 Task: Find connections with filter location Évry with filter topic #Lifechangewith filter profile language Spanish with filter current company ICICI Prudential Life Insurance Company Limited with filter school THANTHAI PERIYAR GOVERNMENT INSTITUTE OF TECHNOLOGY with filter industry Nursing Homes and Residential Care Facilities with filter service category WordPress Design with filter keywords title Hotel Front Door Greeter
Action: Mouse moved to (700, 119)
Screenshot: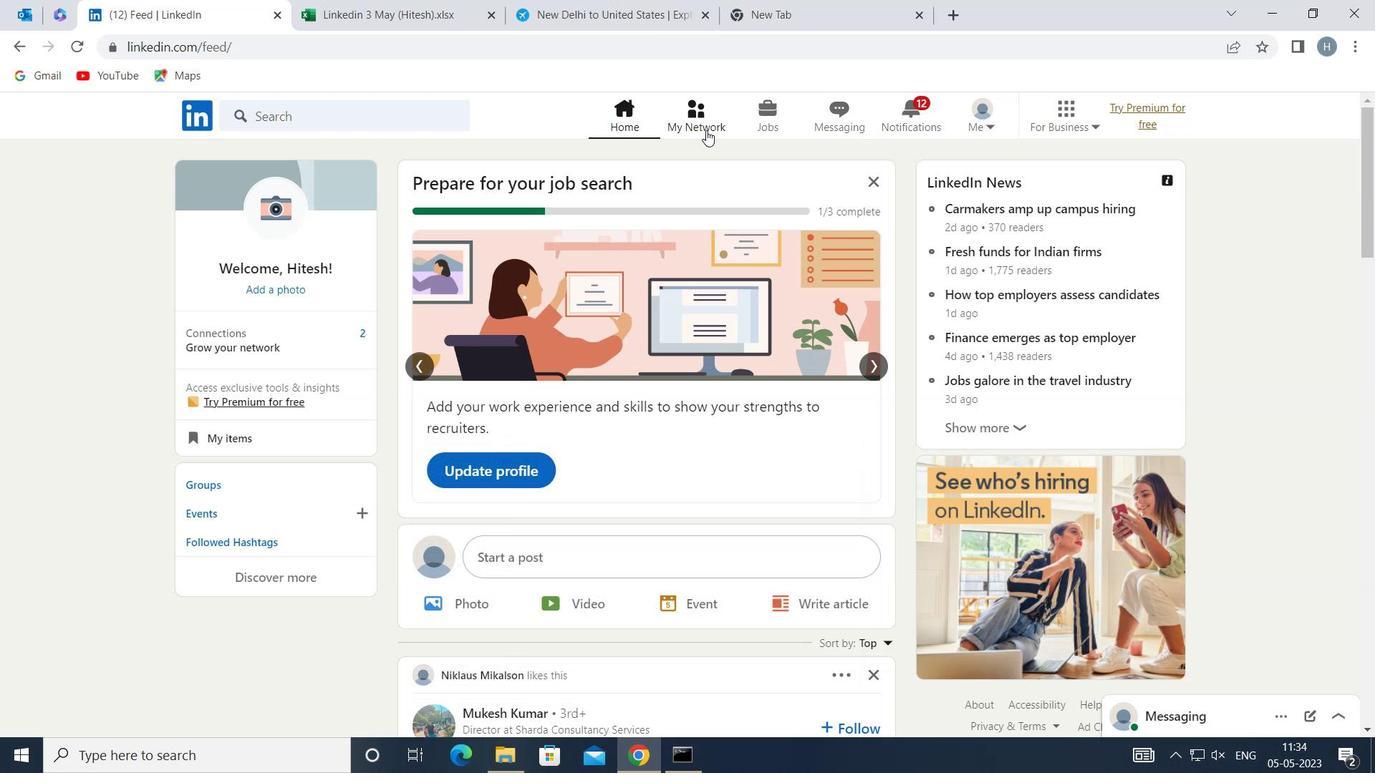 
Action: Mouse pressed left at (700, 119)
Screenshot: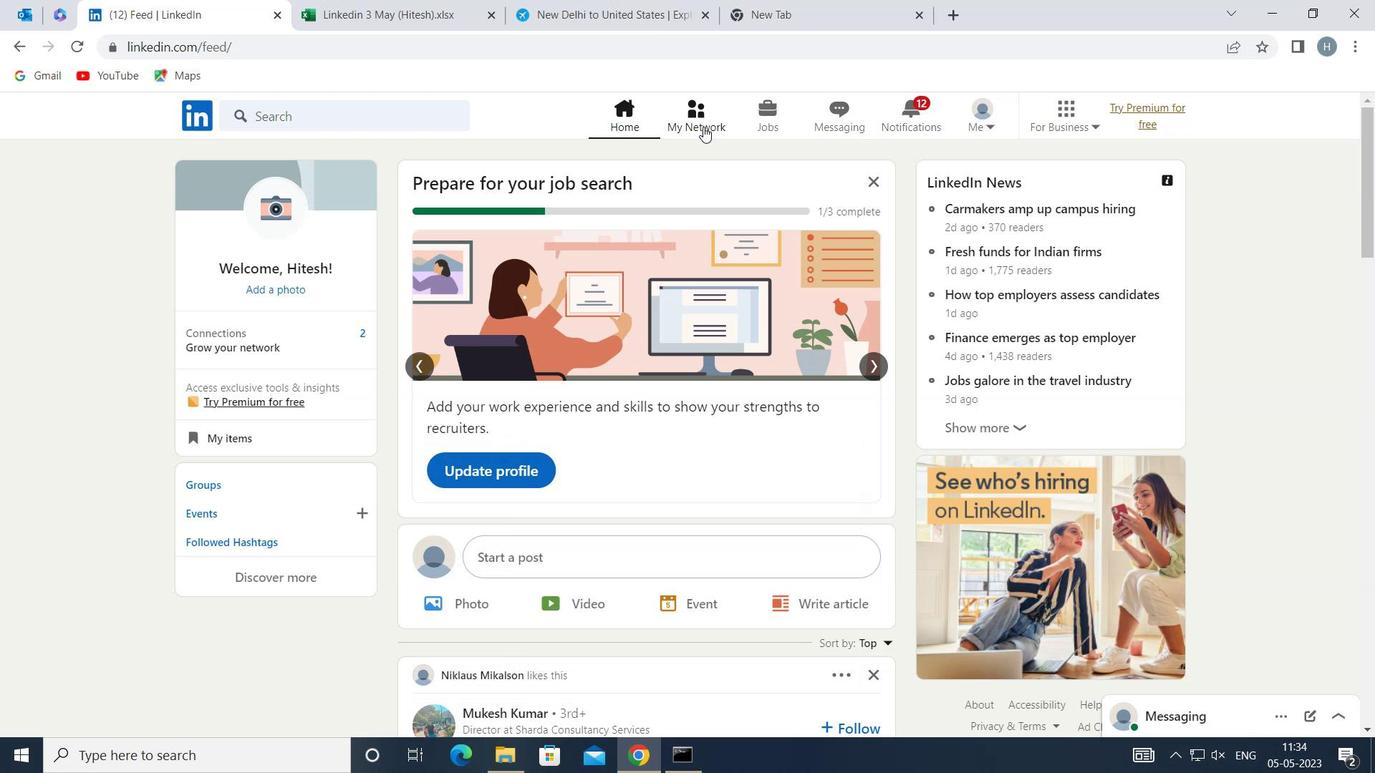
Action: Mouse moved to (378, 213)
Screenshot: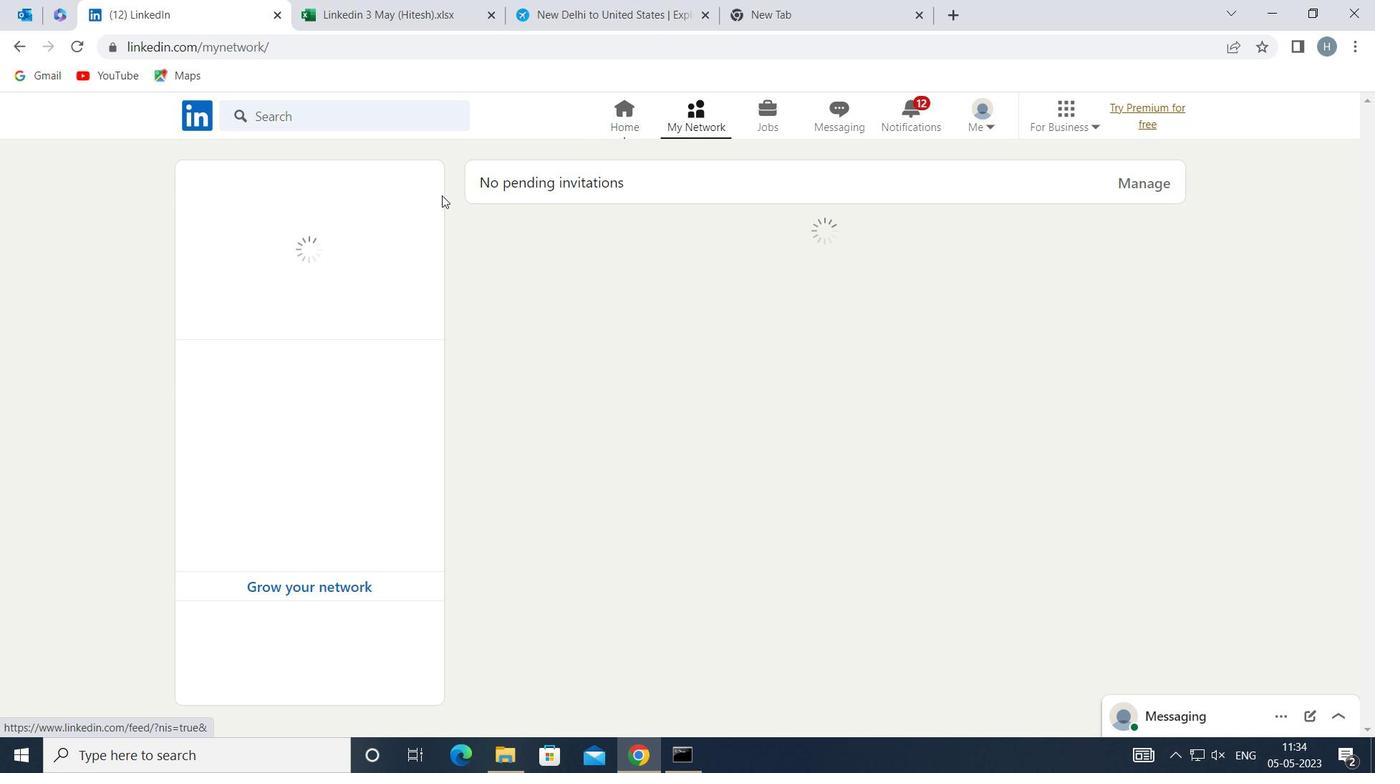 
Action: Mouse pressed left at (378, 213)
Screenshot: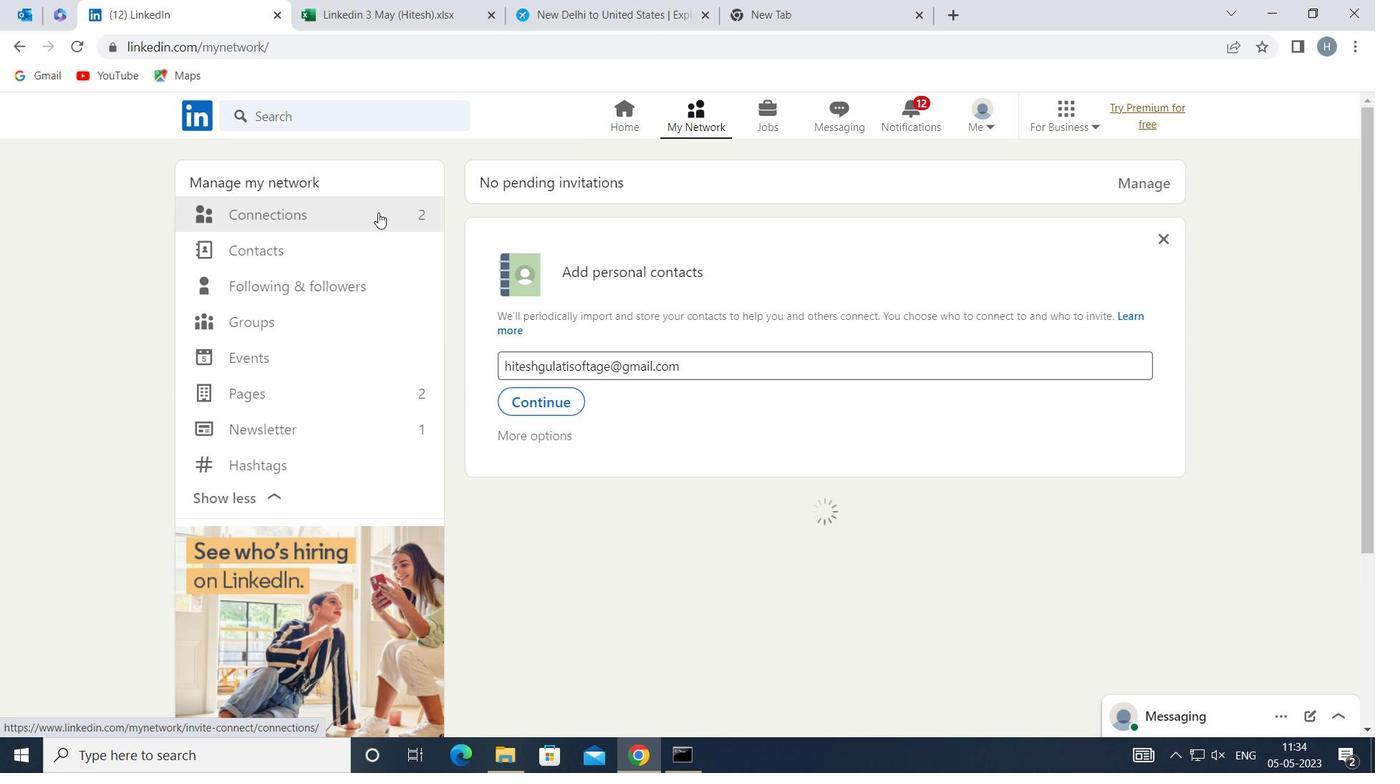 
Action: Mouse moved to (807, 216)
Screenshot: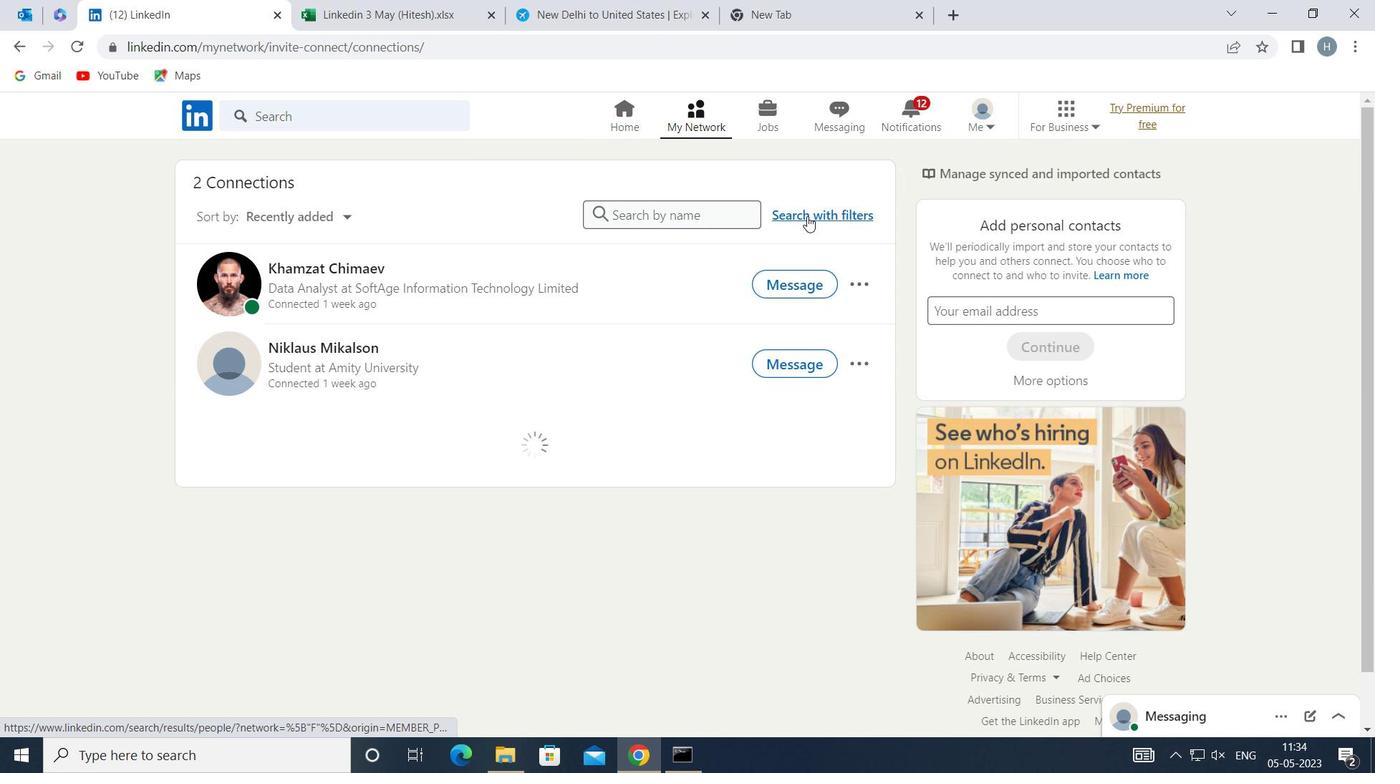 
Action: Mouse pressed left at (807, 216)
Screenshot: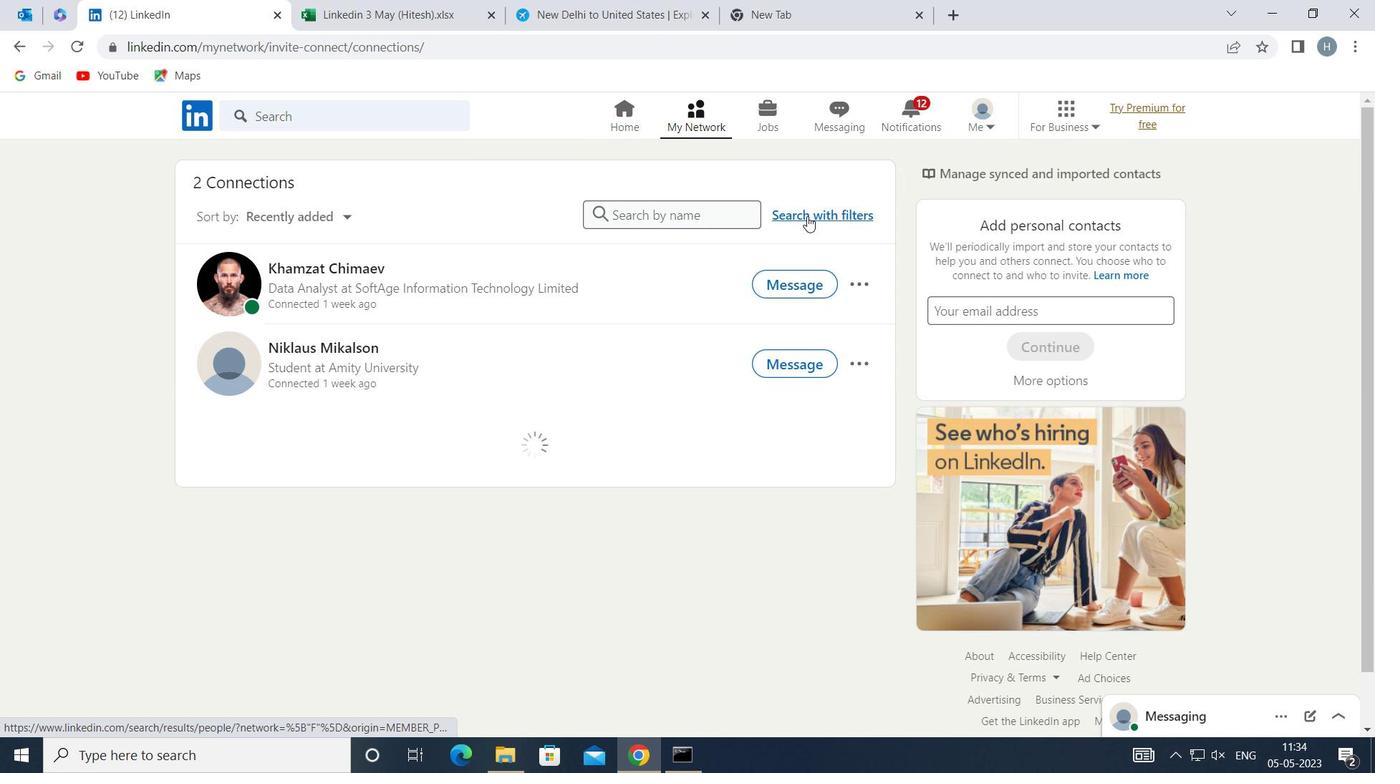 
Action: Mouse moved to (746, 166)
Screenshot: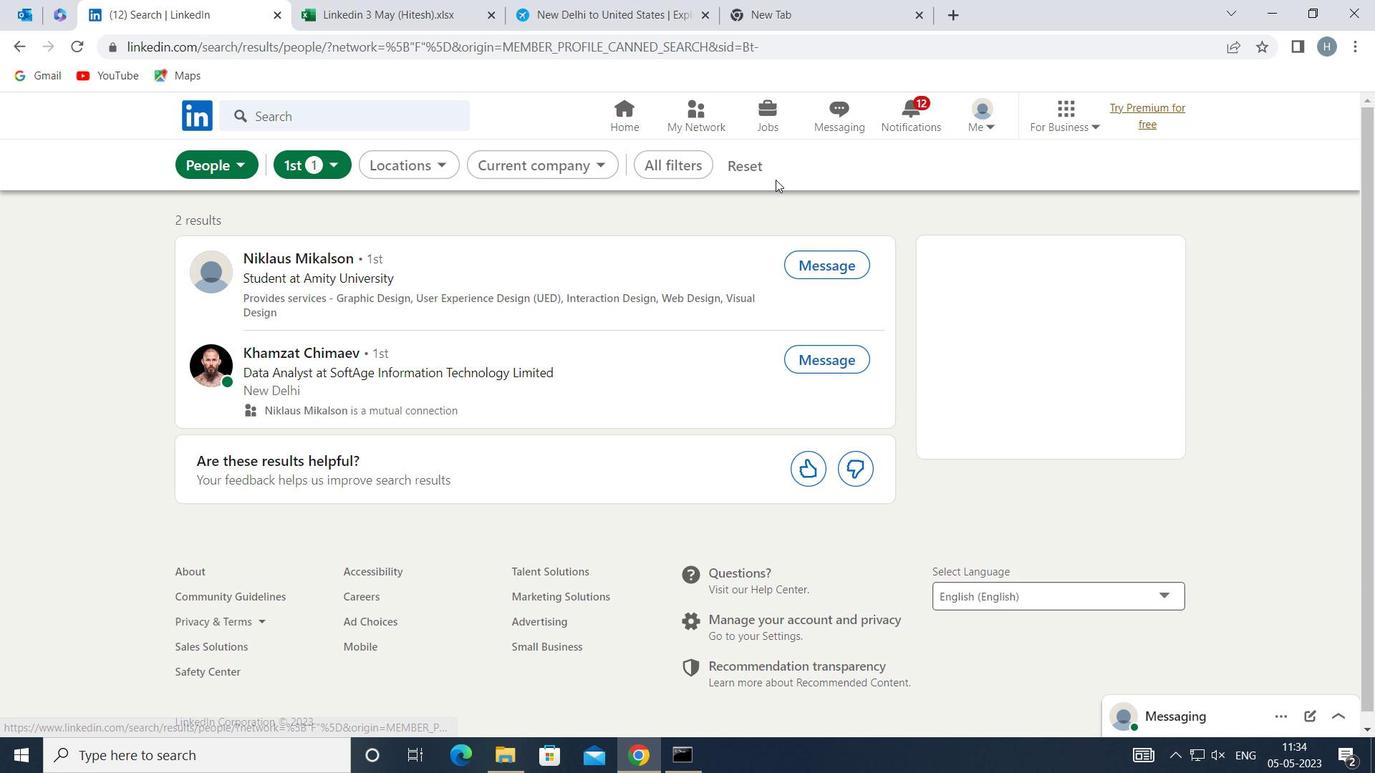 
Action: Mouse pressed left at (746, 166)
Screenshot: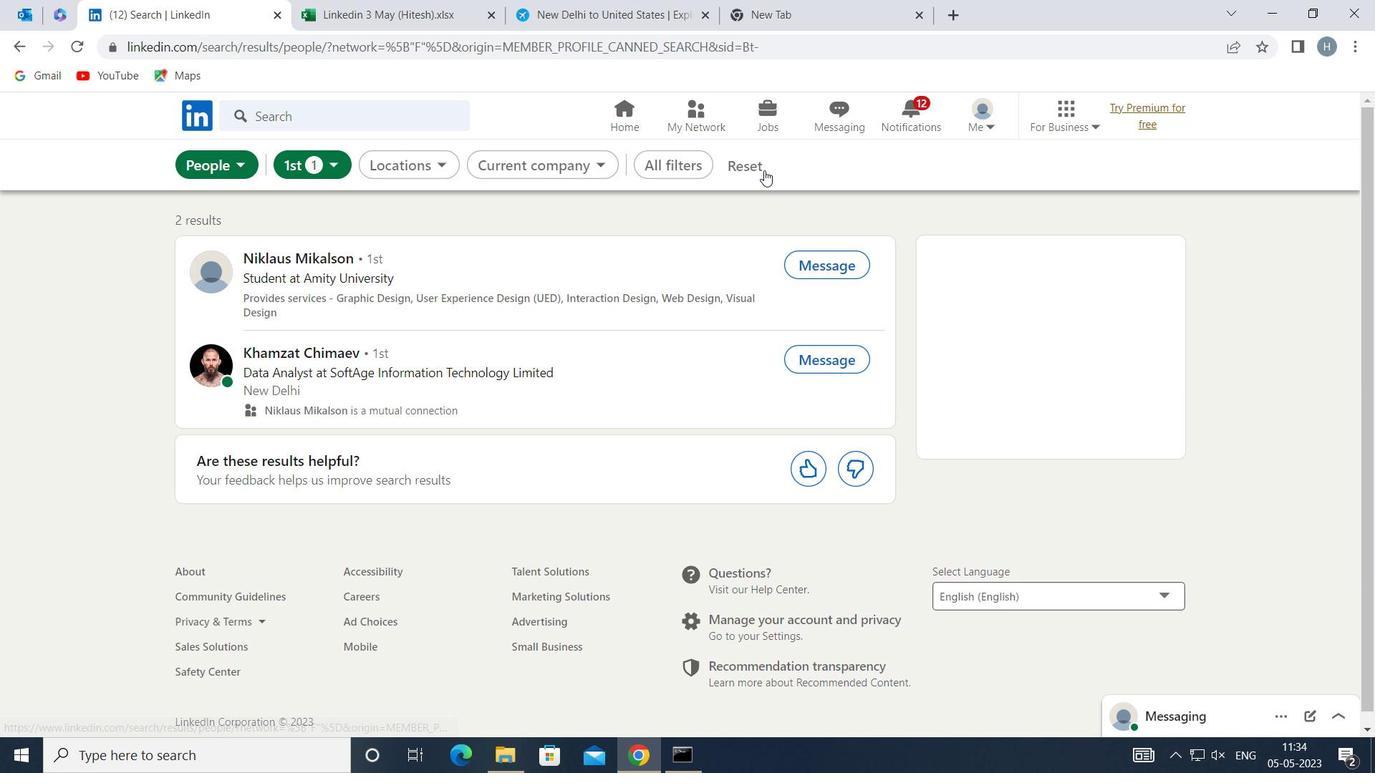 
Action: Mouse moved to (725, 167)
Screenshot: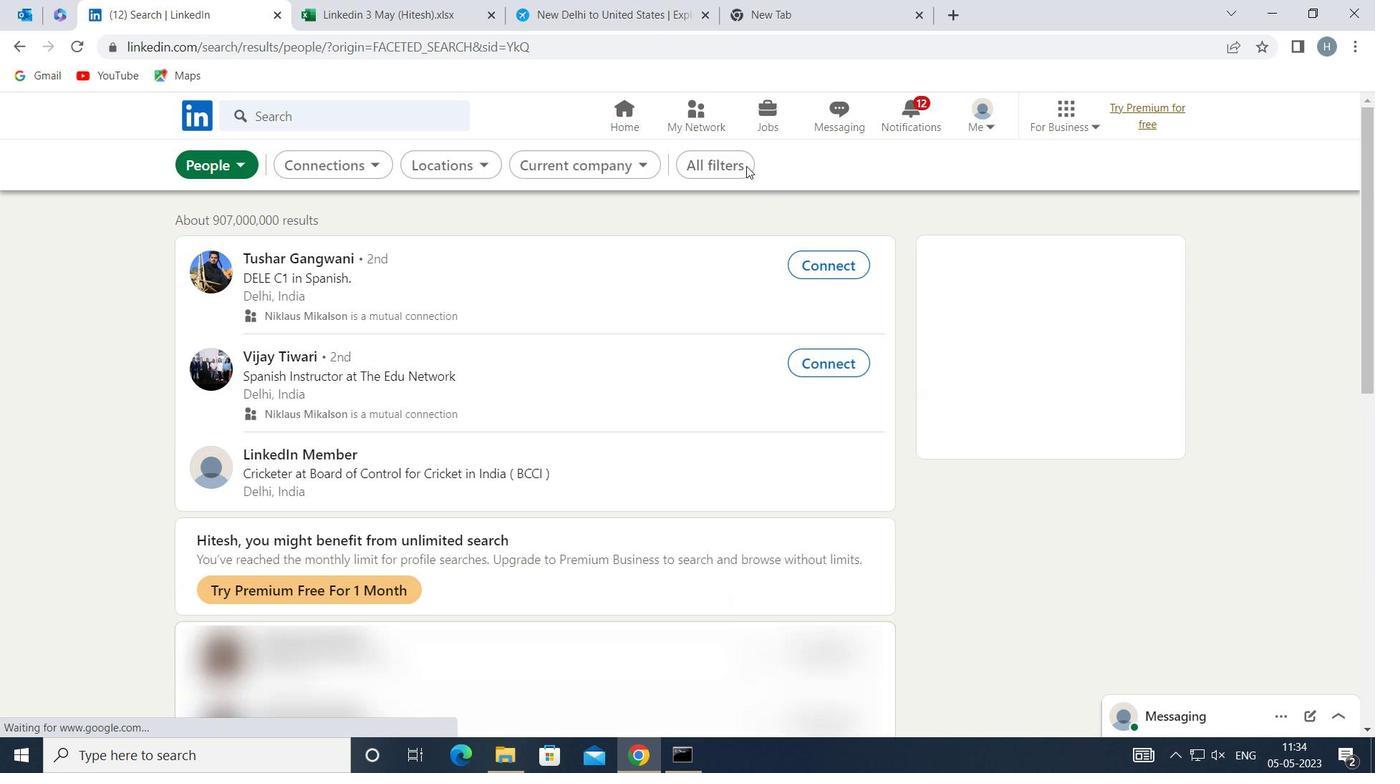 
Action: Mouse pressed left at (725, 167)
Screenshot: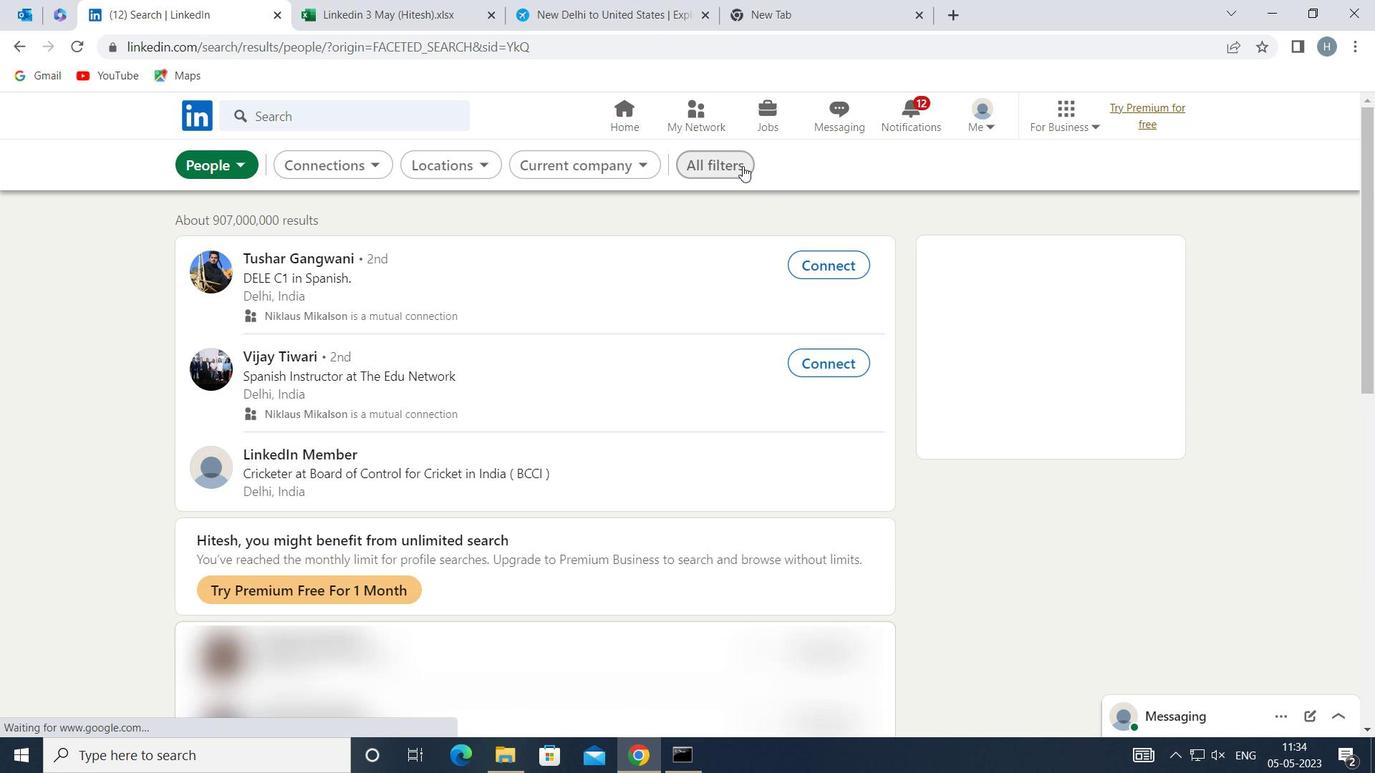 
Action: Mouse moved to (1052, 393)
Screenshot: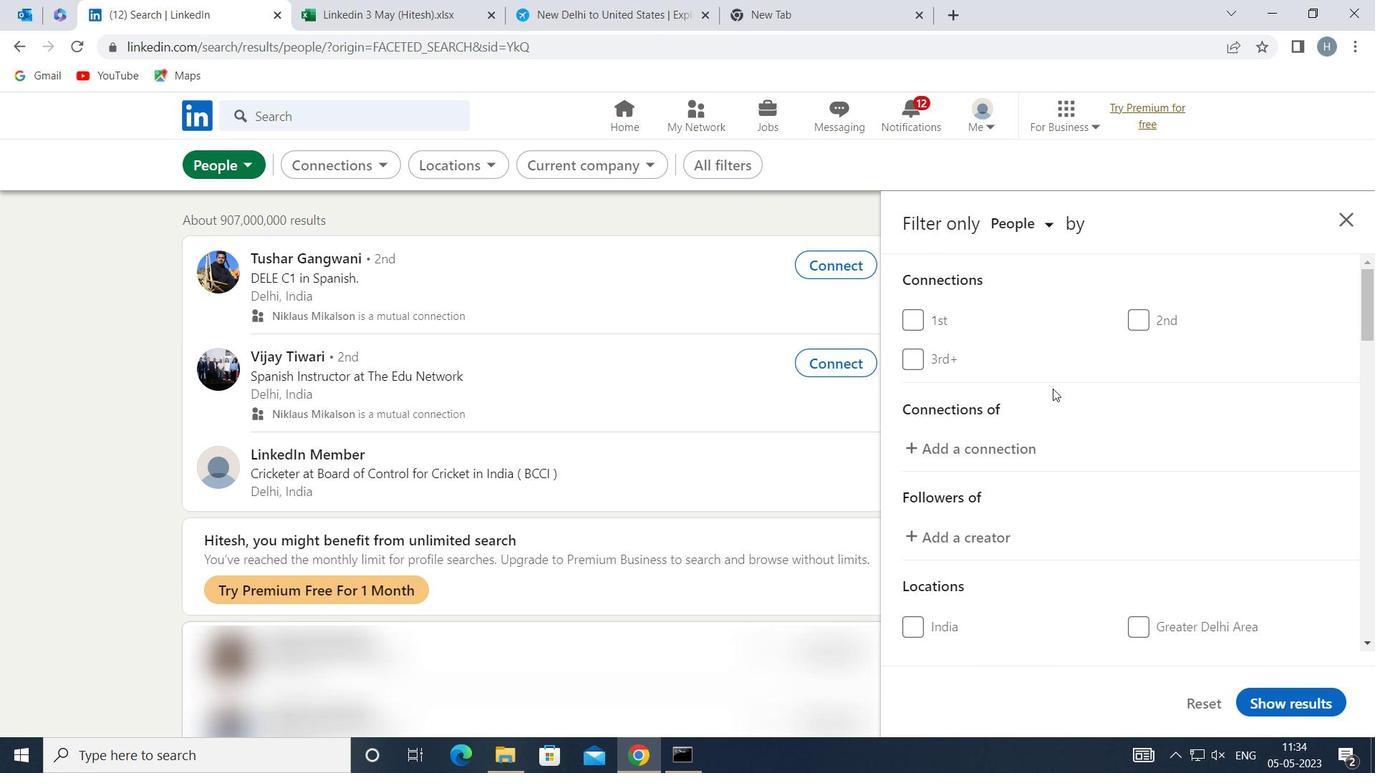 
Action: Mouse scrolled (1052, 393) with delta (0, 0)
Screenshot: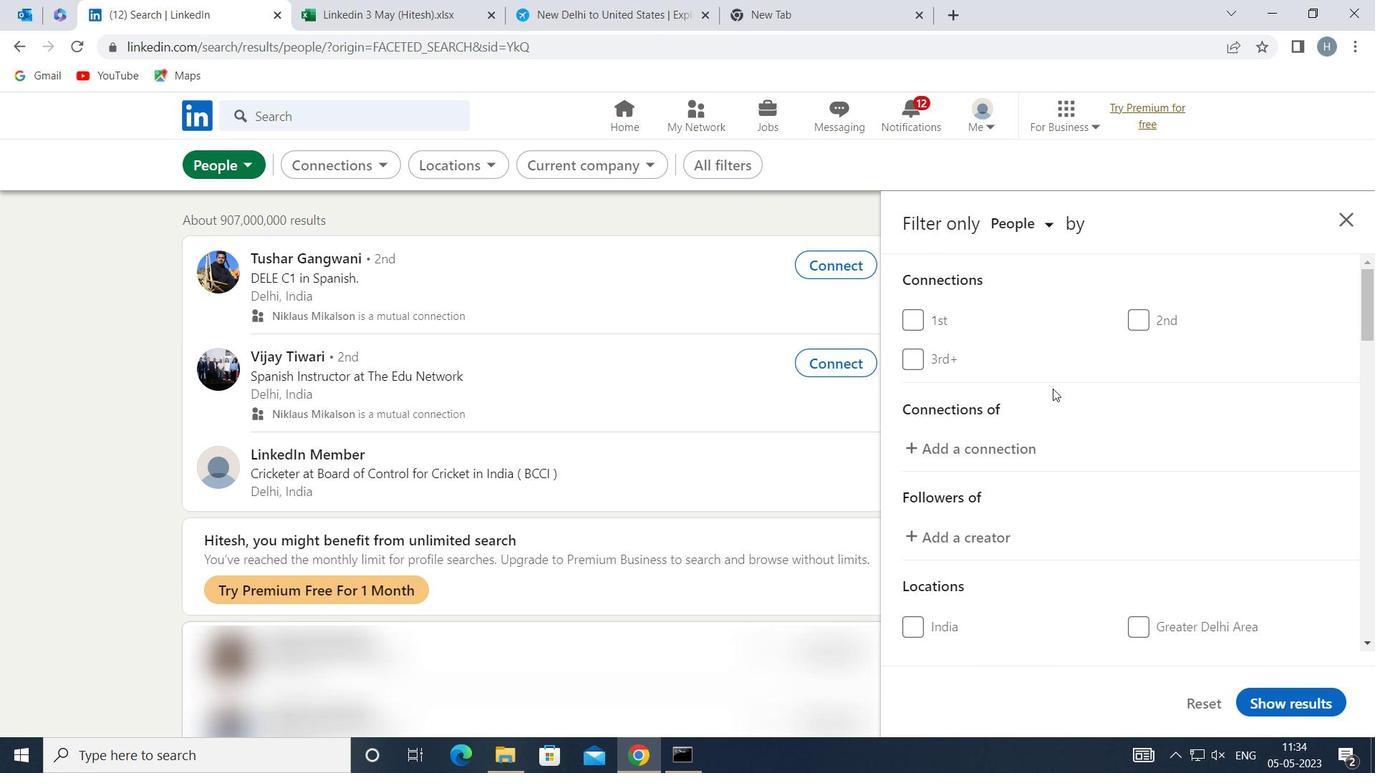 
Action: Mouse scrolled (1052, 393) with delta (0, 0)
Screenshot: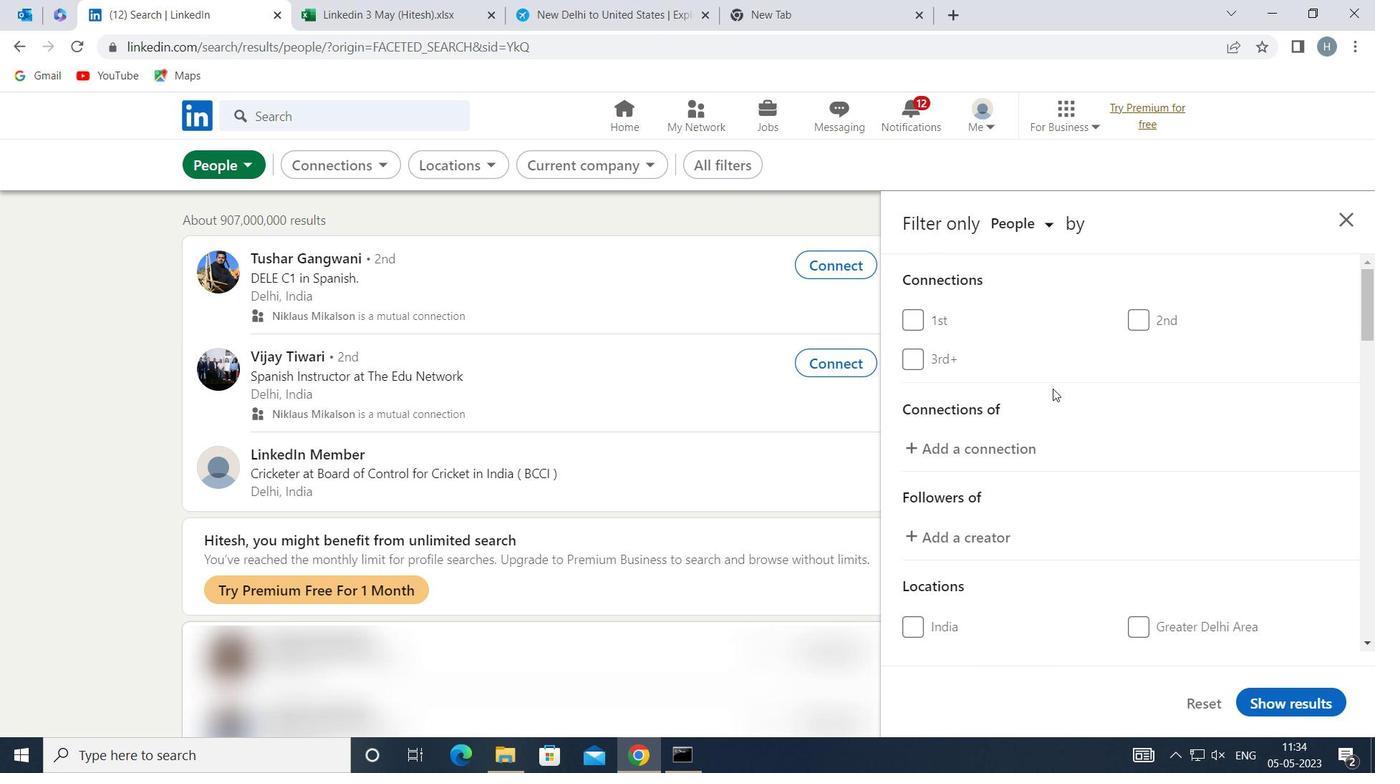 
Action: Mouse scrolled (1052, 393) with delta (0, 0)
Screenshot: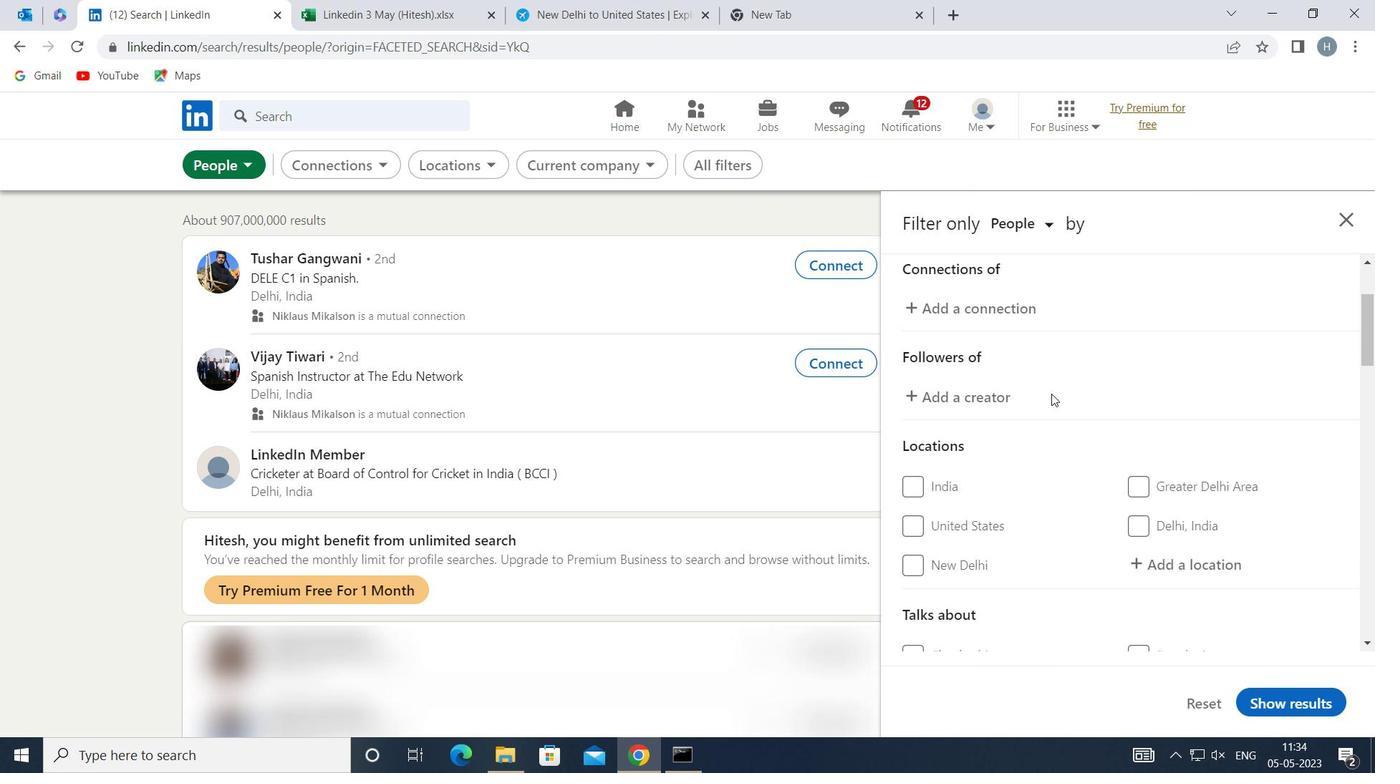 
Action: Mouse moved to (1163, 435)
Screenshot: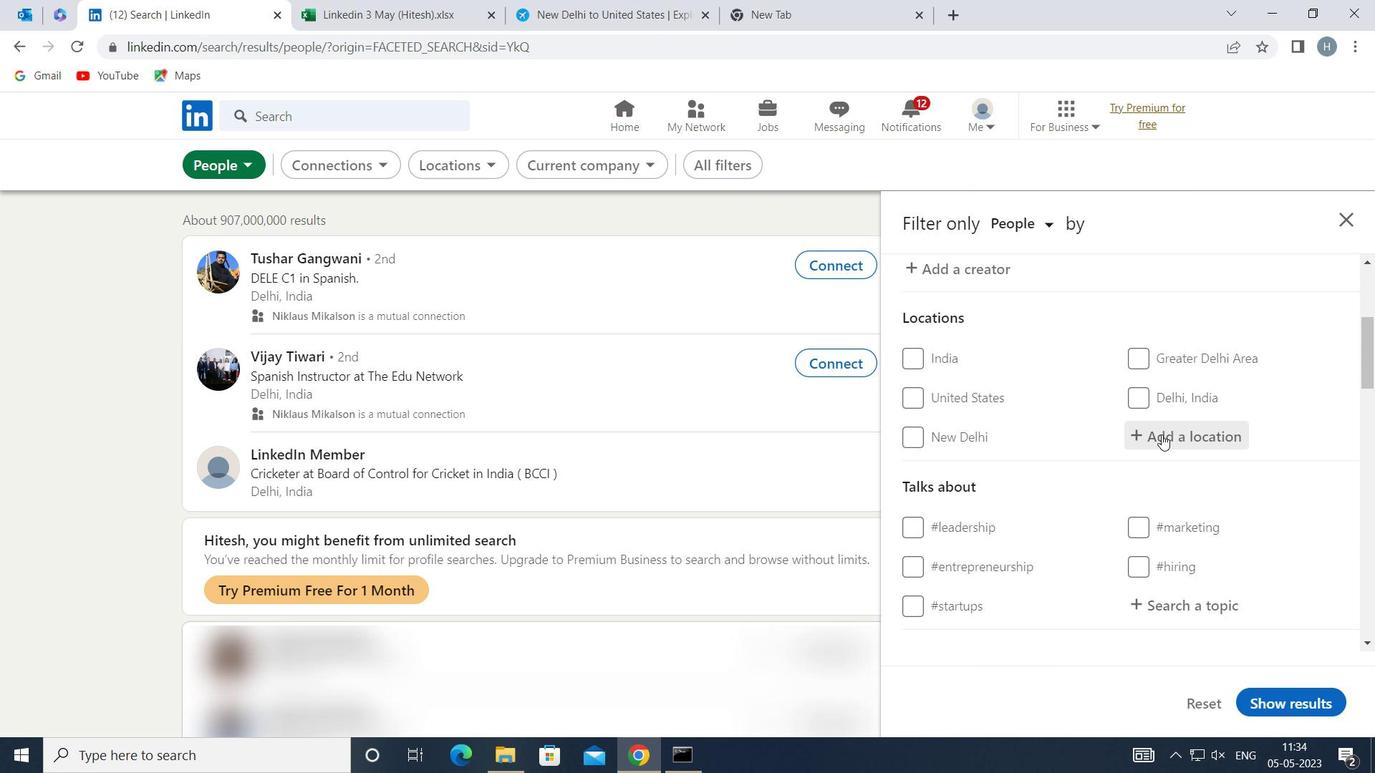 
Action: Mouse pressed left at (1163, 435)
Screenshot: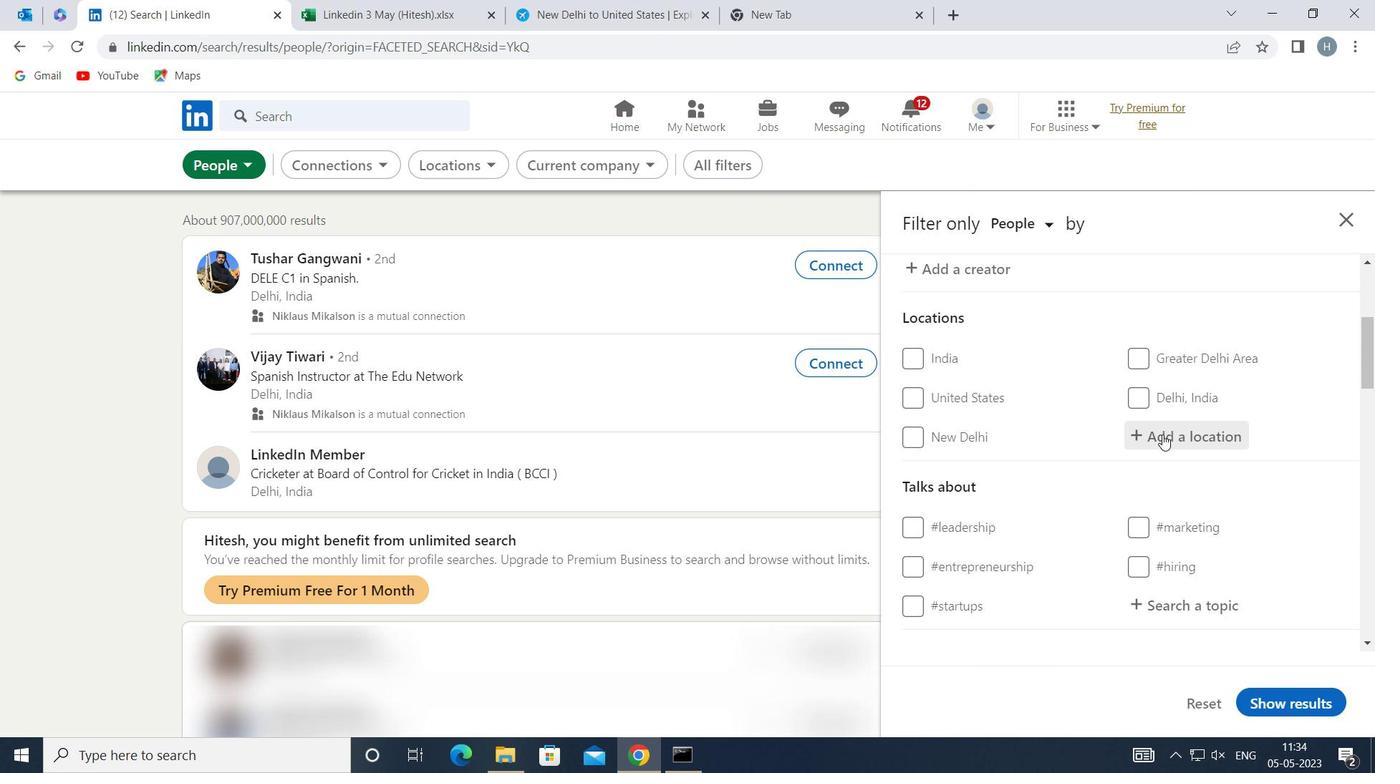 
Action: Key pressed <Key.shift>EVRY
Screenshot: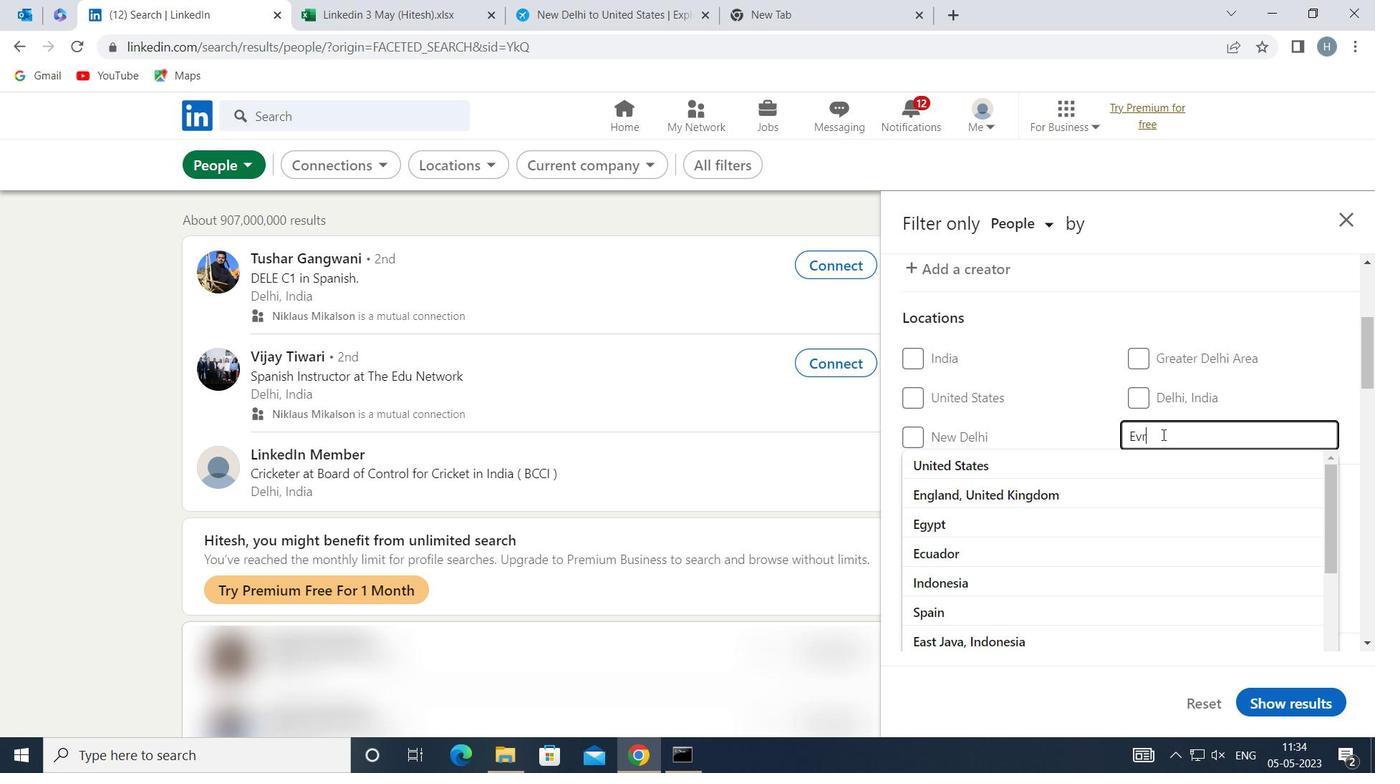 
Action: Mouse moved to (1128, 463)
Screenshot: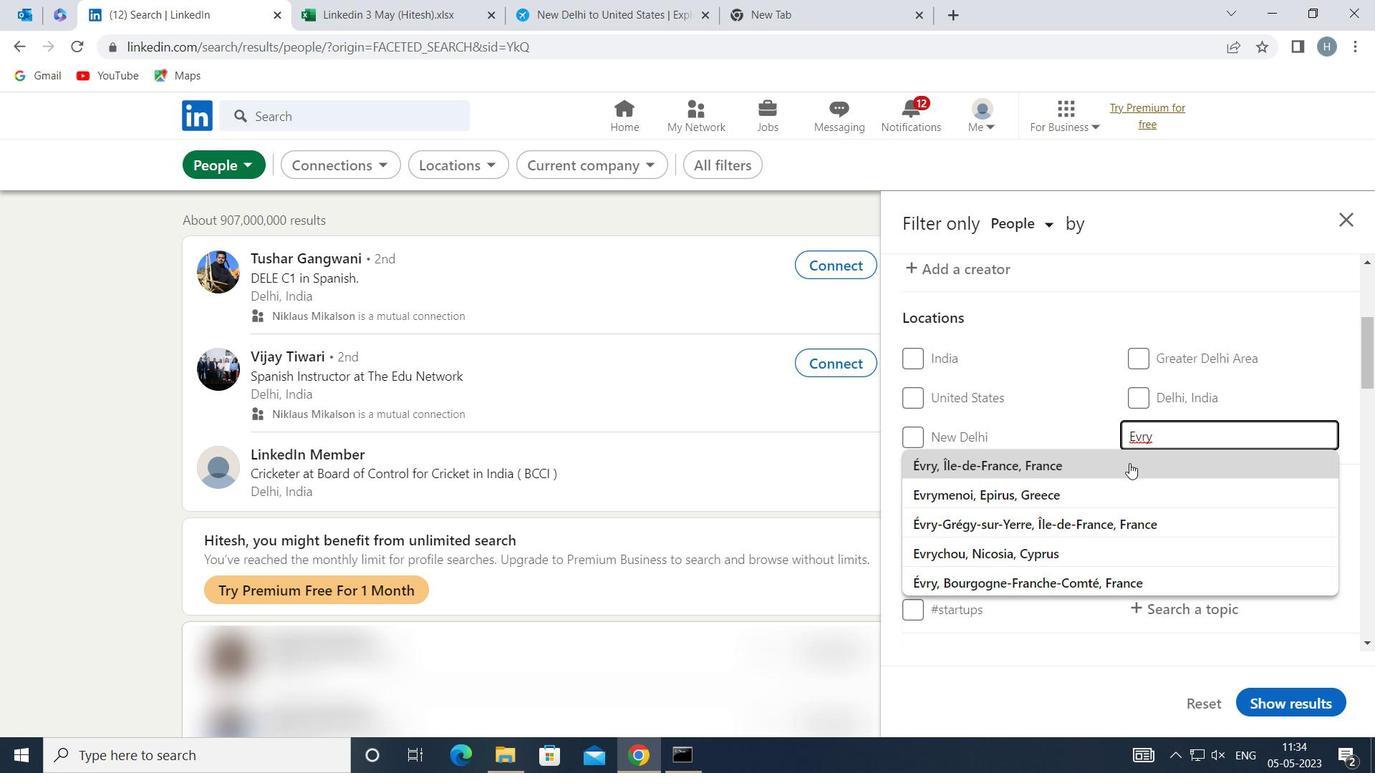 
Action: Mouse pressed left at (1128, 463)
Screenshot: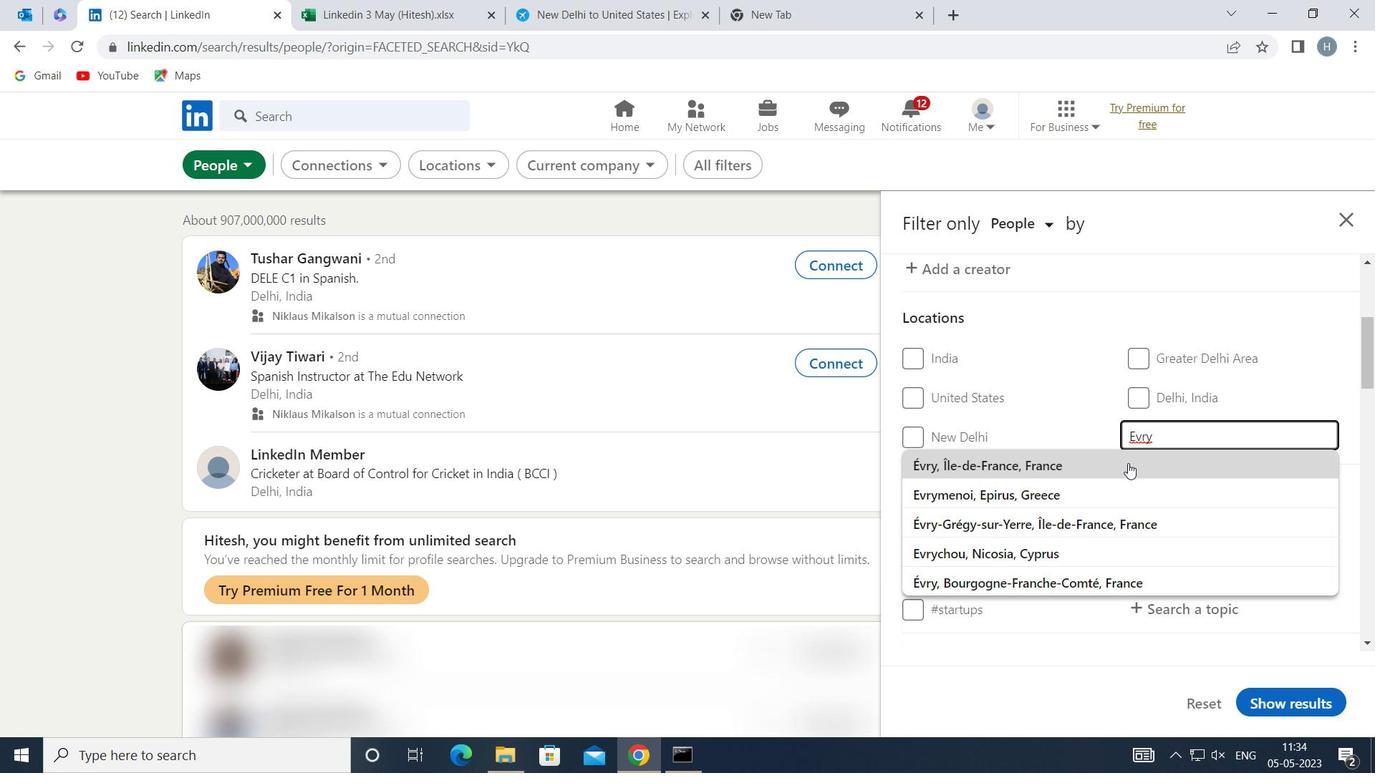 
Action: Mouse moved to (1128, 463)
Screenshot: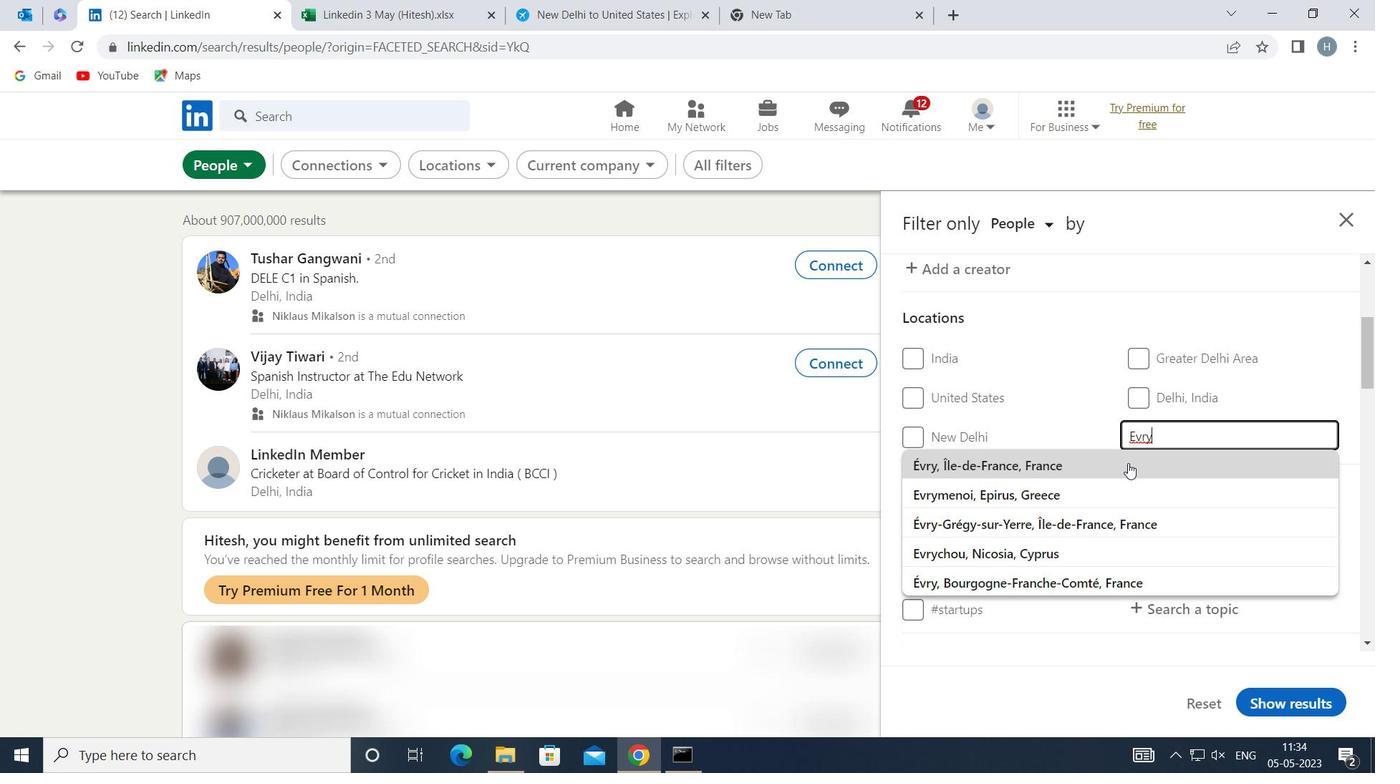 
Action: Mouse scrolled (1128, 462) with delta (0, 0)
Screenshot: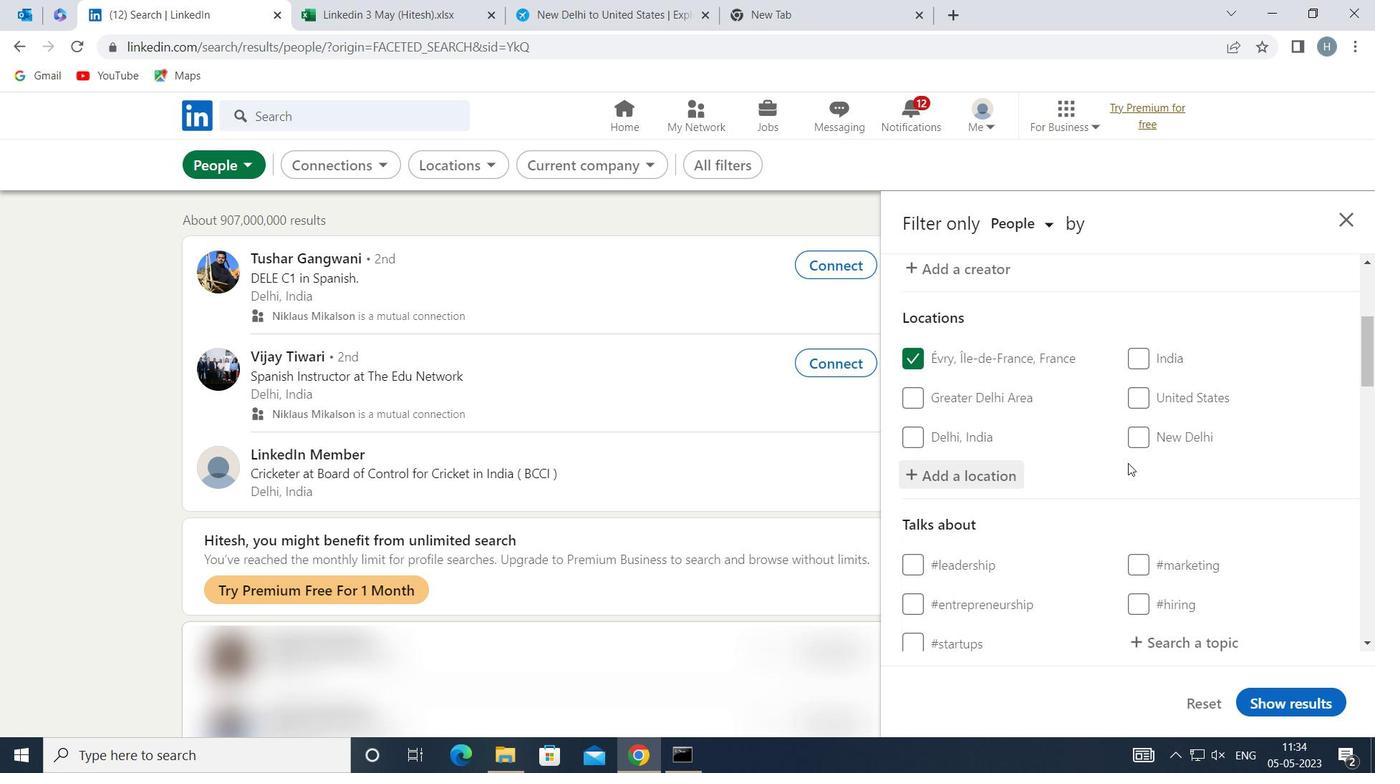 
Action: Mouse scrolled (1128, 462) with delta (0, 0)
Screenshot: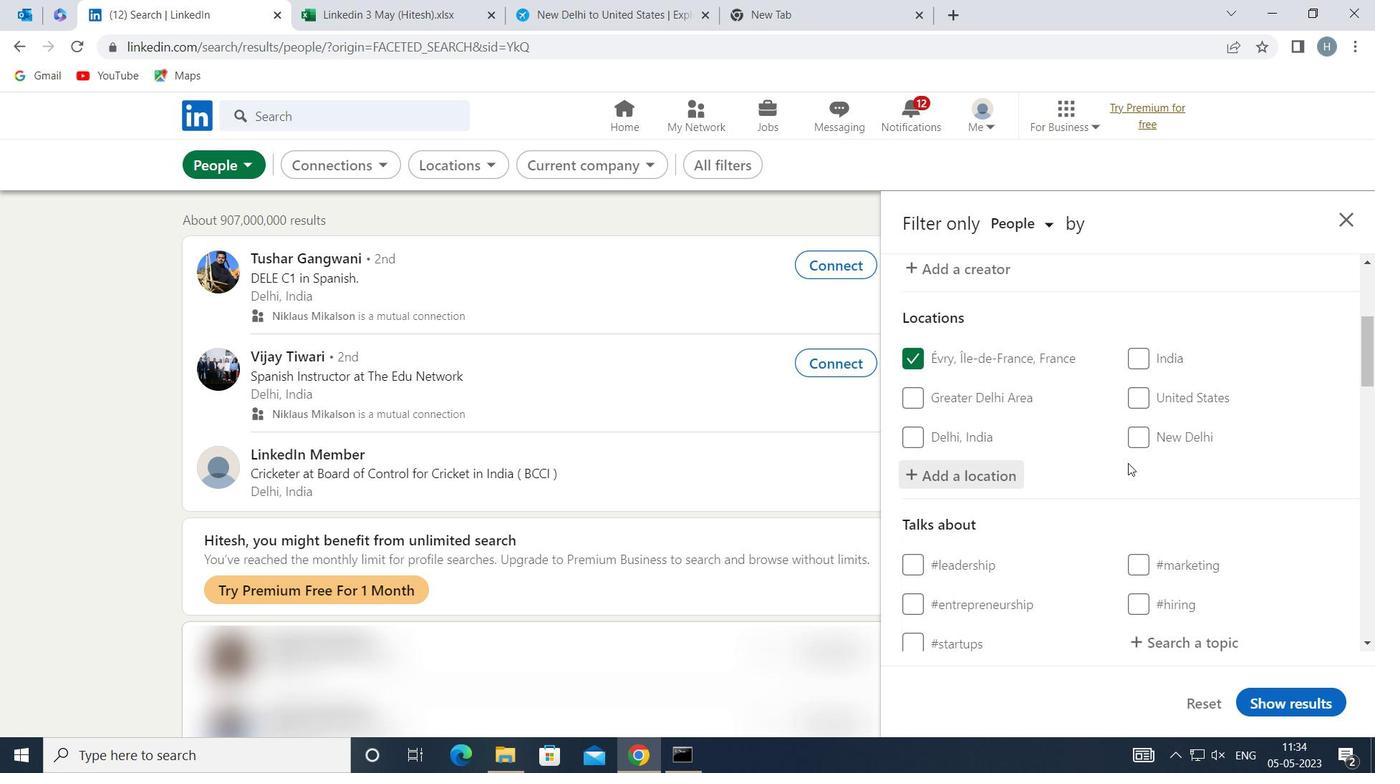 
Action: Mouse moved to (1199, 469)
Screenshot: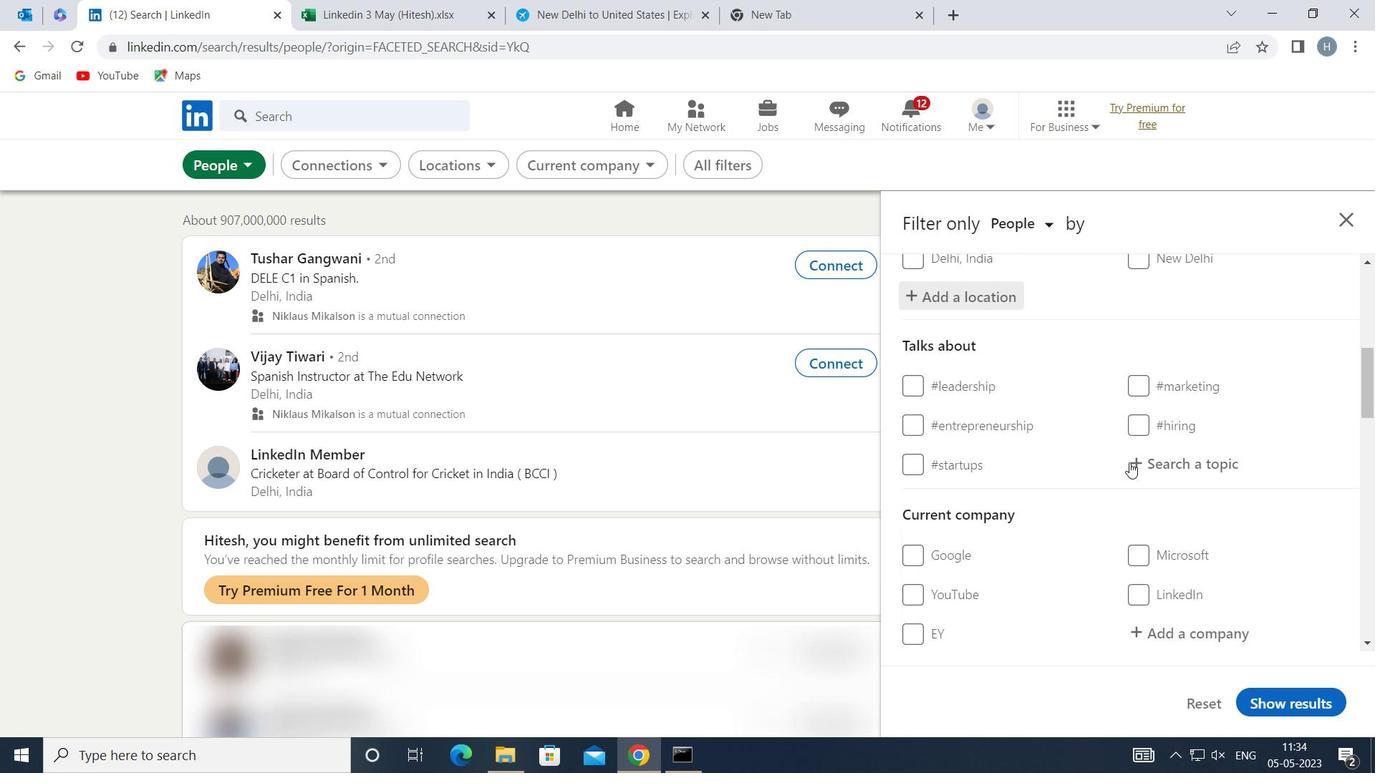 
Action: Mouse pressed left at (1199, 469)
Screenshot: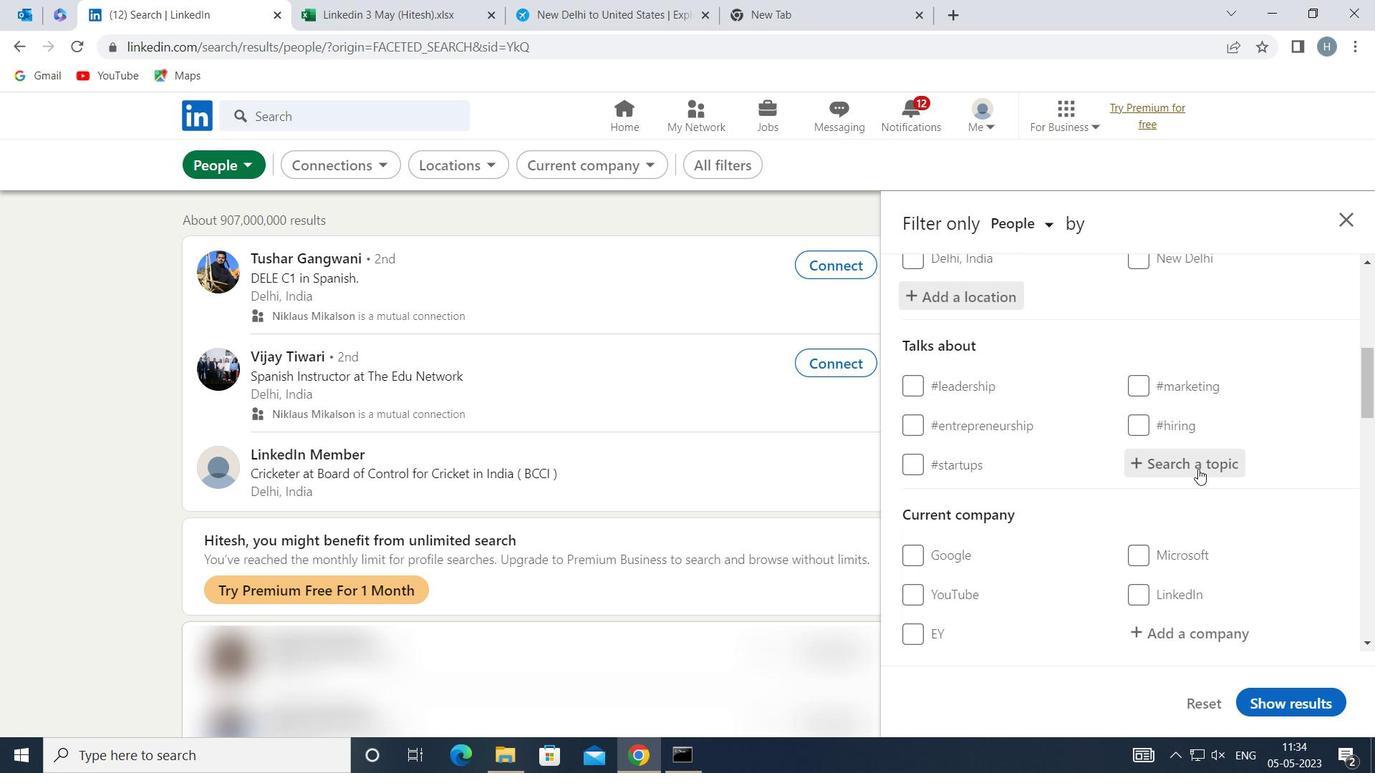 
Action: Mouse moved to (1199, 462)
Screenshot: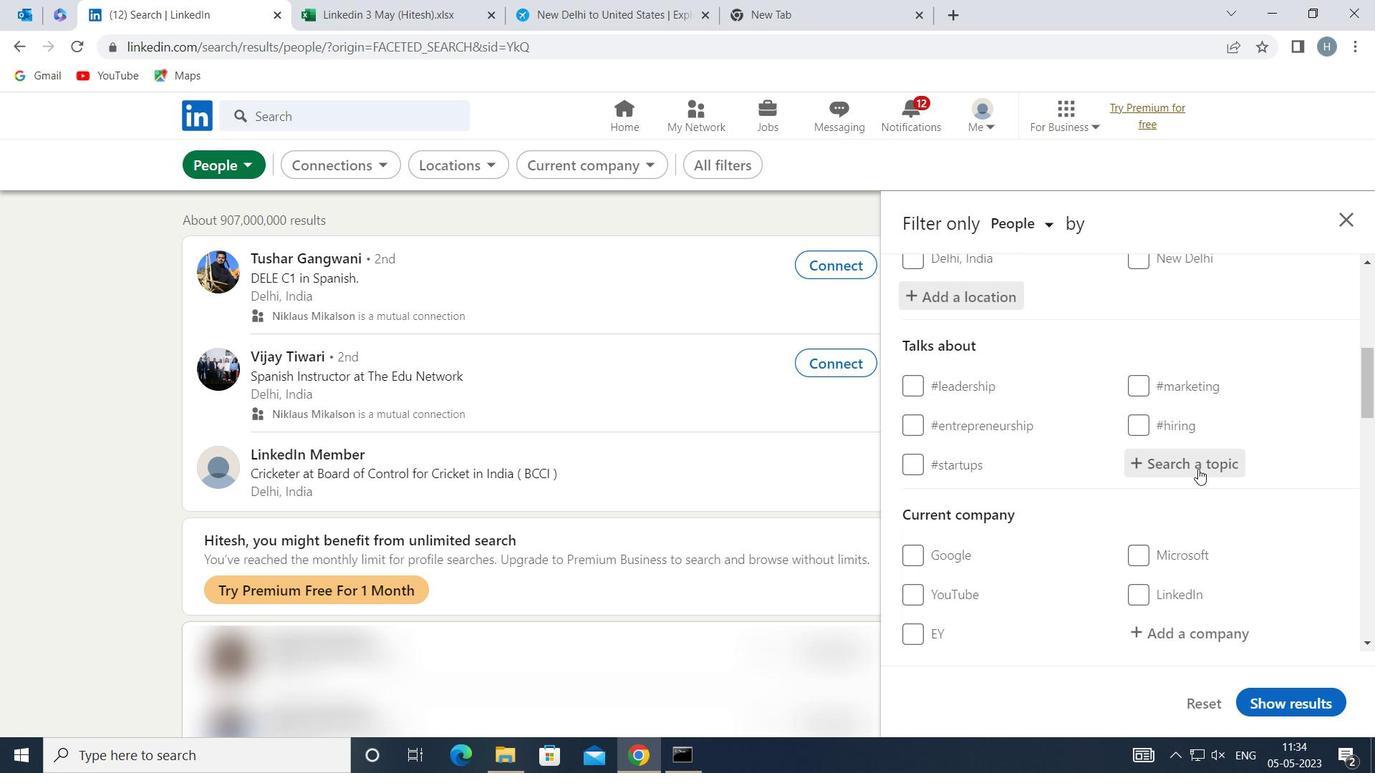 
Action: Key pressed <Key.shift>LIFECHANGE
Screenshot: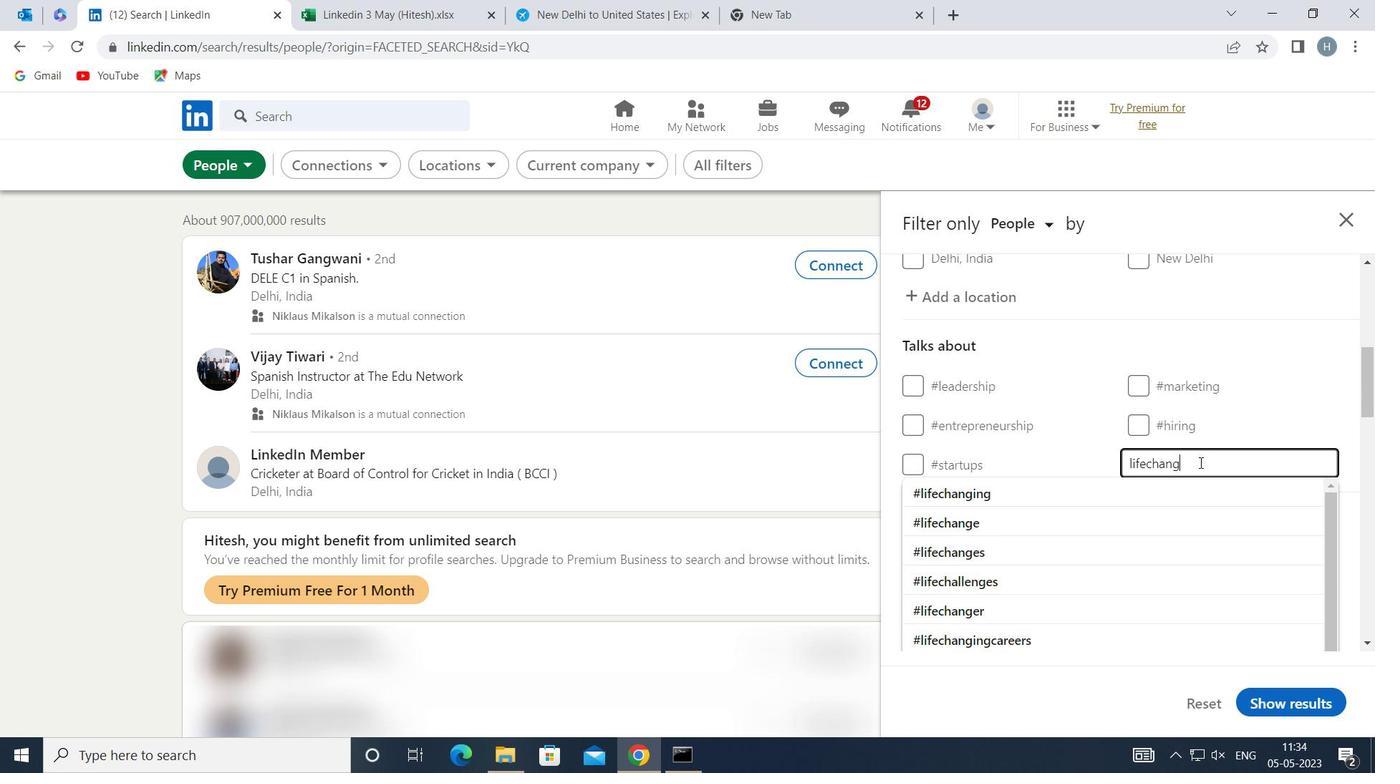 
Action: Mouse moved to (1163, 488)
Screenshot: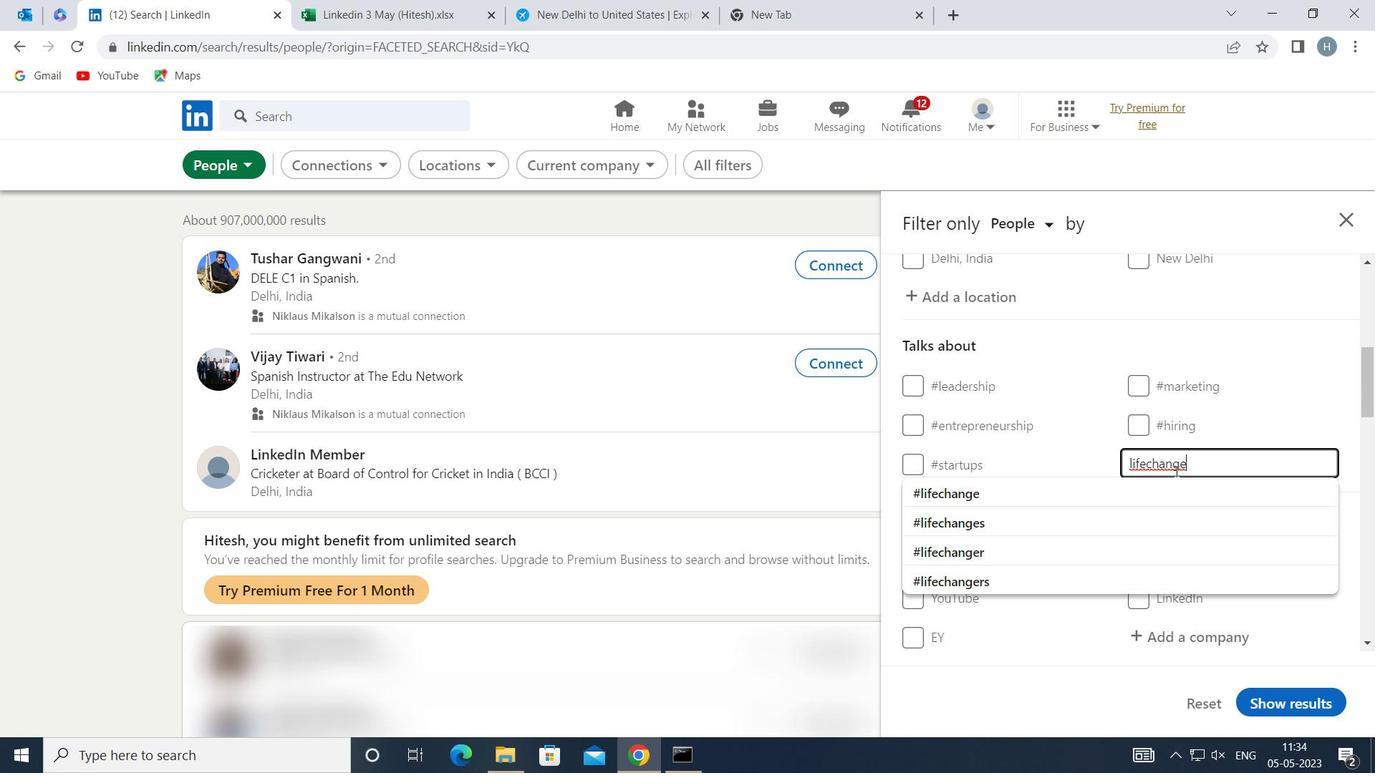 
Action: Mouse pressed left at (1163, 488)
Screenshot: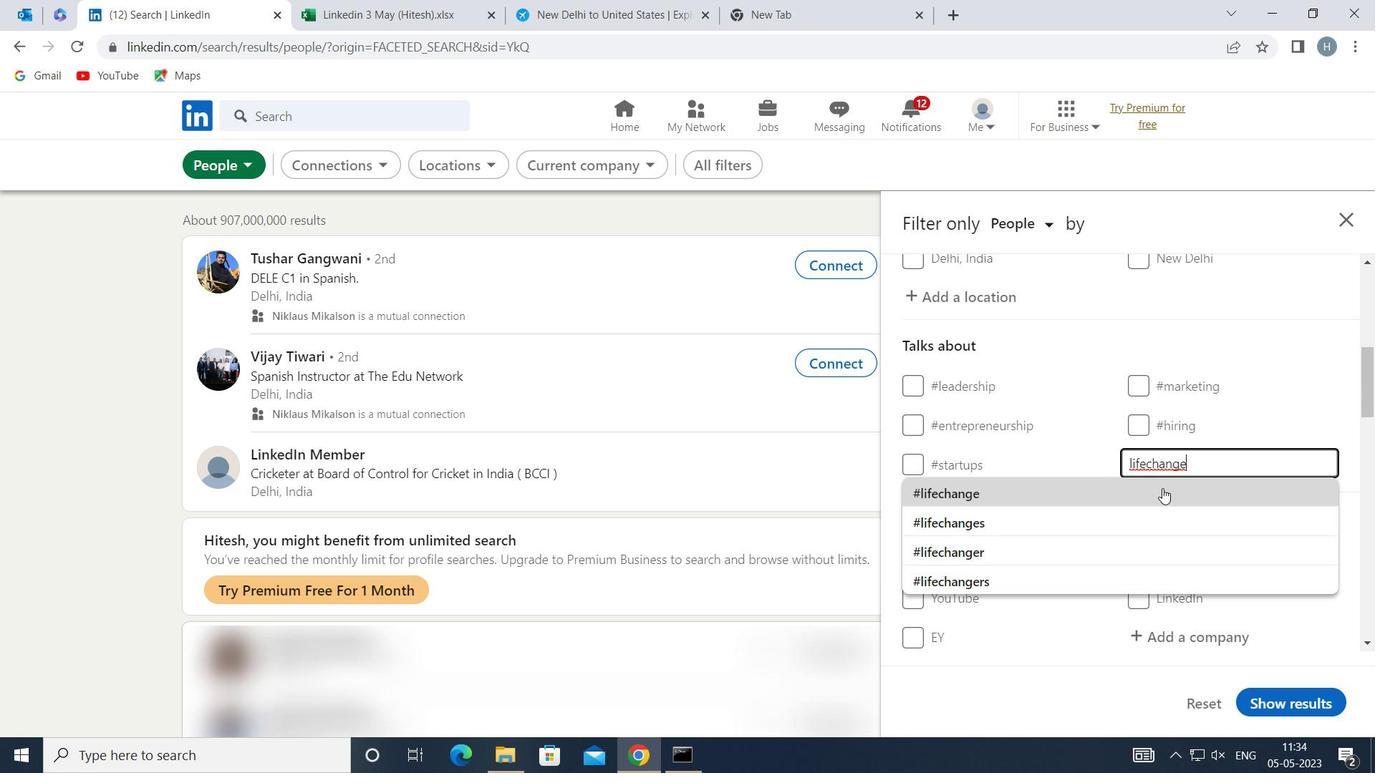 
Action: Mouse moved to (1128, 499)
Screenshot: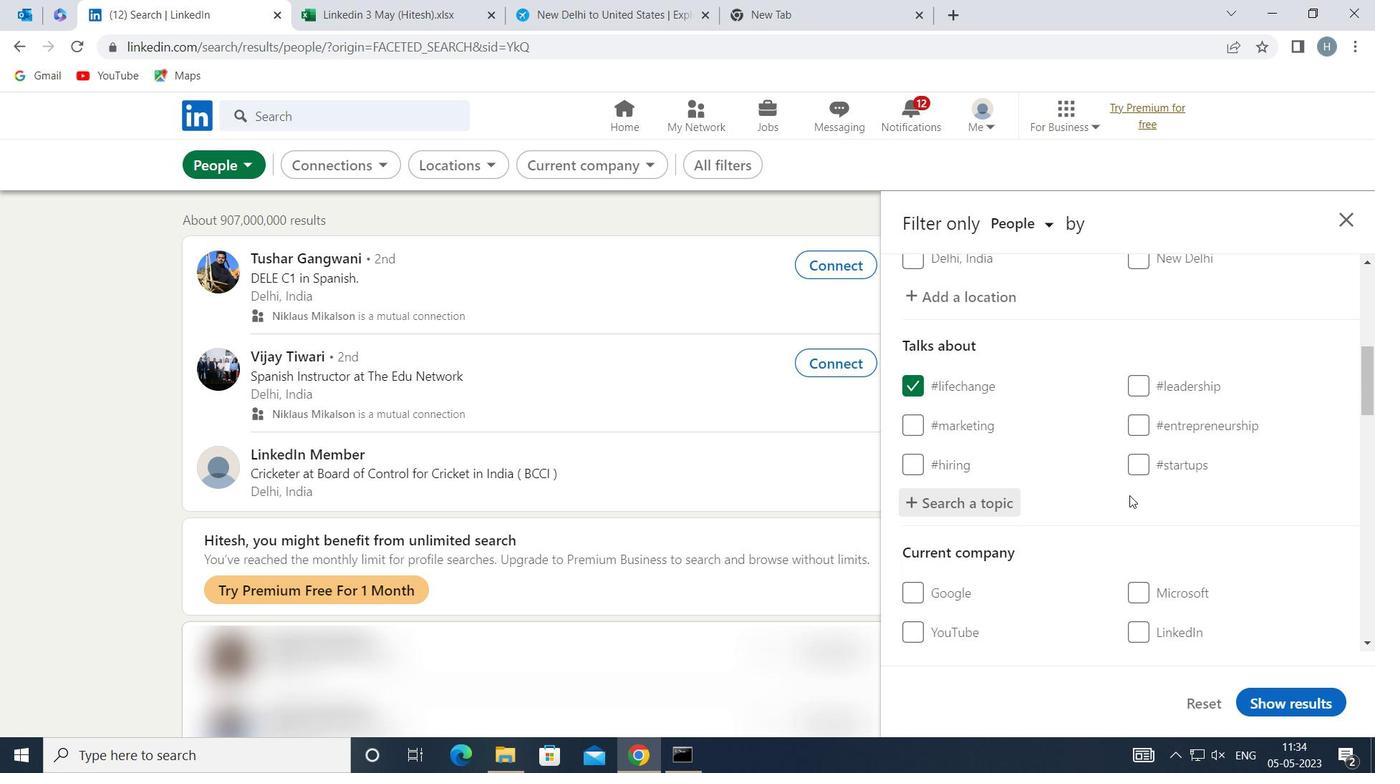 
Action: Mouse scrolled (1128, 498) with delta (0, 0)
Screenshot: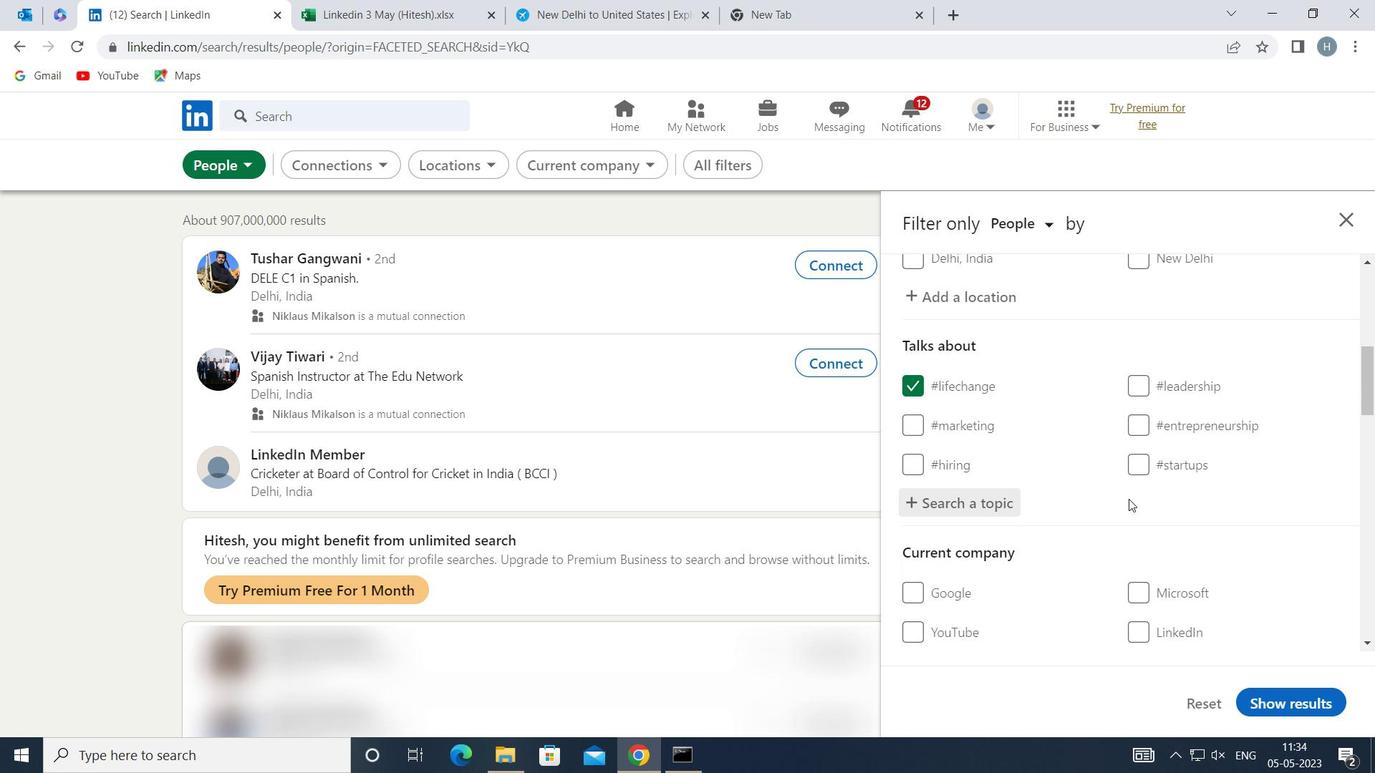 
Action: Mouse moved to (1126, 499)
Screenshot: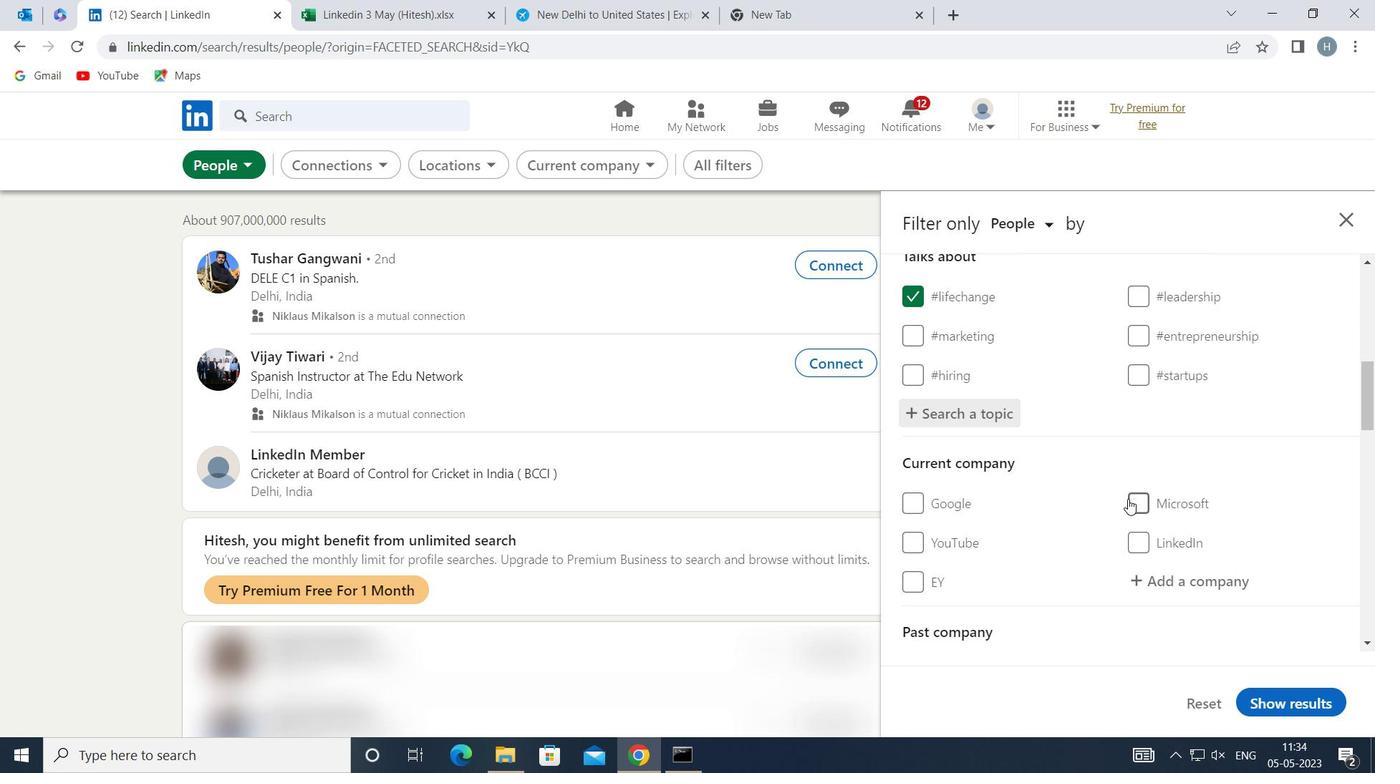 
Action: Mouse scrolled (1126, 498) with delta (0, 0)
Screenshot: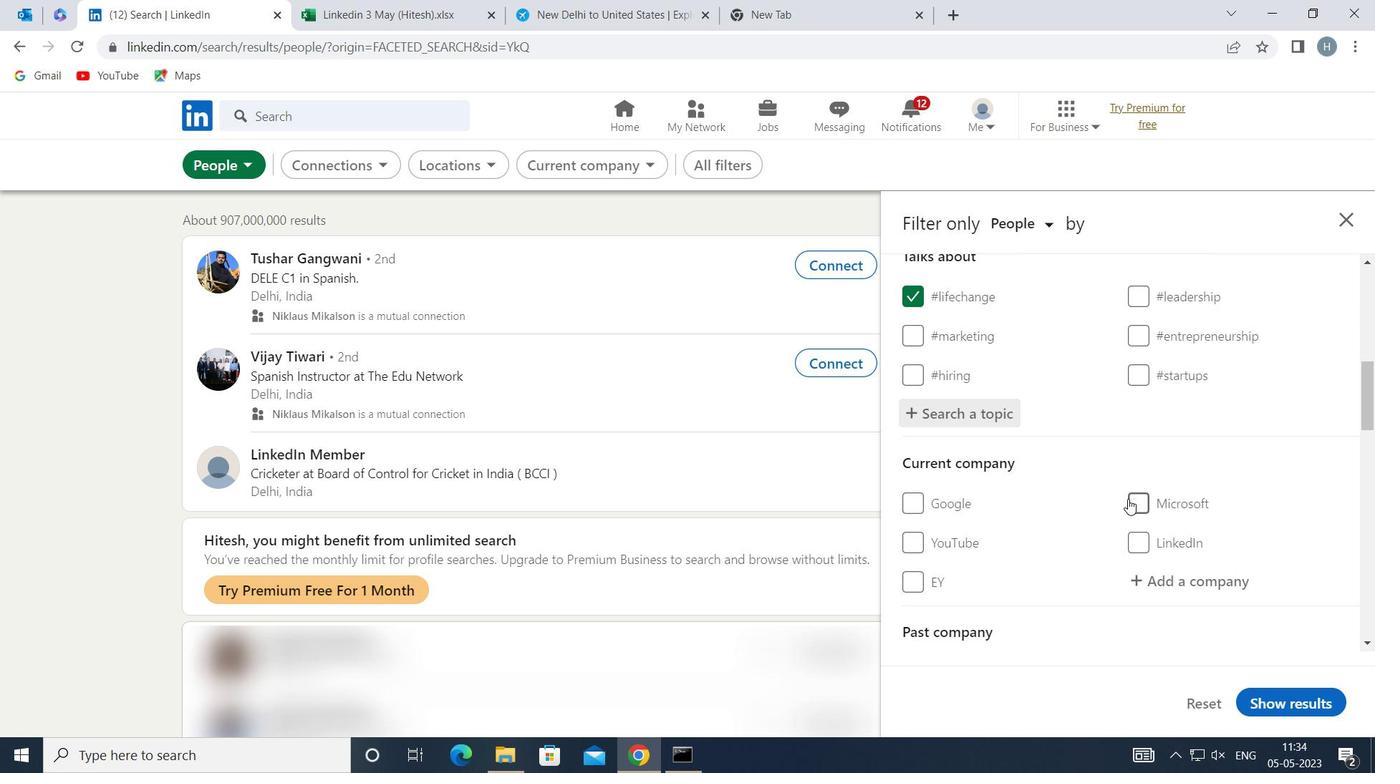 
Action: Mouse moved to (1108, 494)
Screenshot: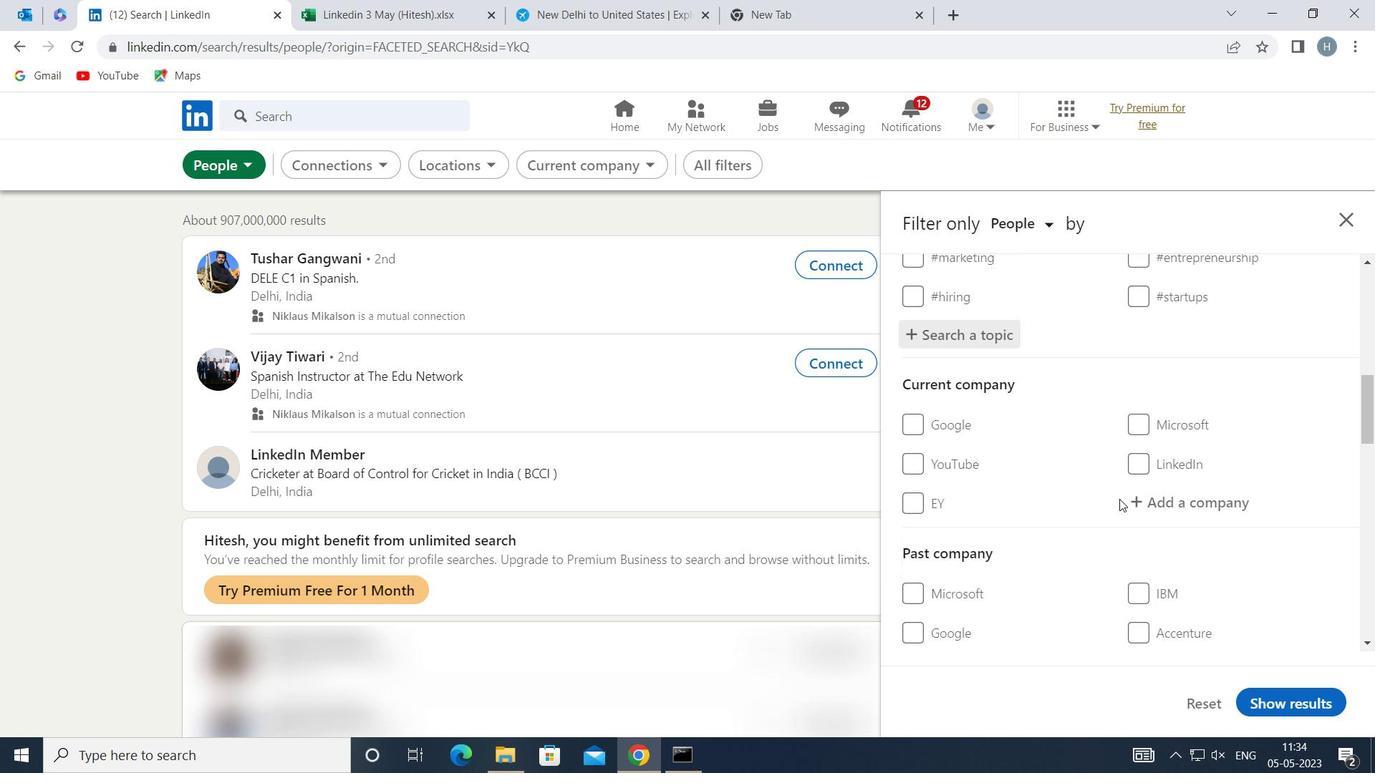 
Action: Mouse scrolled (1108, 493) with delta (0, 0)
Screenshot: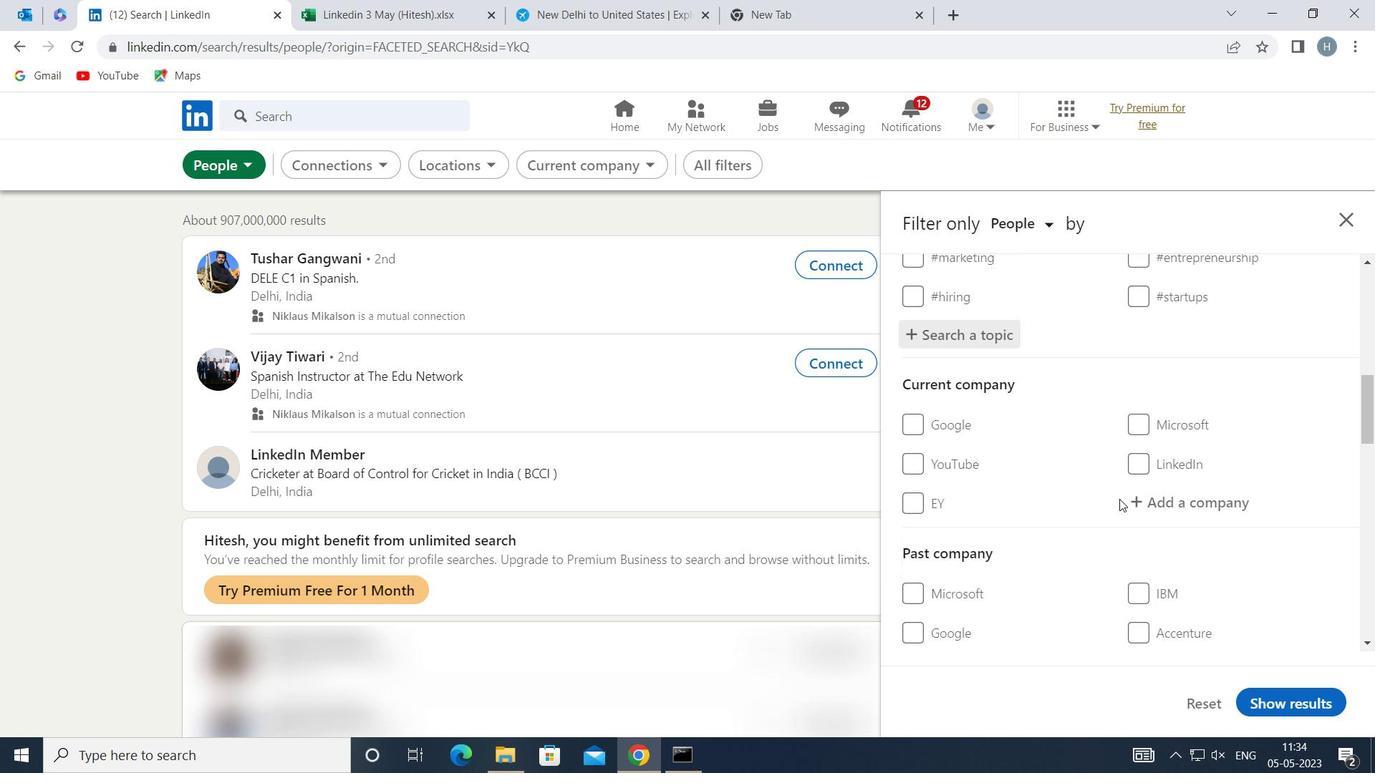 
Action: Mouse moved to (1108, 493)
Screenshot: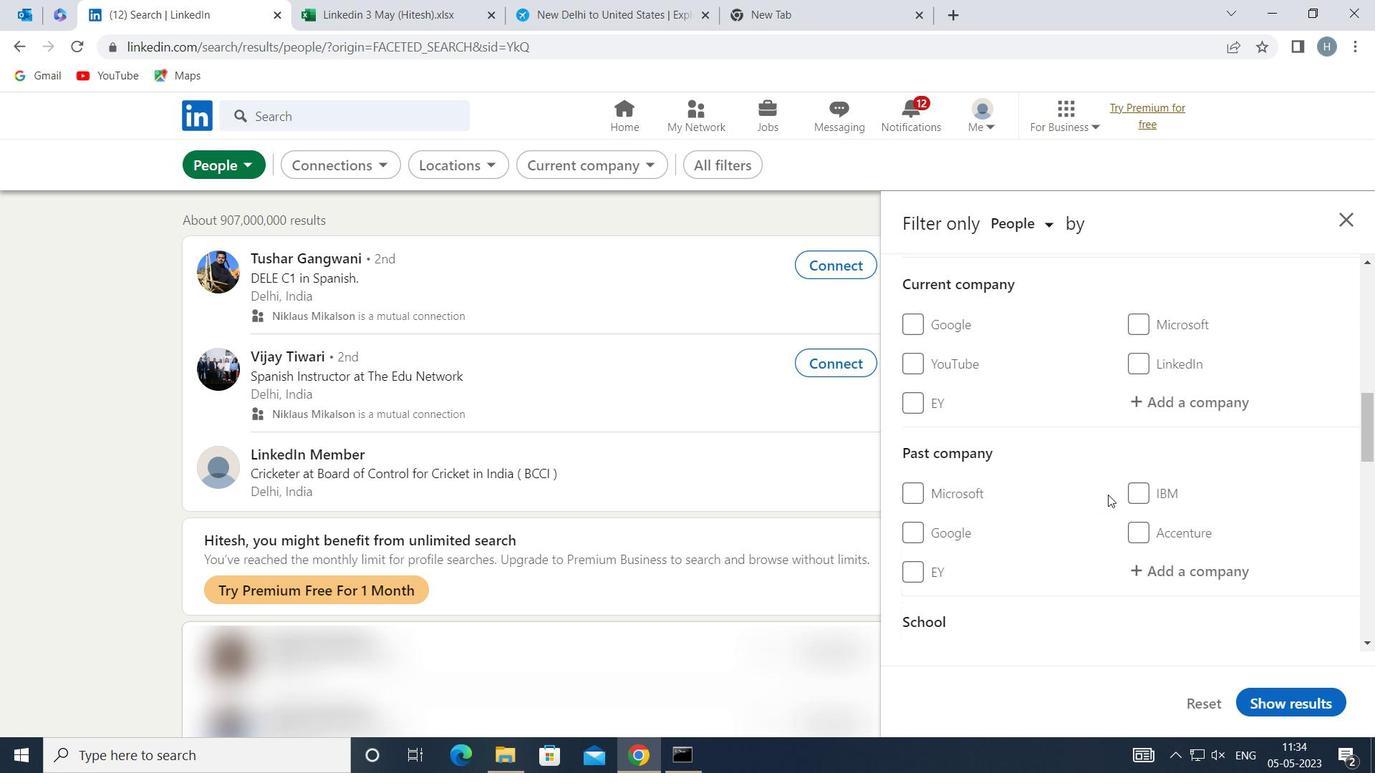 
Action: Mouse scrolled (1108, 492) with delta (0, 0)
Screenshot: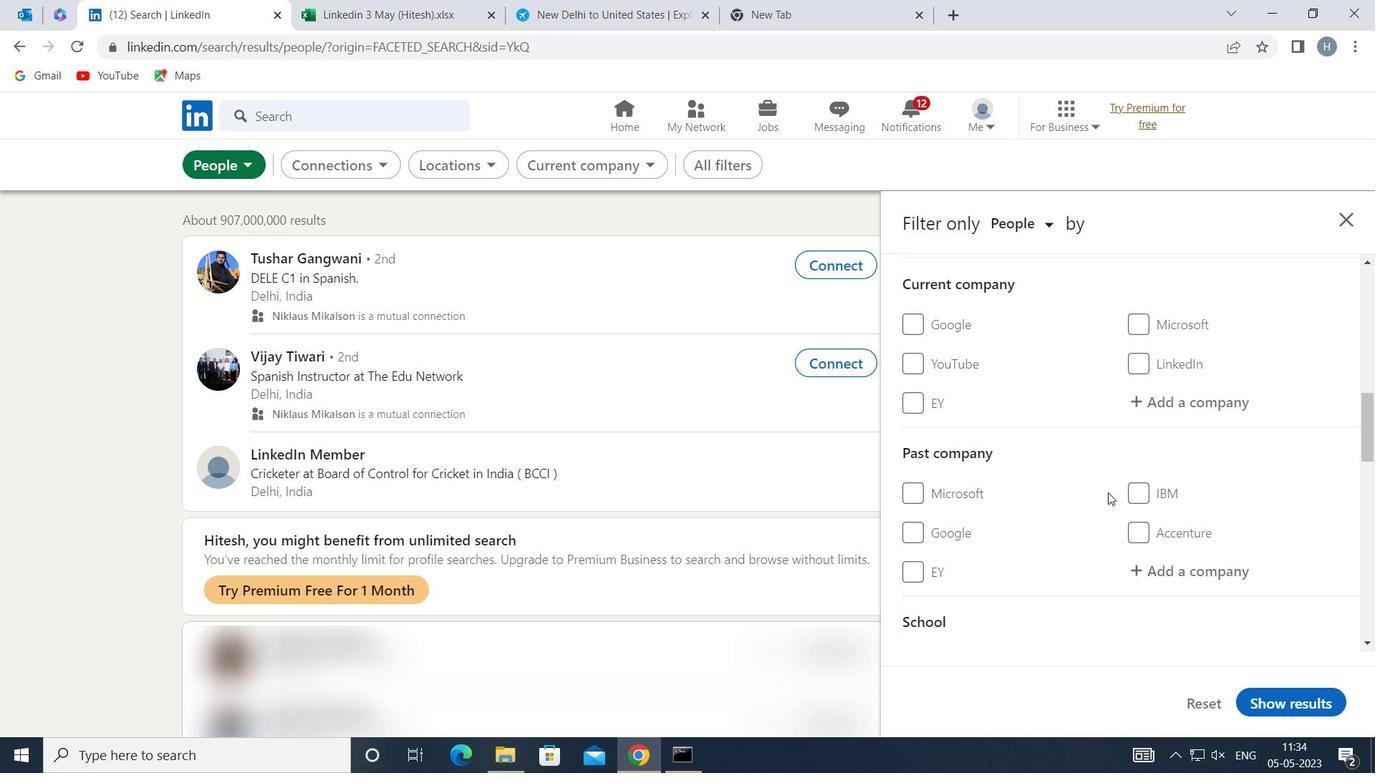 
Action: Mouse scrolled (1108, 492) with delta (0, 0)
Screenshot: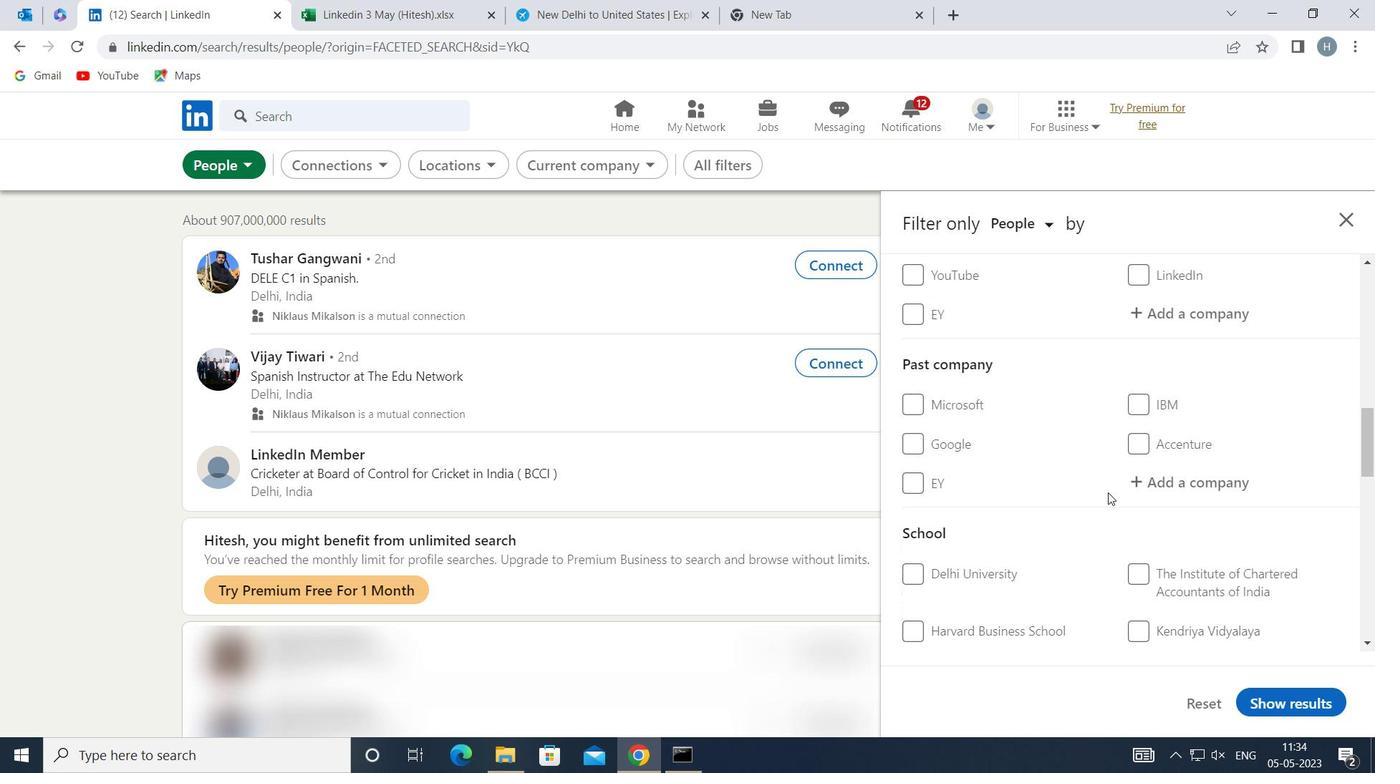 
Action: Mouse scrolled (1108, 492) with delta (0, 0)
Screenshot: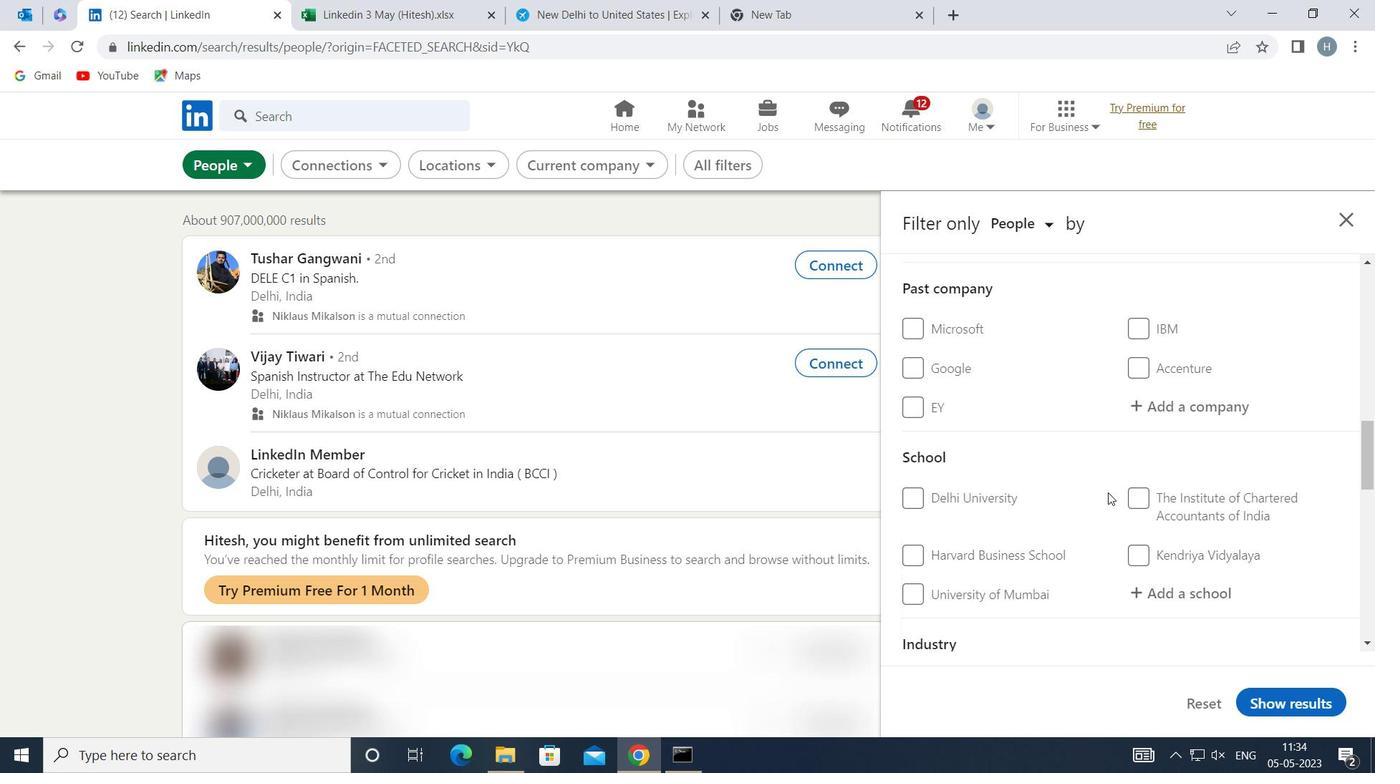 
Action: Mouse moved to (1108, 492)
Screenshot: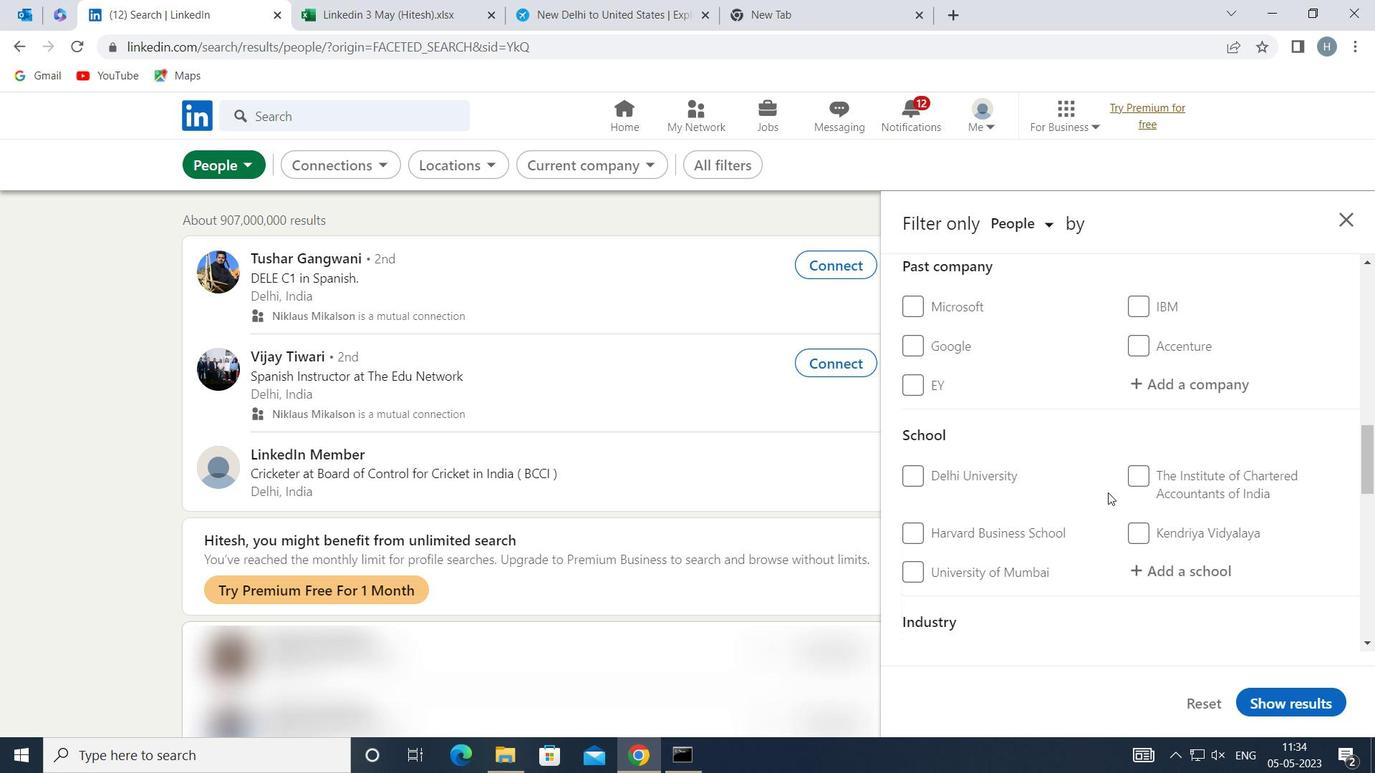 
Action: Mouse scrolled (1108, 491) with delta (0, 0)
Screenshot: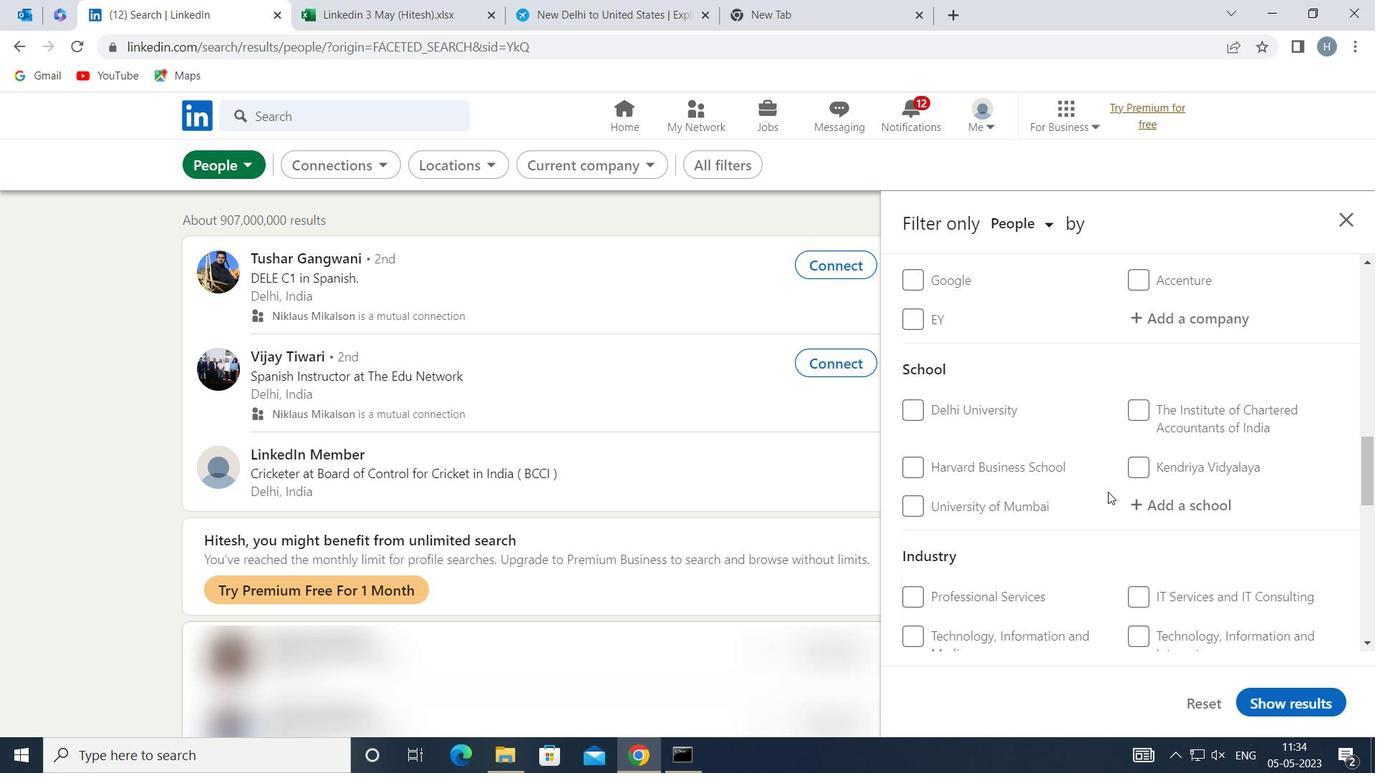 
Action: Mouse moved to (1108, 491)
Screenshot: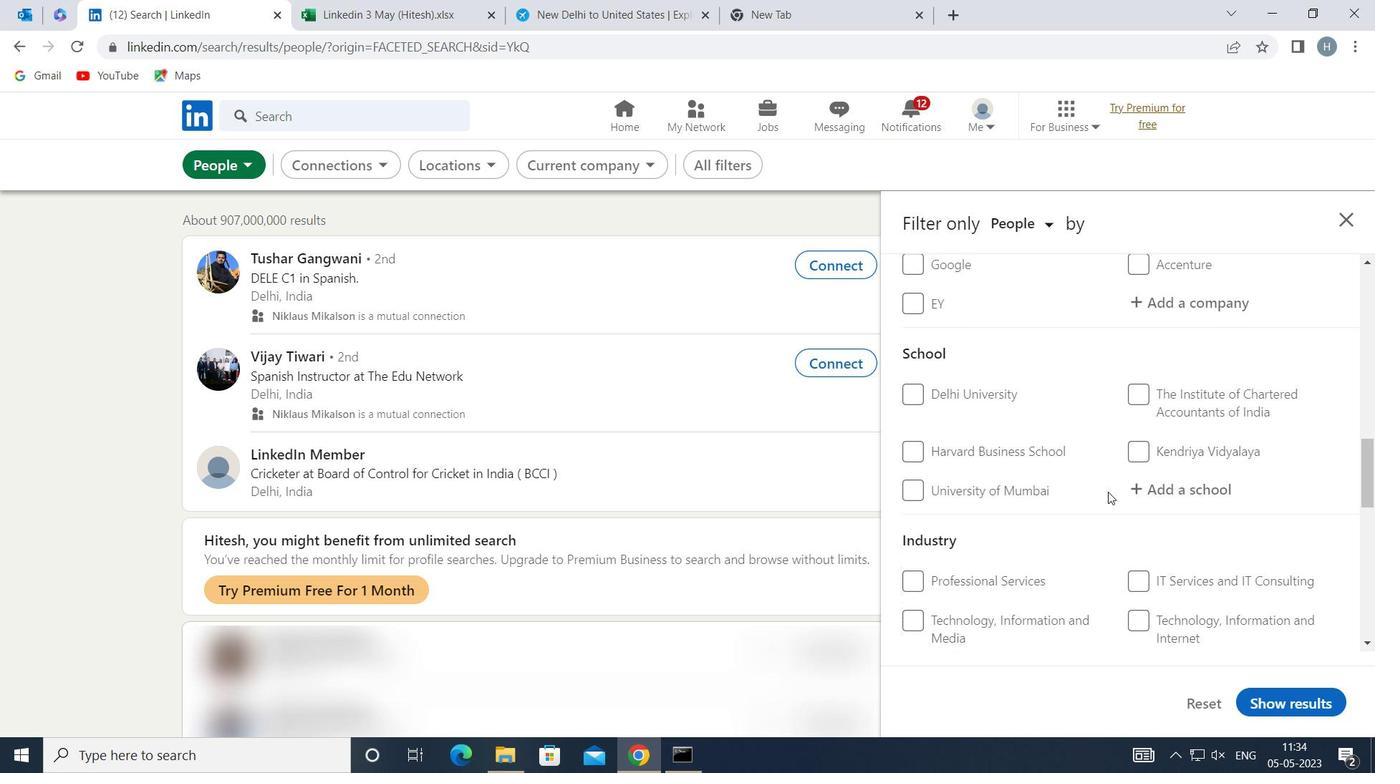 
Action: Mouse scrolled (1108, 490) with delta (0, 0)
Screenshot: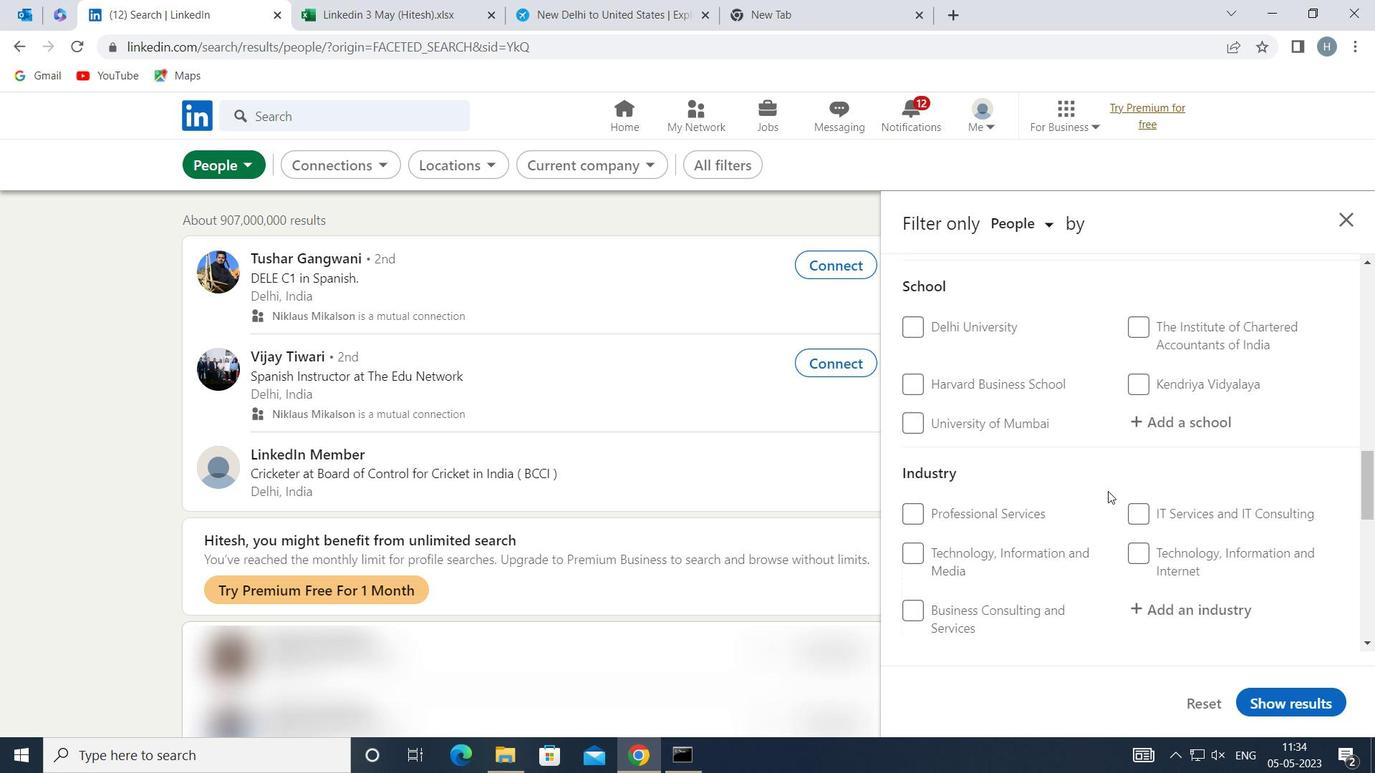 
Action: Mouse scrolled (1108, 490) with delta (0, 0)
Screenshot: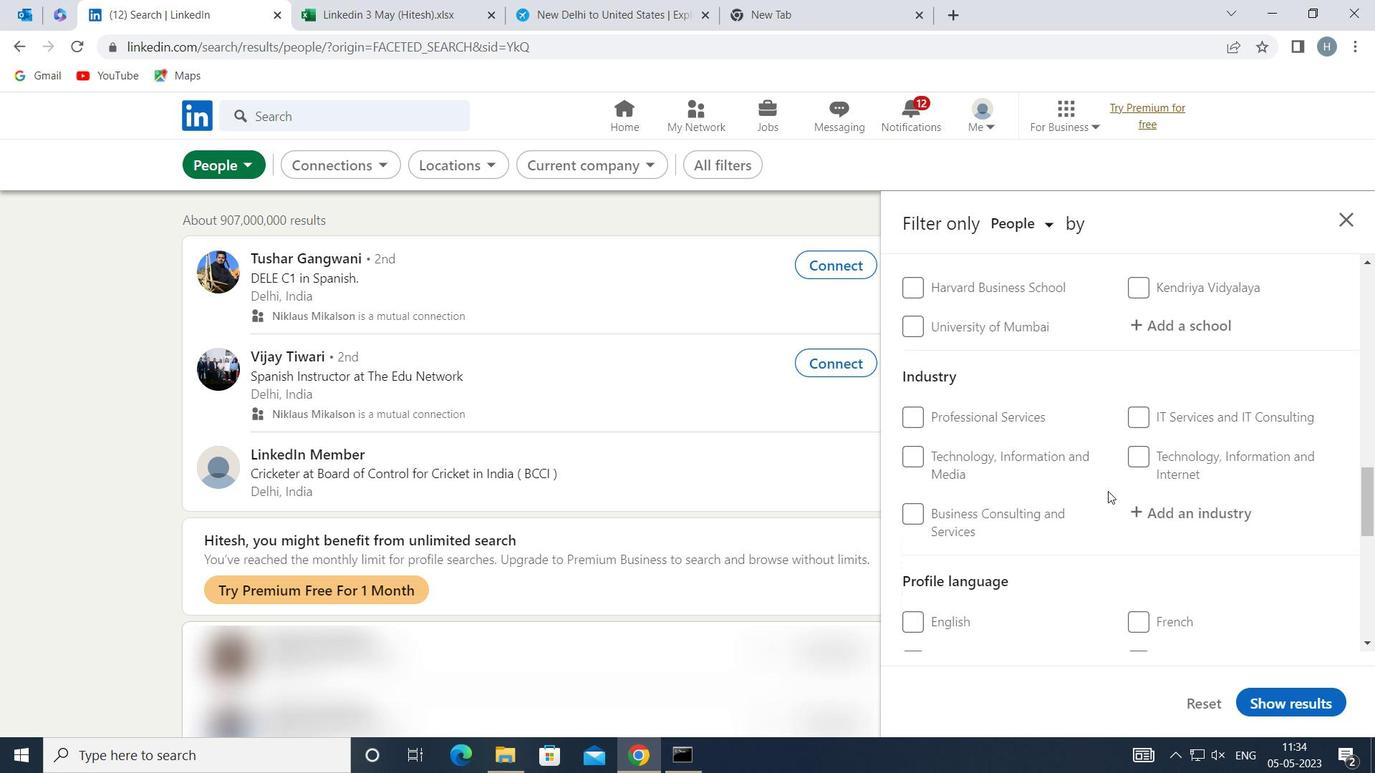 
Action: Mouse moved to (925, 558)
Screenshot: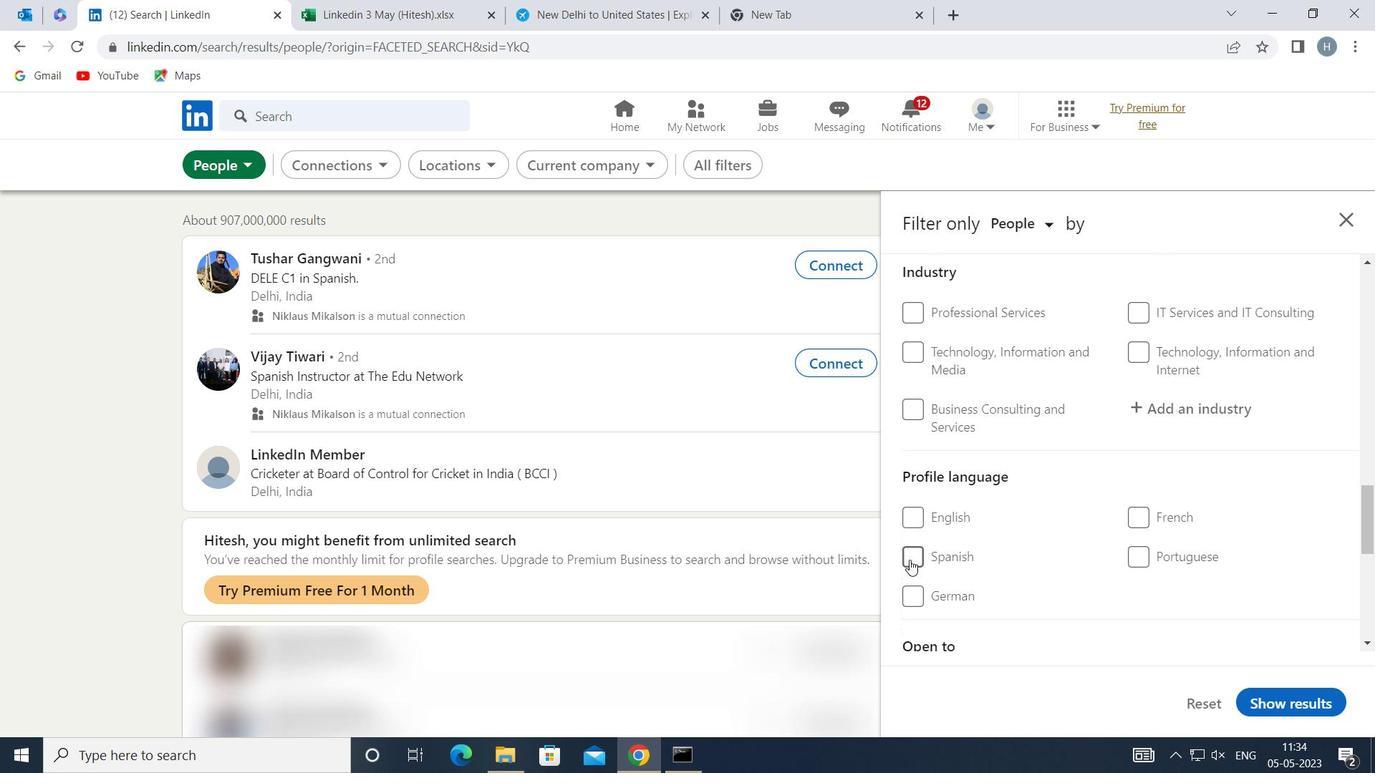 
Action: Mouse pressed left at (925, 558)
Screenshot: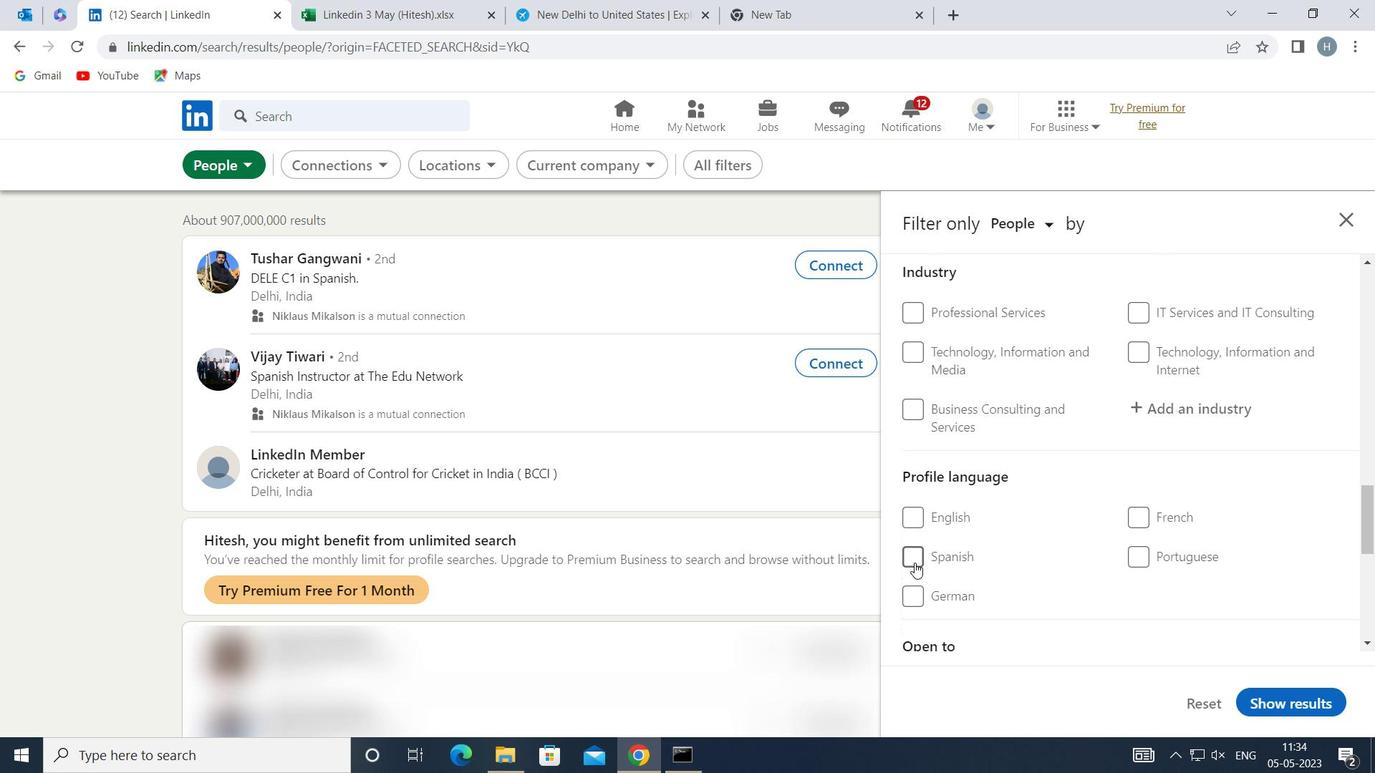 
Action: Mouse moved to (1024, 550)
Screenshot: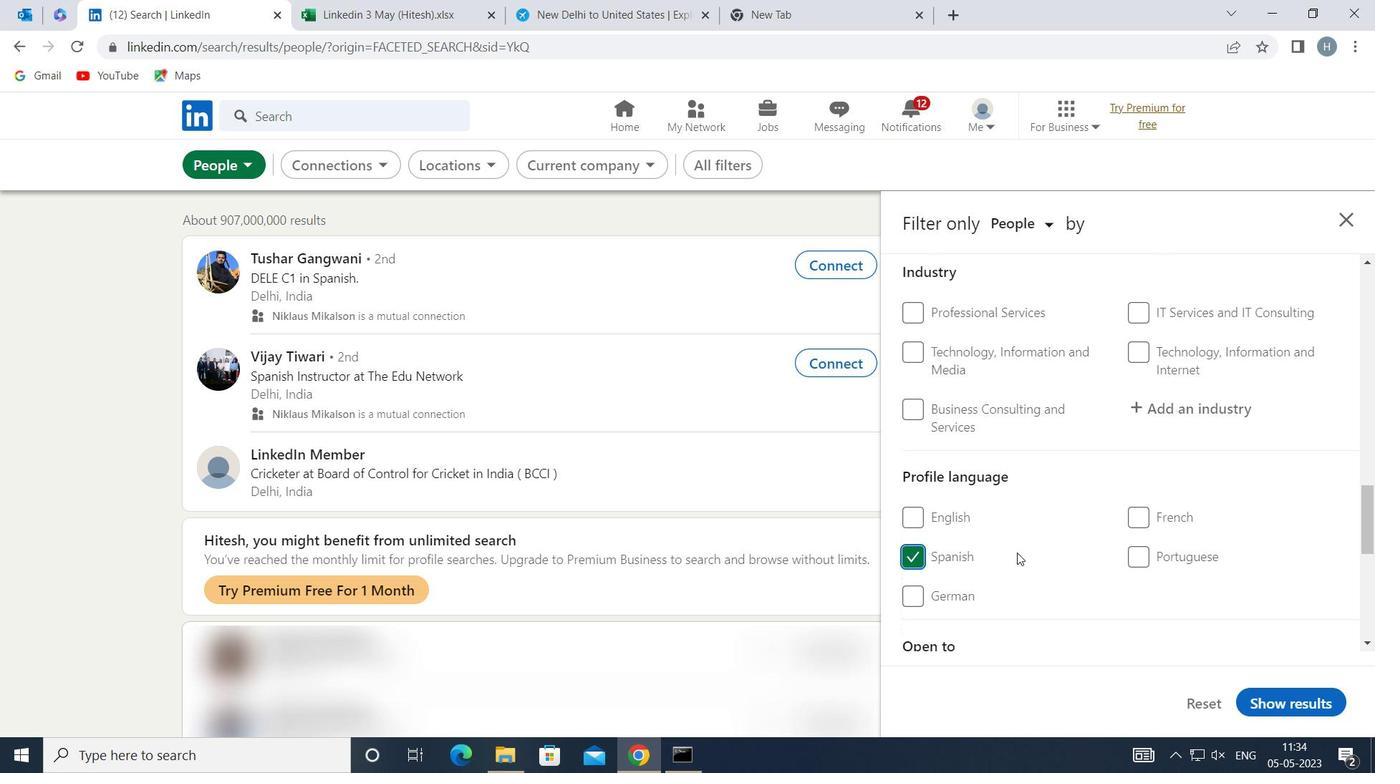 
Action: Mouse scrolled (1024, 551) with delta (0, 0)
Screenshot: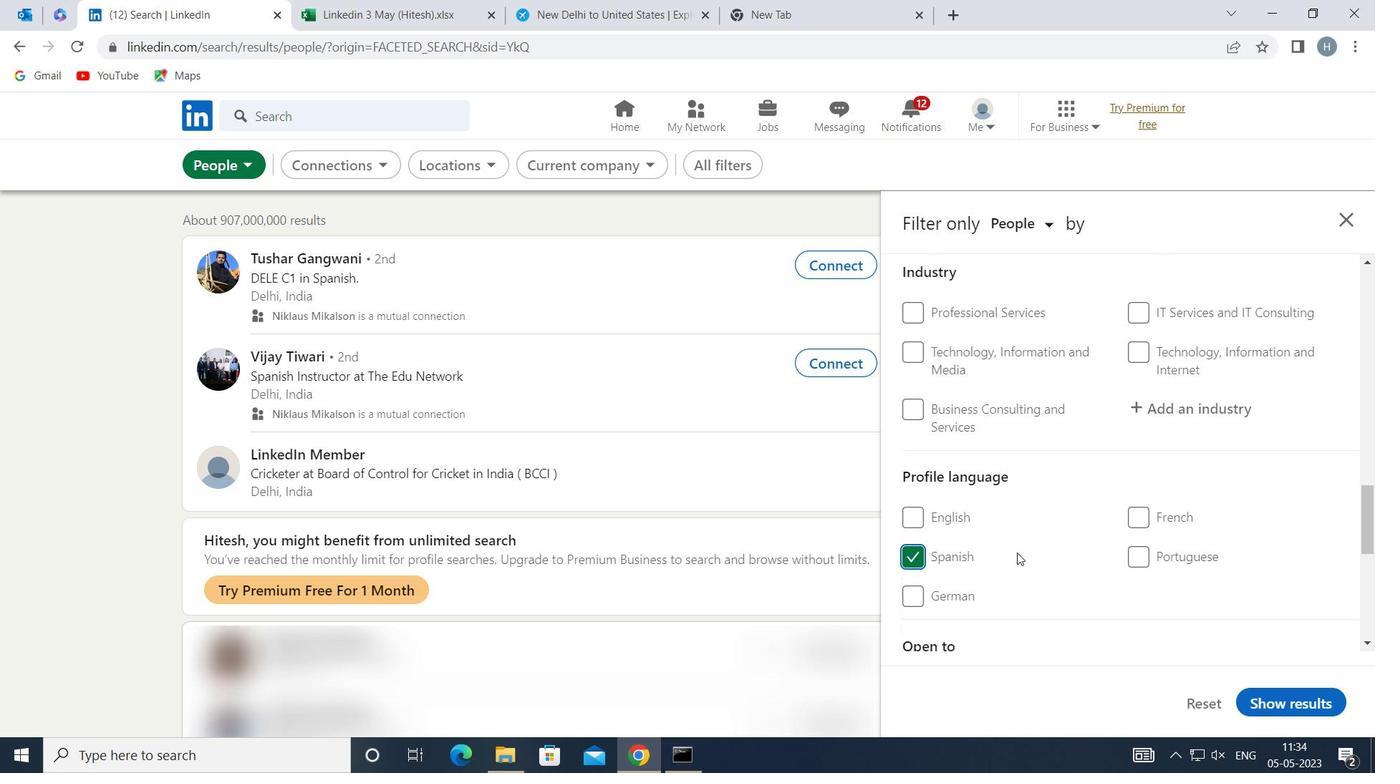 
Action: Mouse moved to (1025, 545)
Screenshot: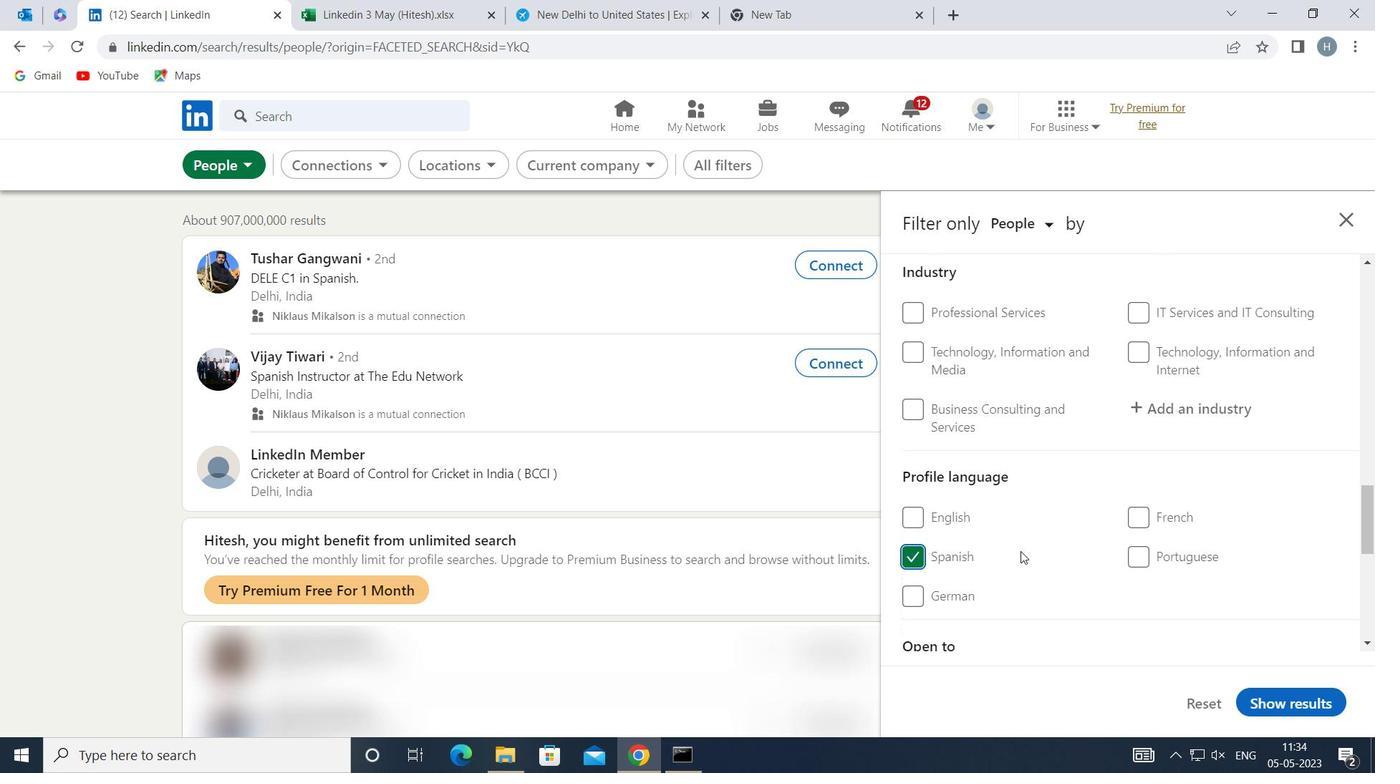 
Action: Mouse scrolled (1025, 546) with delta (0, 0)
Screenshot: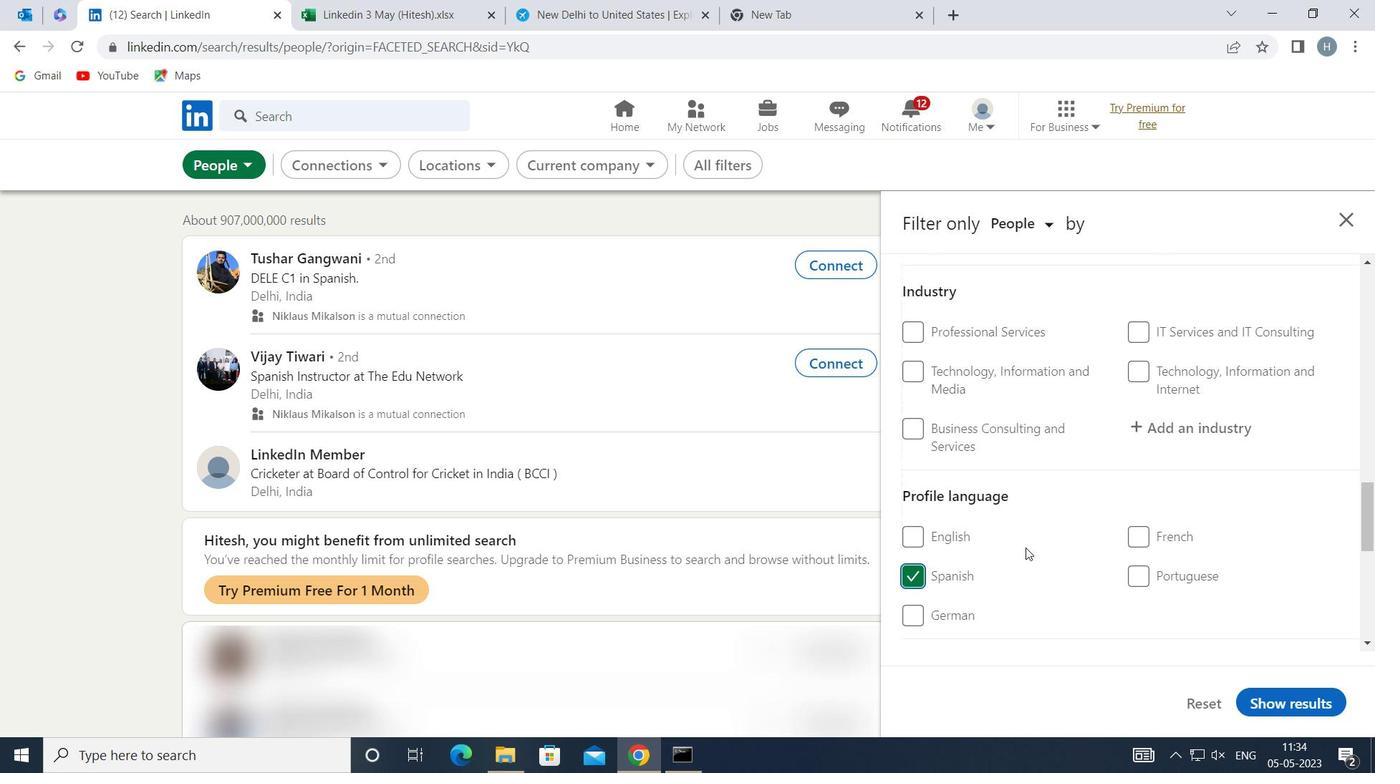 
Action: Mouse scrolled (1025, 546) with delta (0, 0)
Screenshot: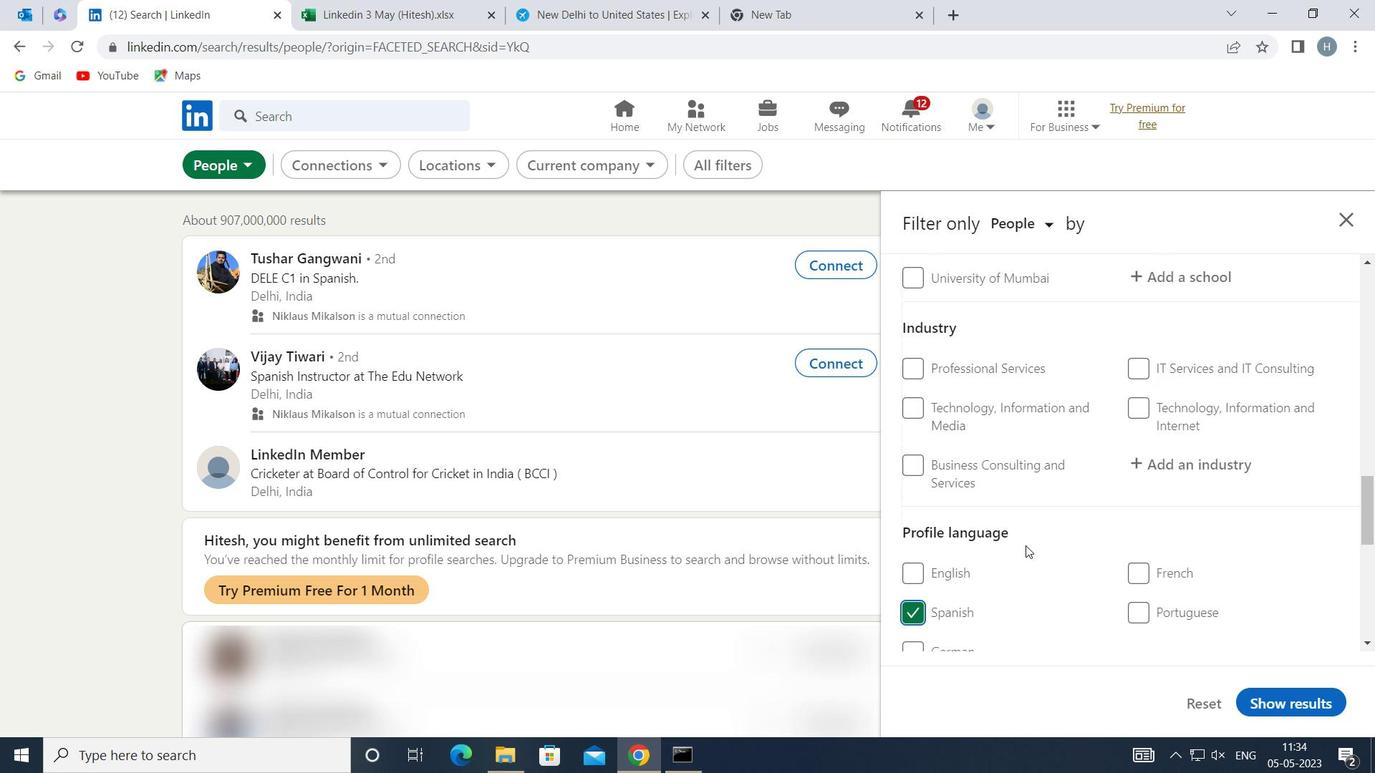 
Action: Mouse scrolled (1025, 546) with delta (0, 0)
Screenshot: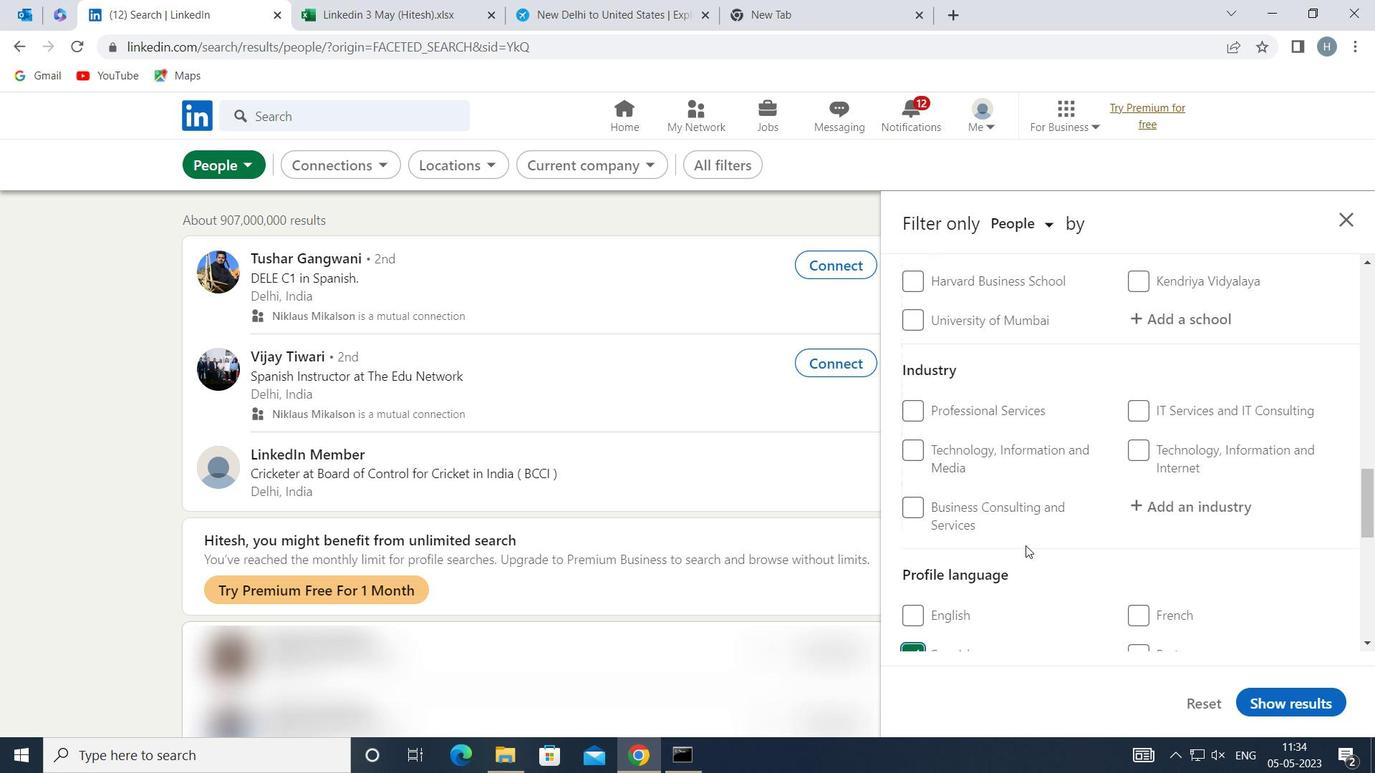 
Action: Mouse scrolled (1025, 546) with delta (0, 0)
Screenshot: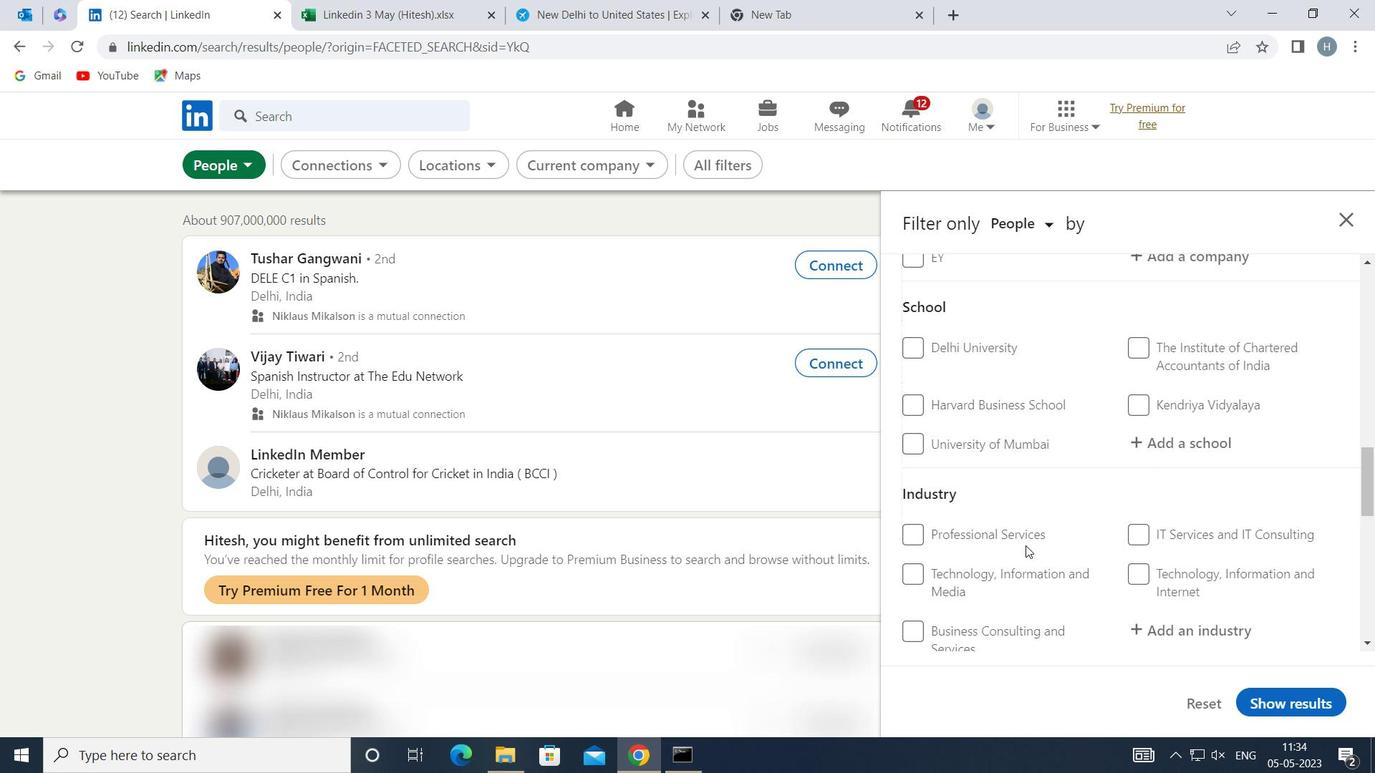 
Action: Mouse scrolled (1025, 546) with delta (0, 0)
Screenshot: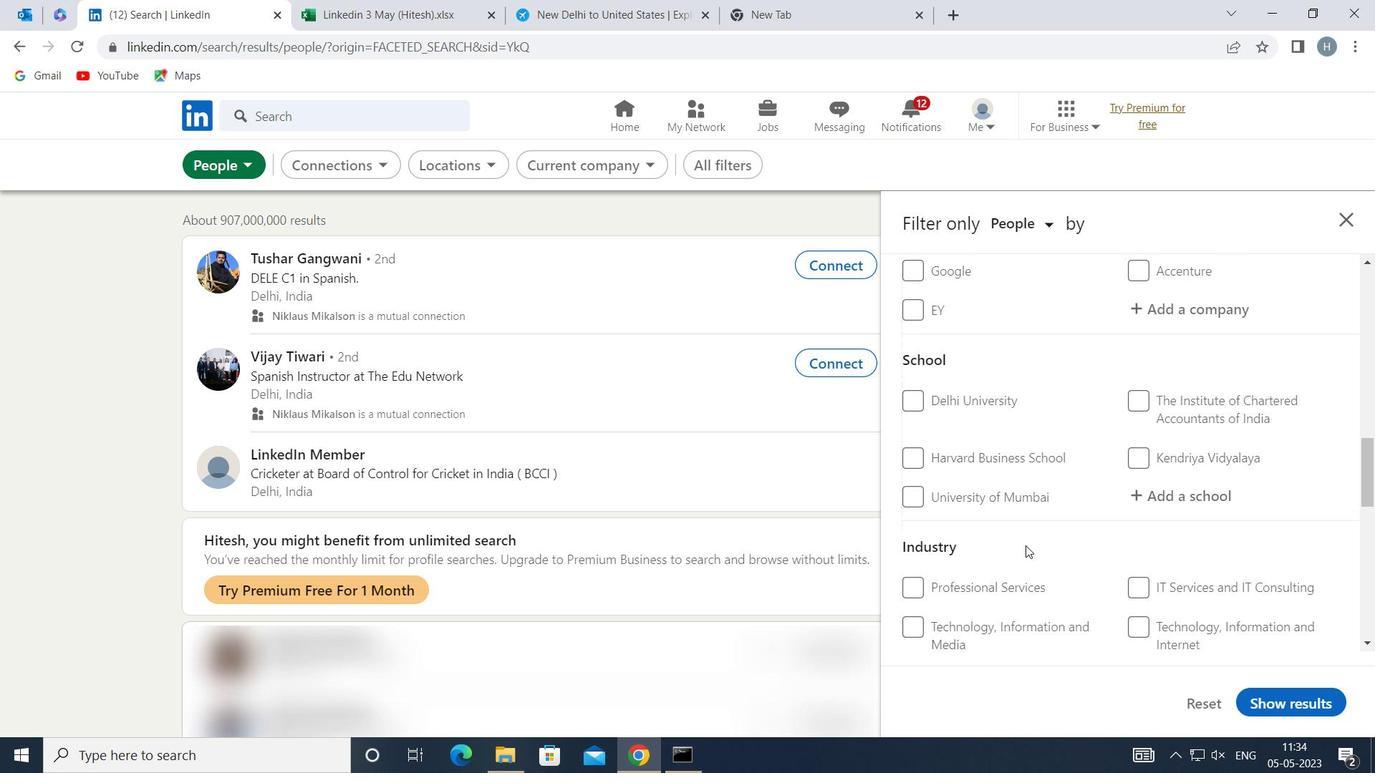 
Action: Mouse scrolled (1025, 546) with delta (0, 0)
Screenshot: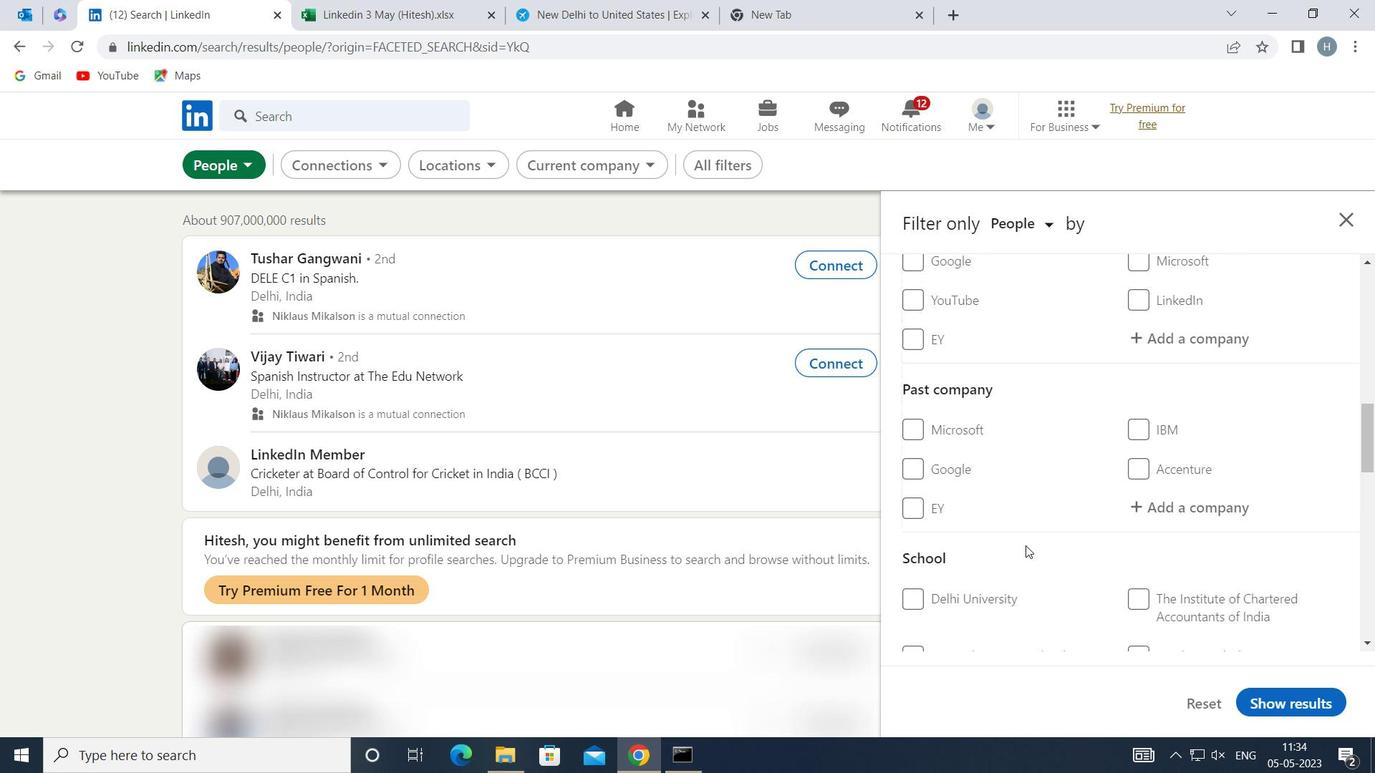 
Action: Mouse moved to (1173, 487)
Screenshot: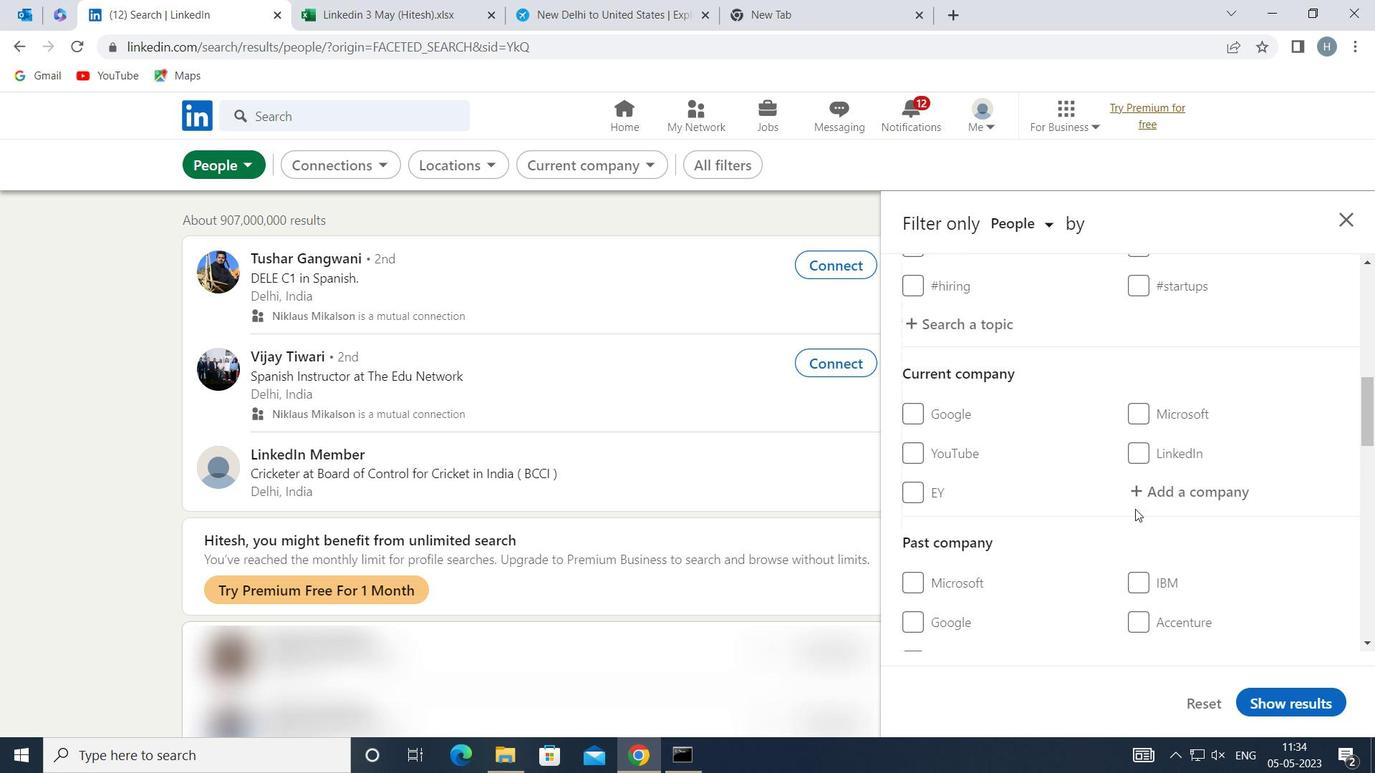 
Action: Mouse pressed left at (1173, 487)
Screenshot: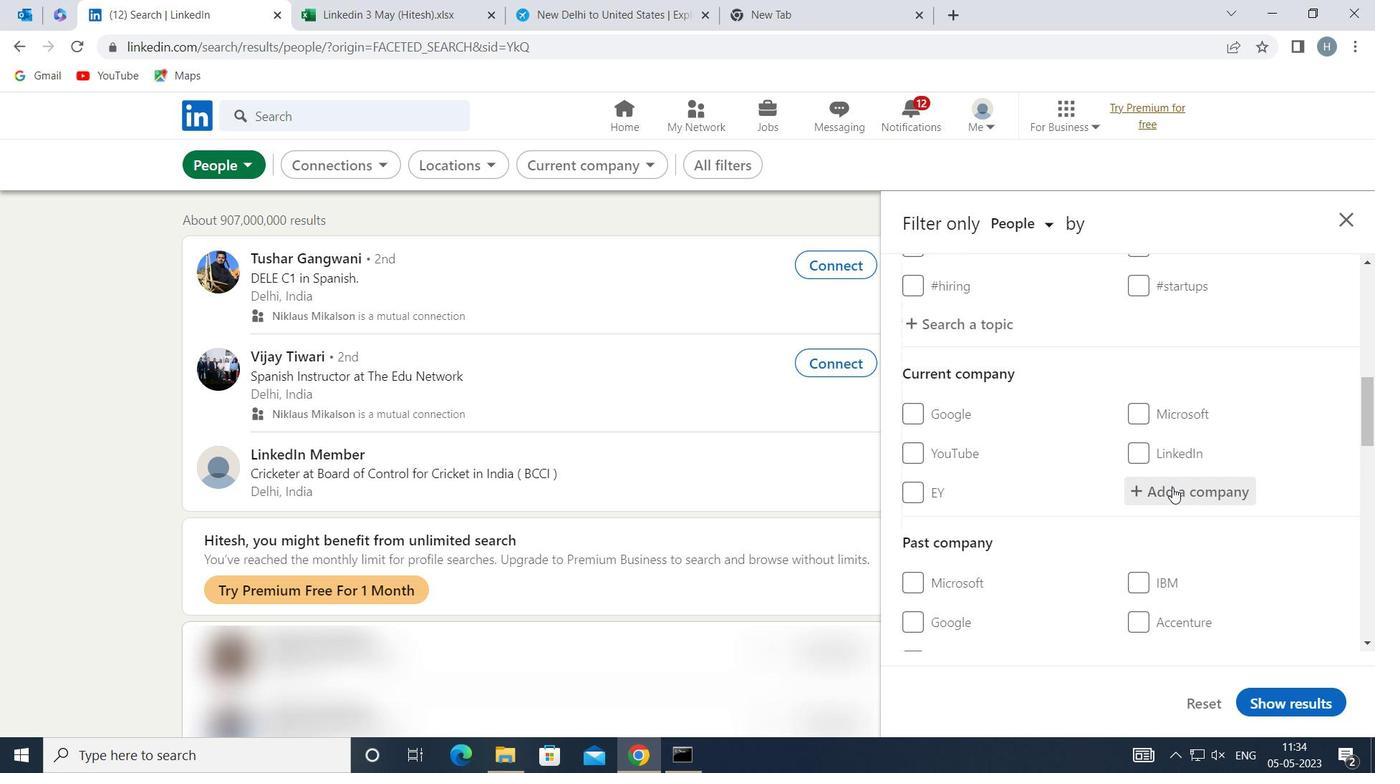 
Action: Key pressed <Key.shift>ICICI<Key.space><Key.shift>P
Screenshot: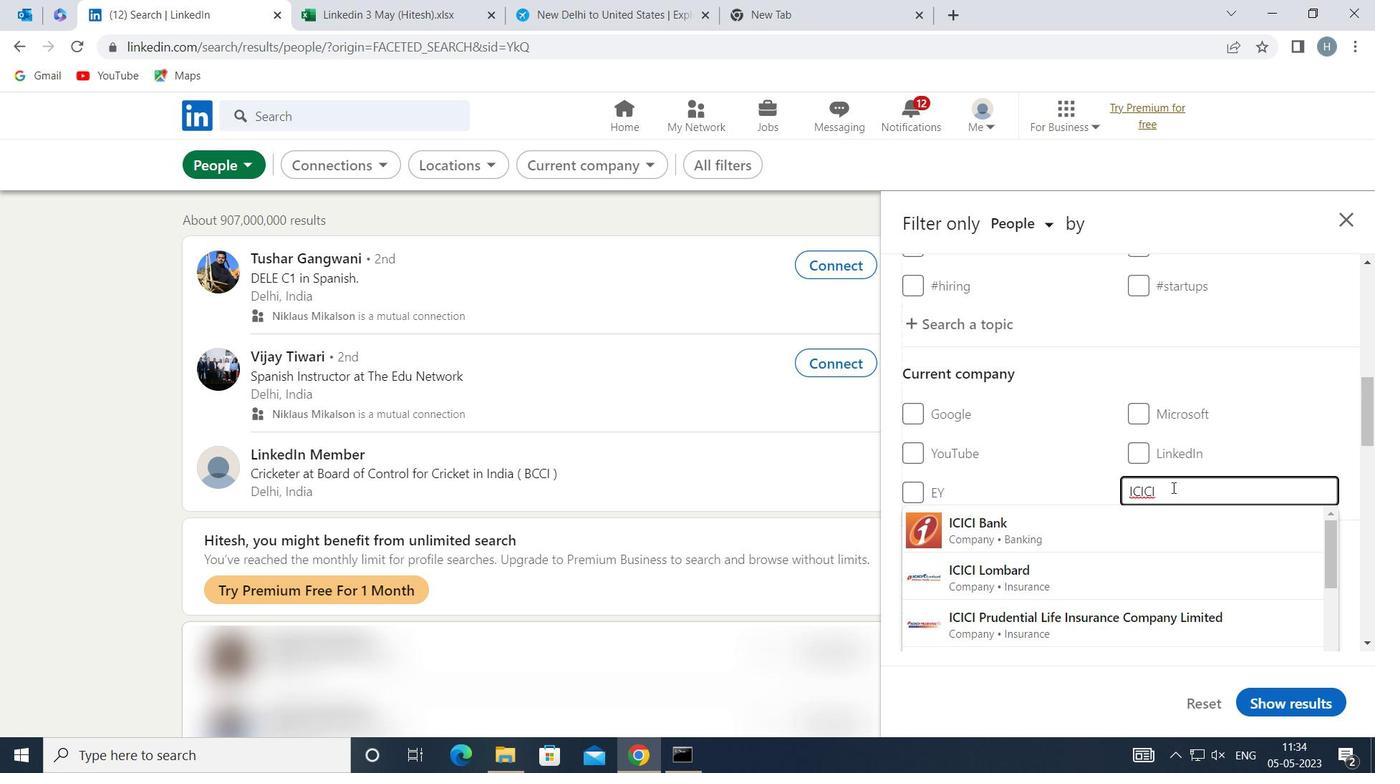 
Action: Mouse moved to (1160, 520)
Screenshot: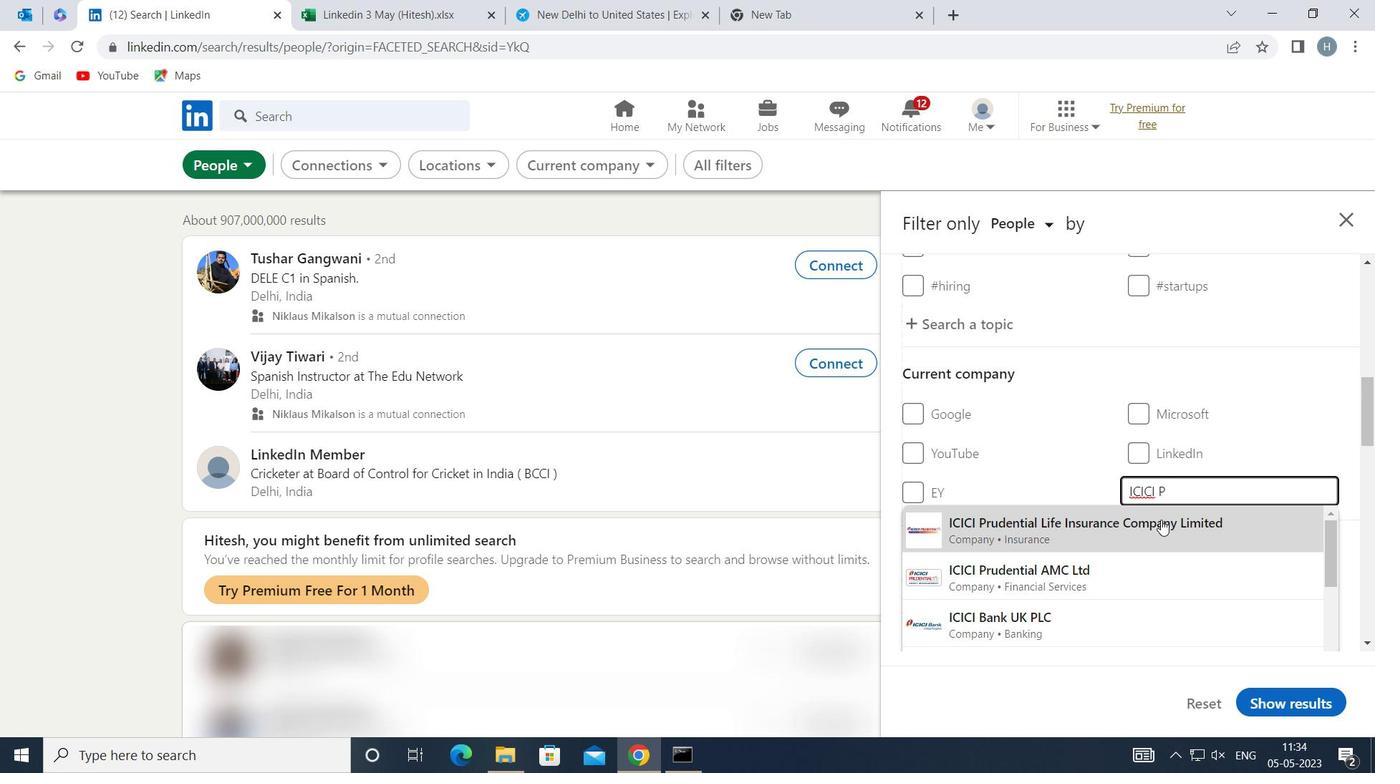 
Action: Mouse pressed left at (1160, 520)
Screenshot: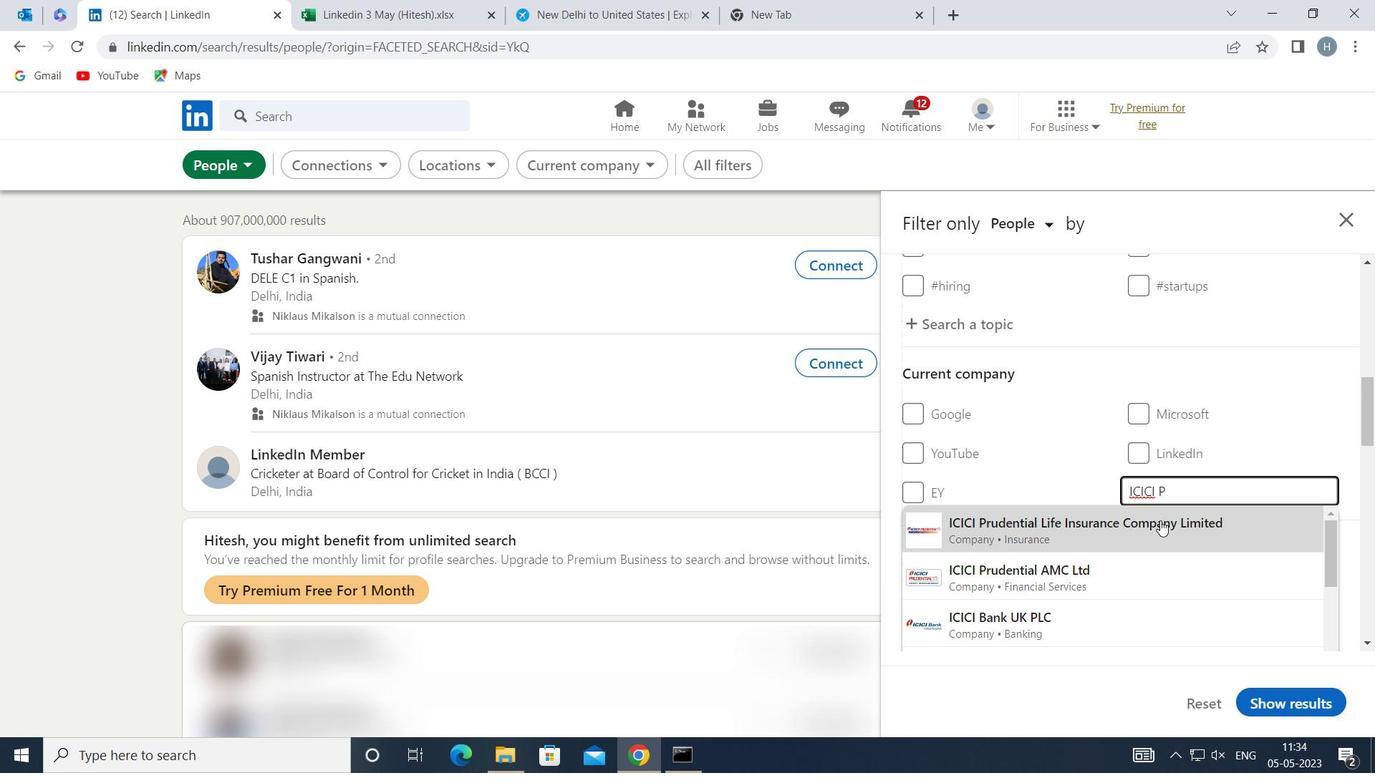 
Action: Mouse moved to (1117, 512)
Screenshot: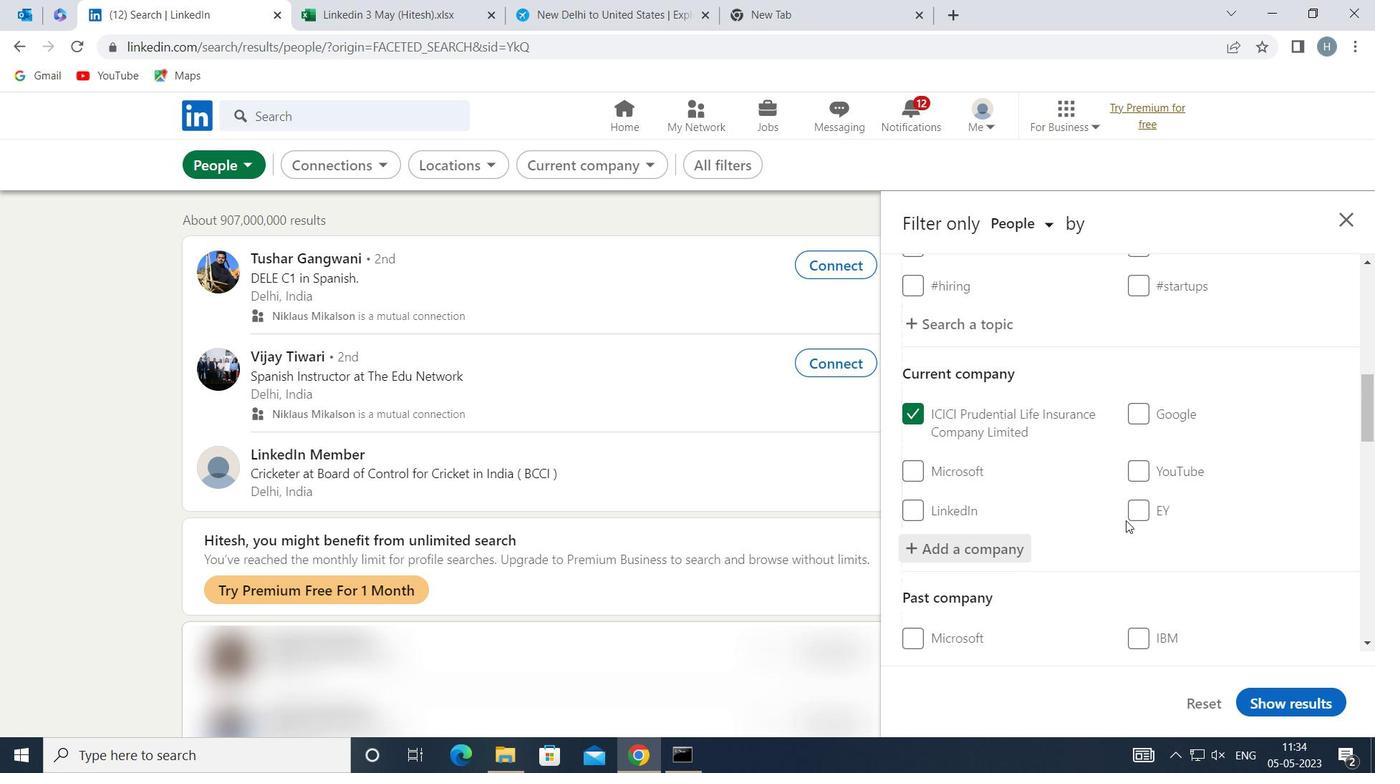 
Action: Mouse scrolled (1117, 511) with delta (0, 0)
Screenshot: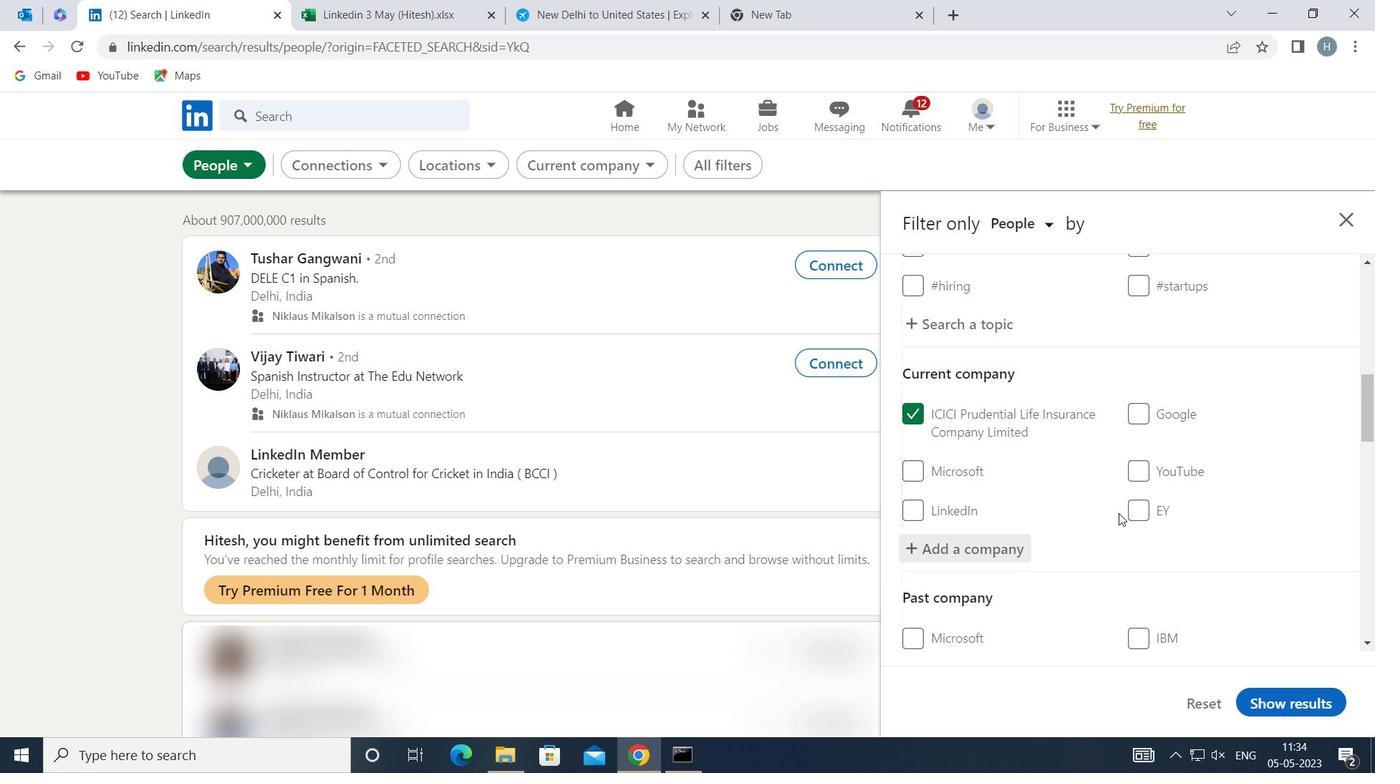 
Action: Mouse moved to (1095, 510)
Screenshot: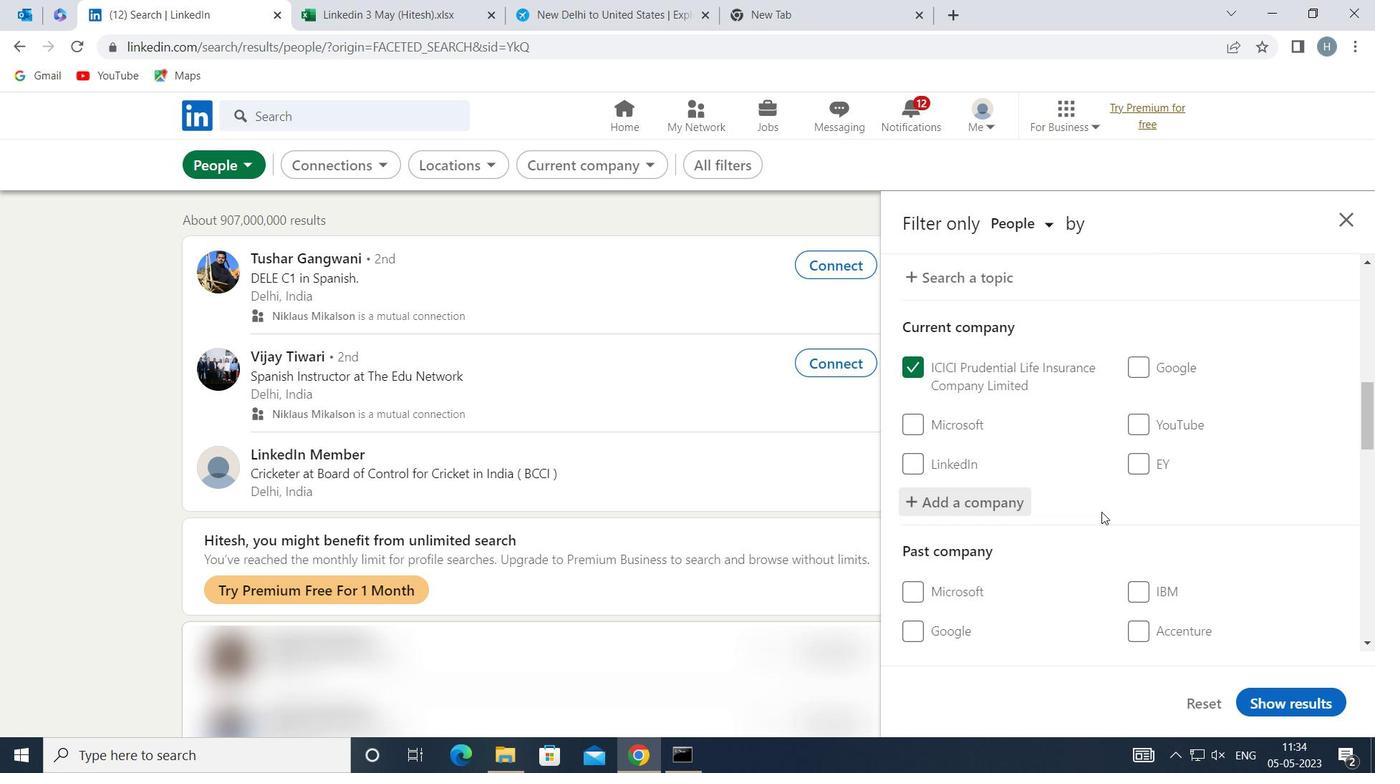 
Action: Mouse scrolled (1095, 509) with delta (0, 0)
Screenshot: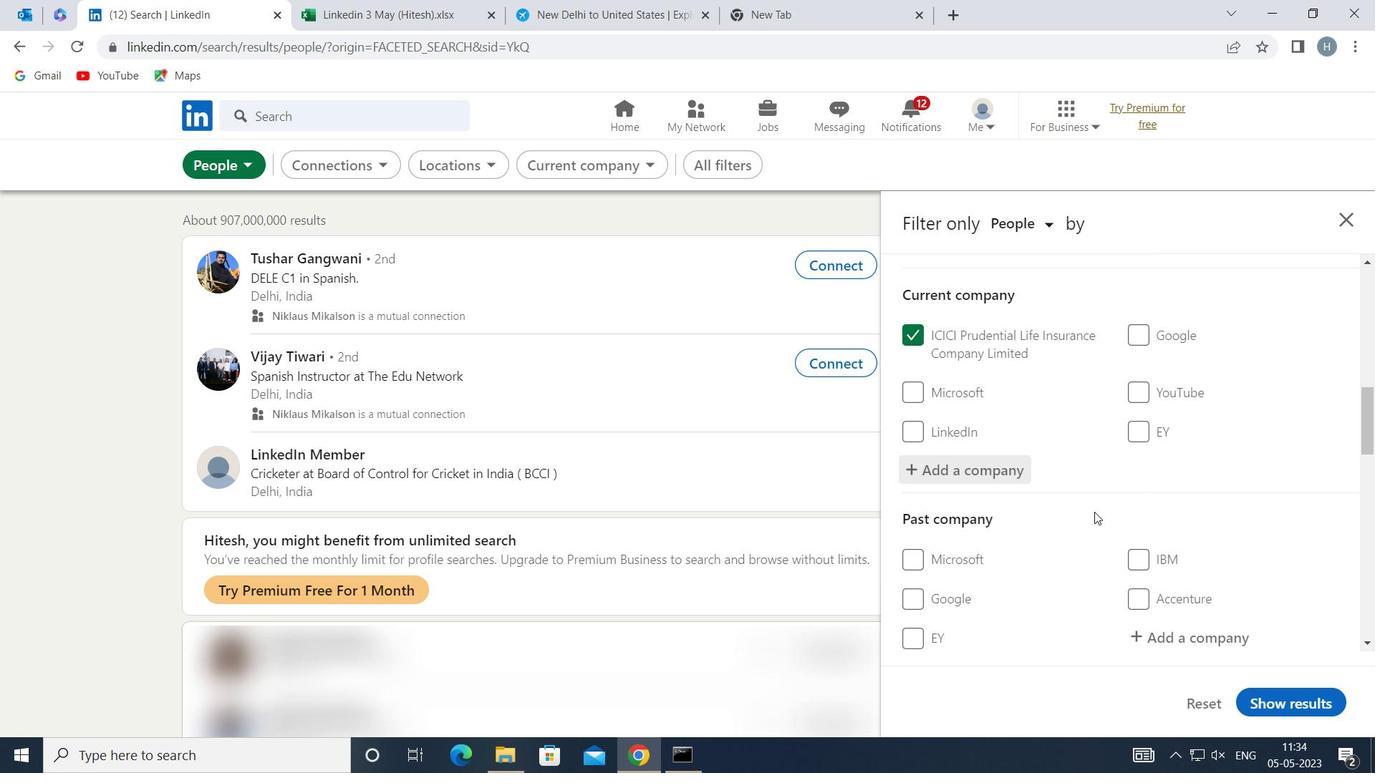 
Action: Mouse moved to (1095, 507)
Screenshot: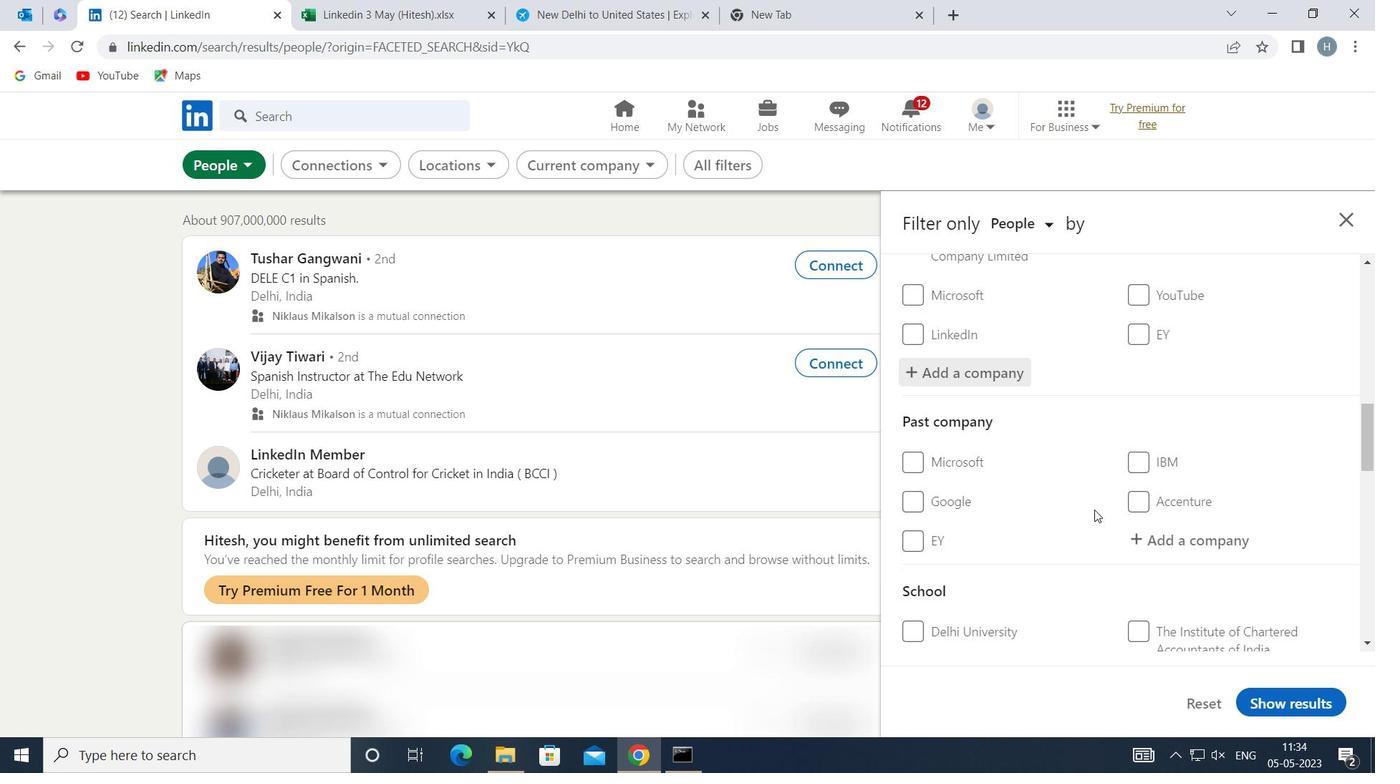 
Action: Mouse scrolled (1095, 507) with delta (0, 0)
Screenshot: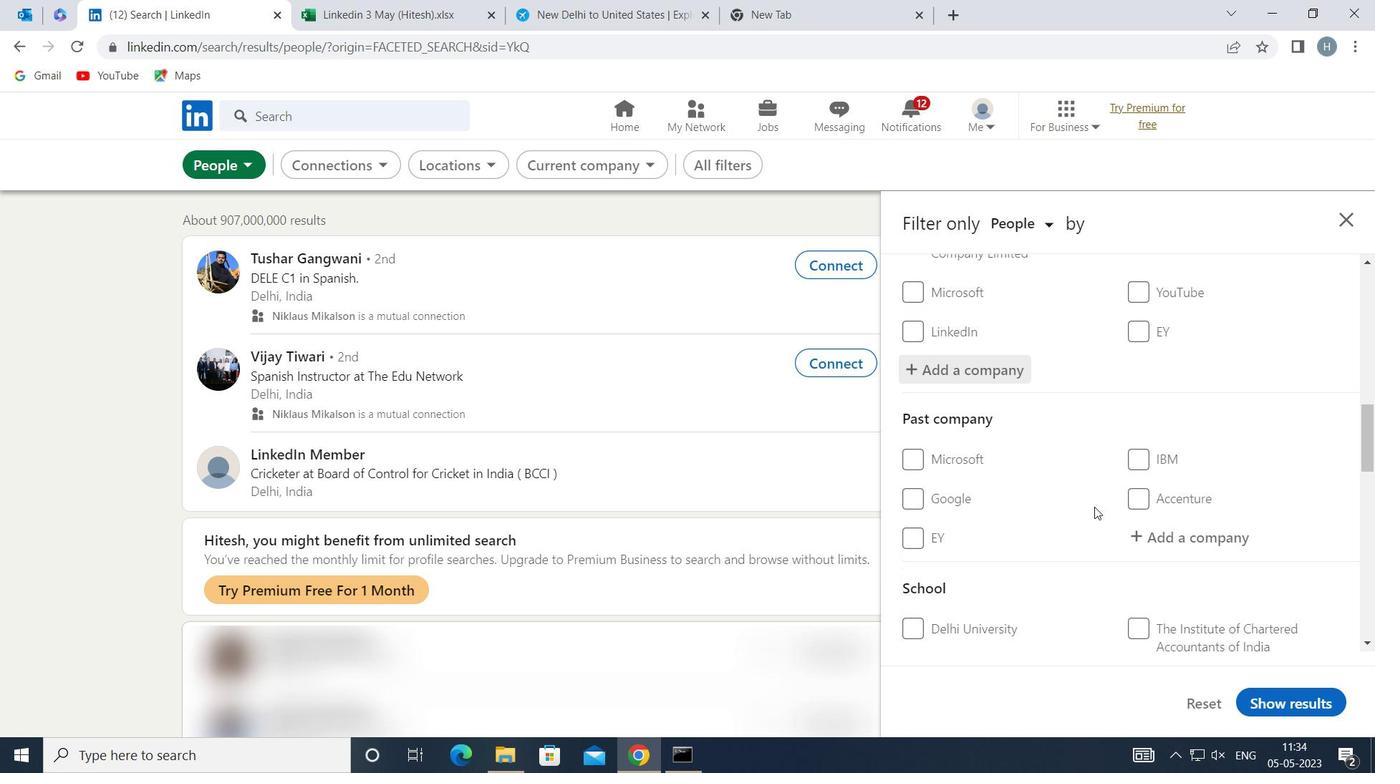 
Action: Mouse scrolled (1095, 507) with delta (0, 0)
Screenshot: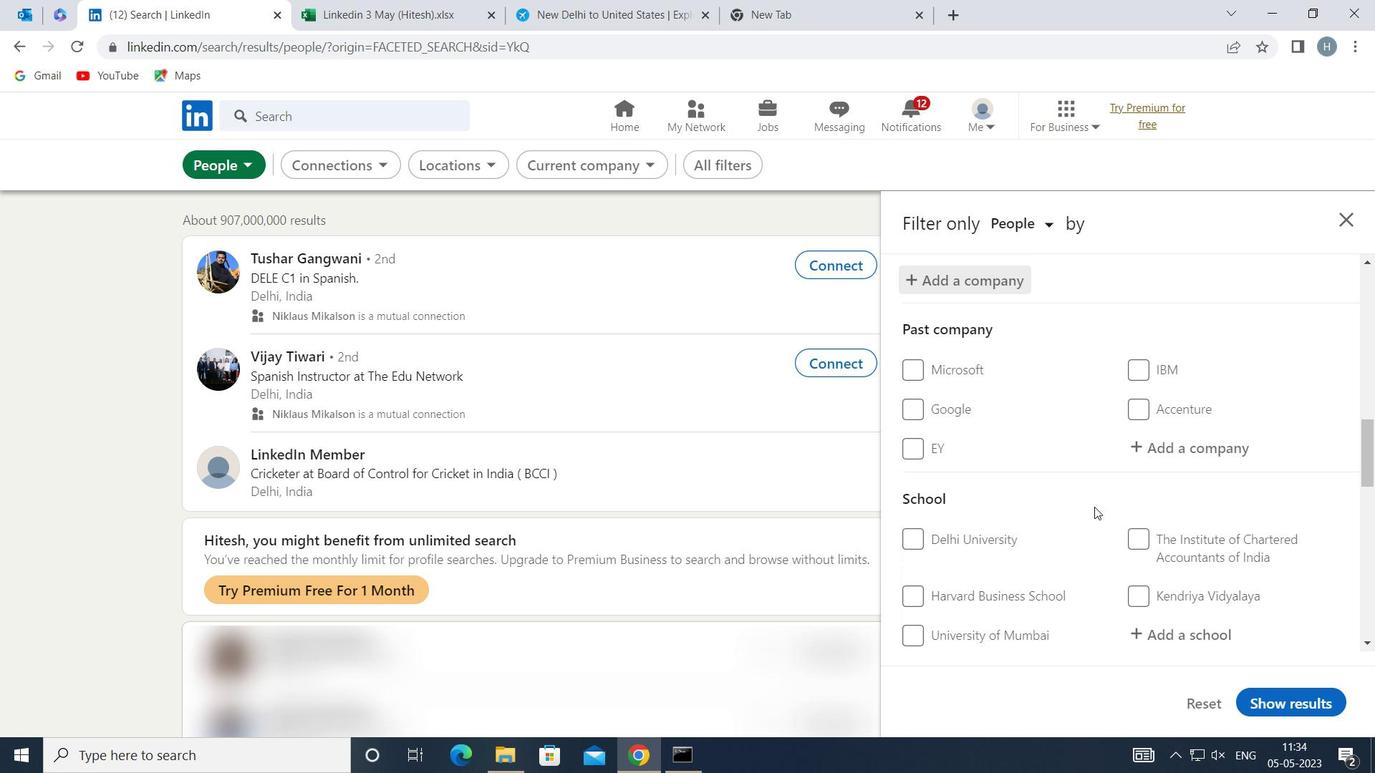 
Action: Mouse moved to (1167, 537)
Screenshot: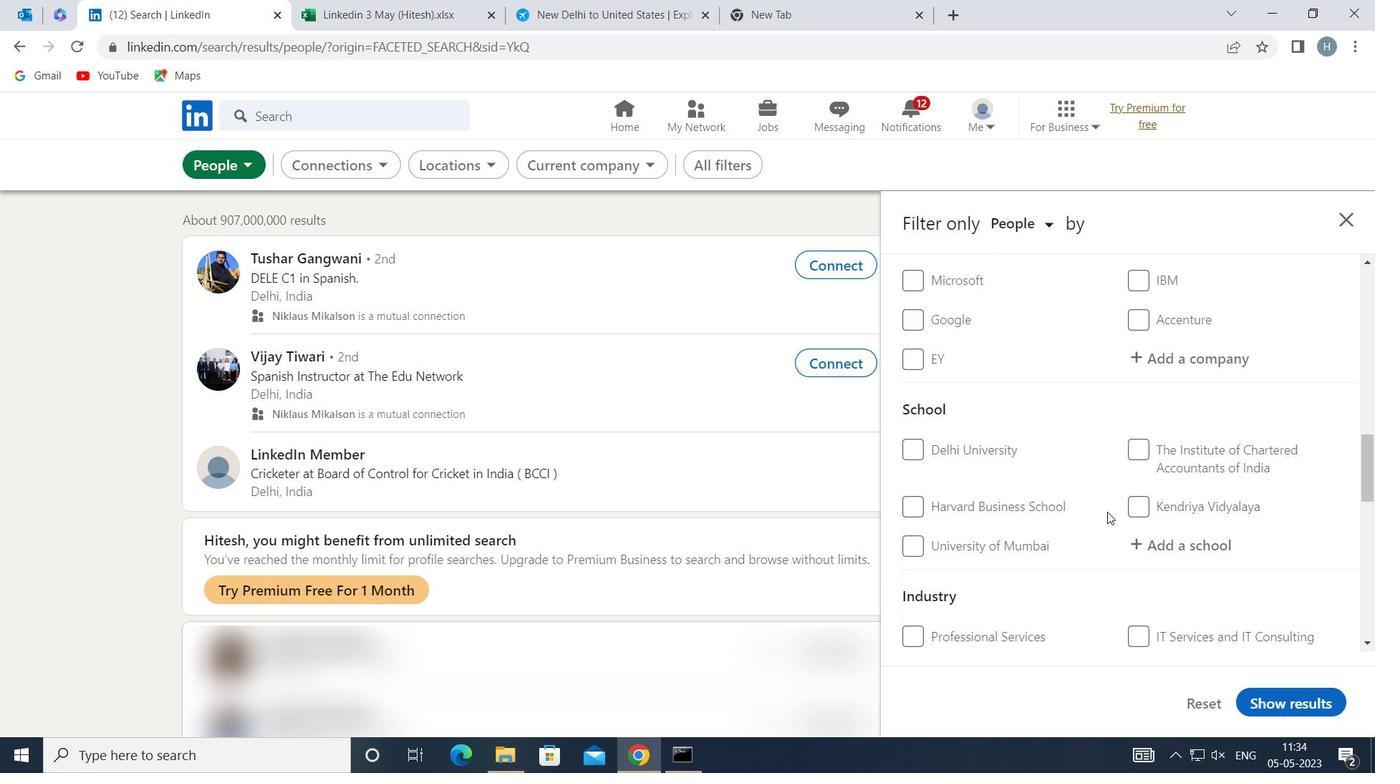 
Action: Mouse pressed left at (1167, 537)
Screenshot: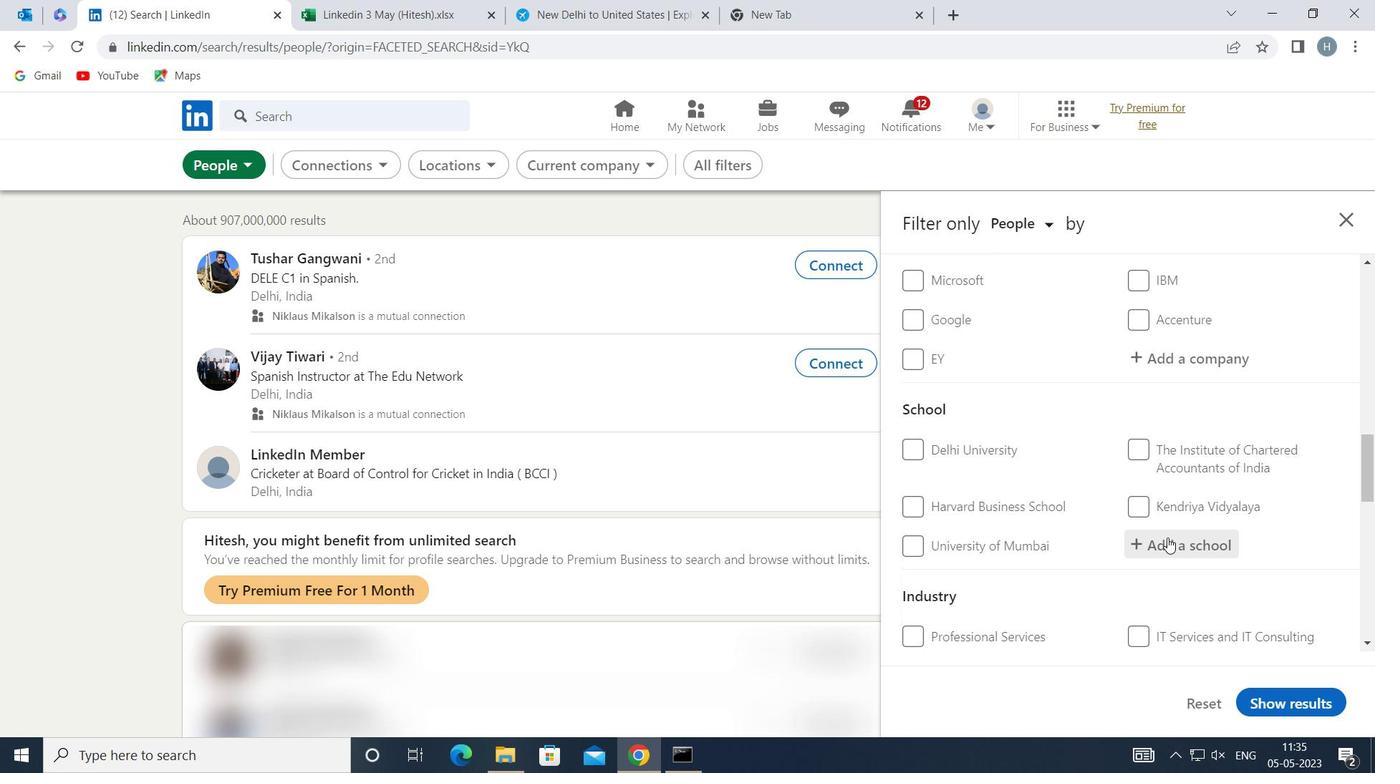 
Action: Key pressed <Key.shift>THANTHAL<Key.space>P
Screenshot: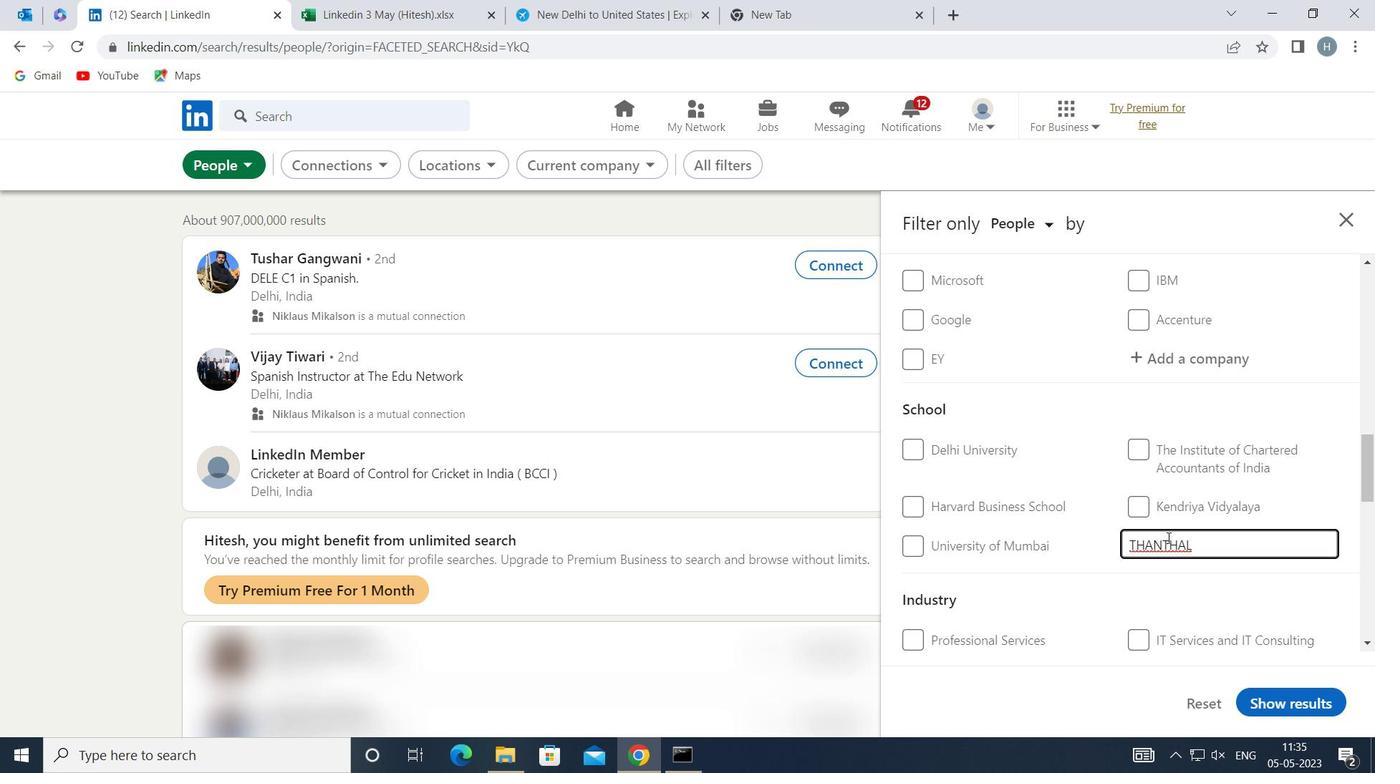 
Action: Mouse moved to (1179, 540)
Screenshot: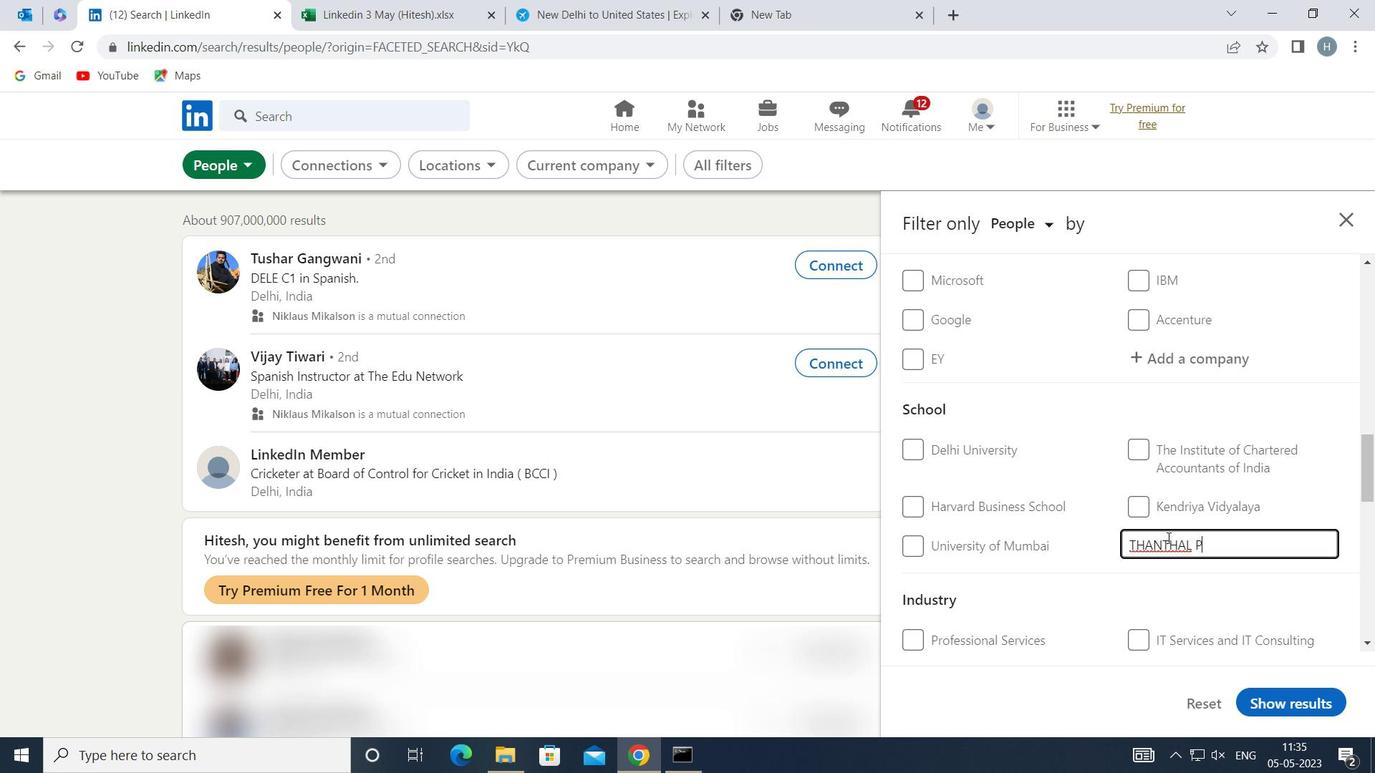 
Action: Key pressed <Key.backspace><Key.backspace><Key.backspace><Key.shift>I<Key.space><Key.shift>P
Screenshot: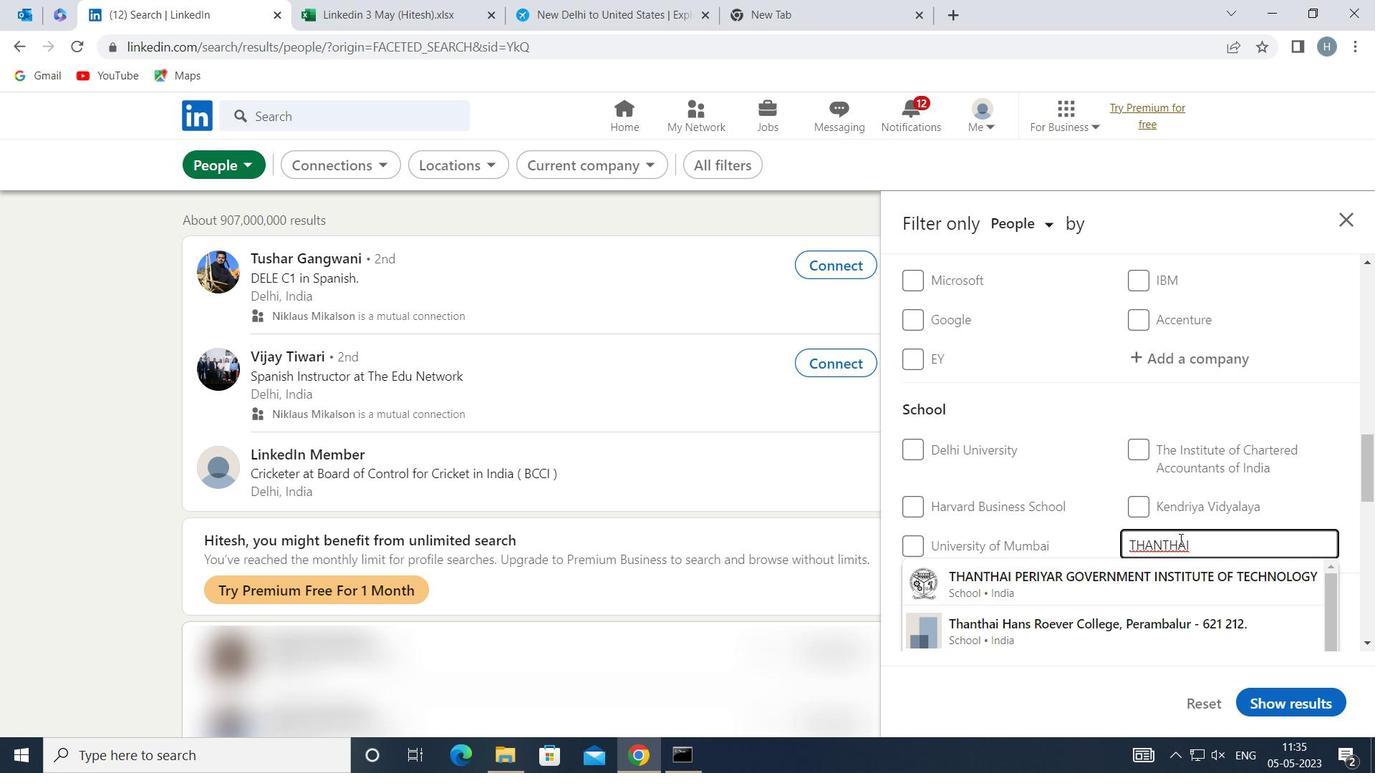 
Action: Mouse moved to (1169, 578)
Screenshot: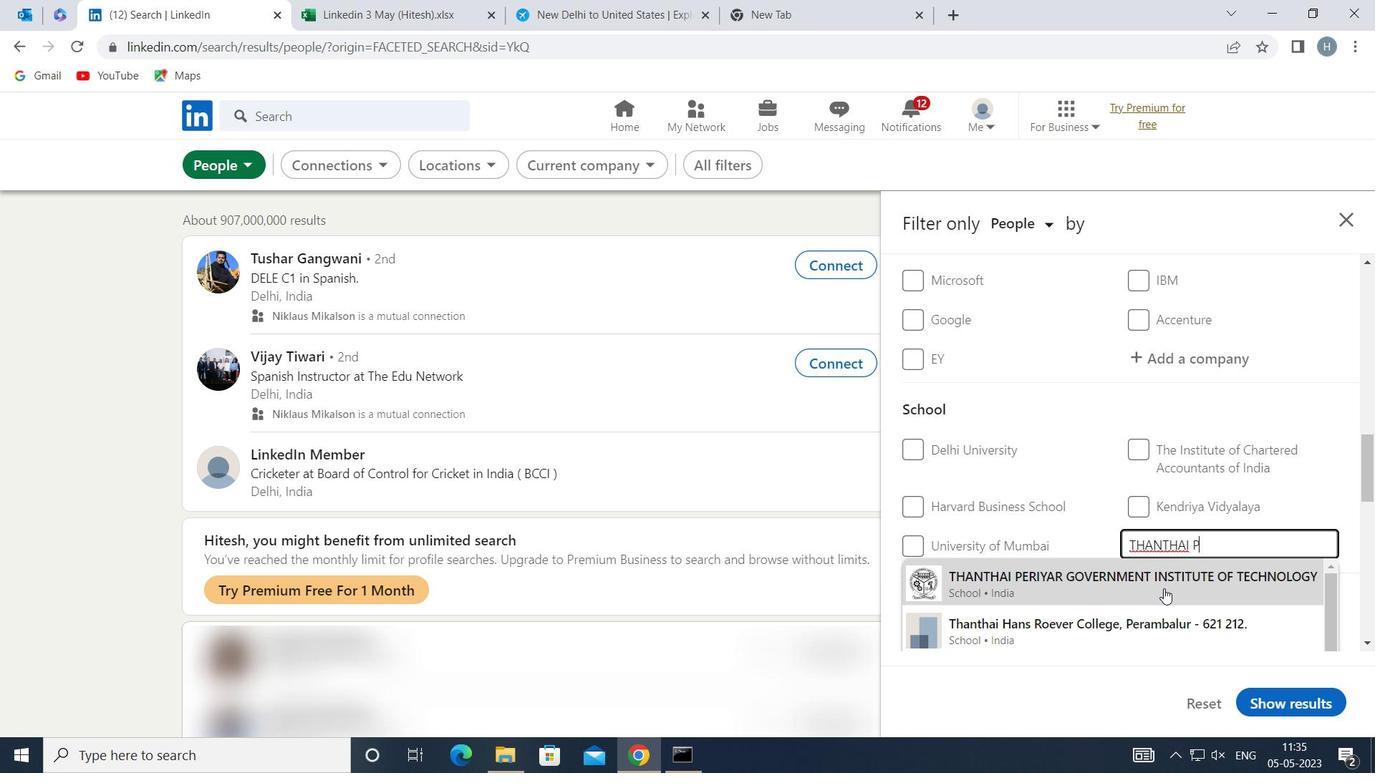 
Action: Mouse pressed left at (1169, 578)
Screenshot: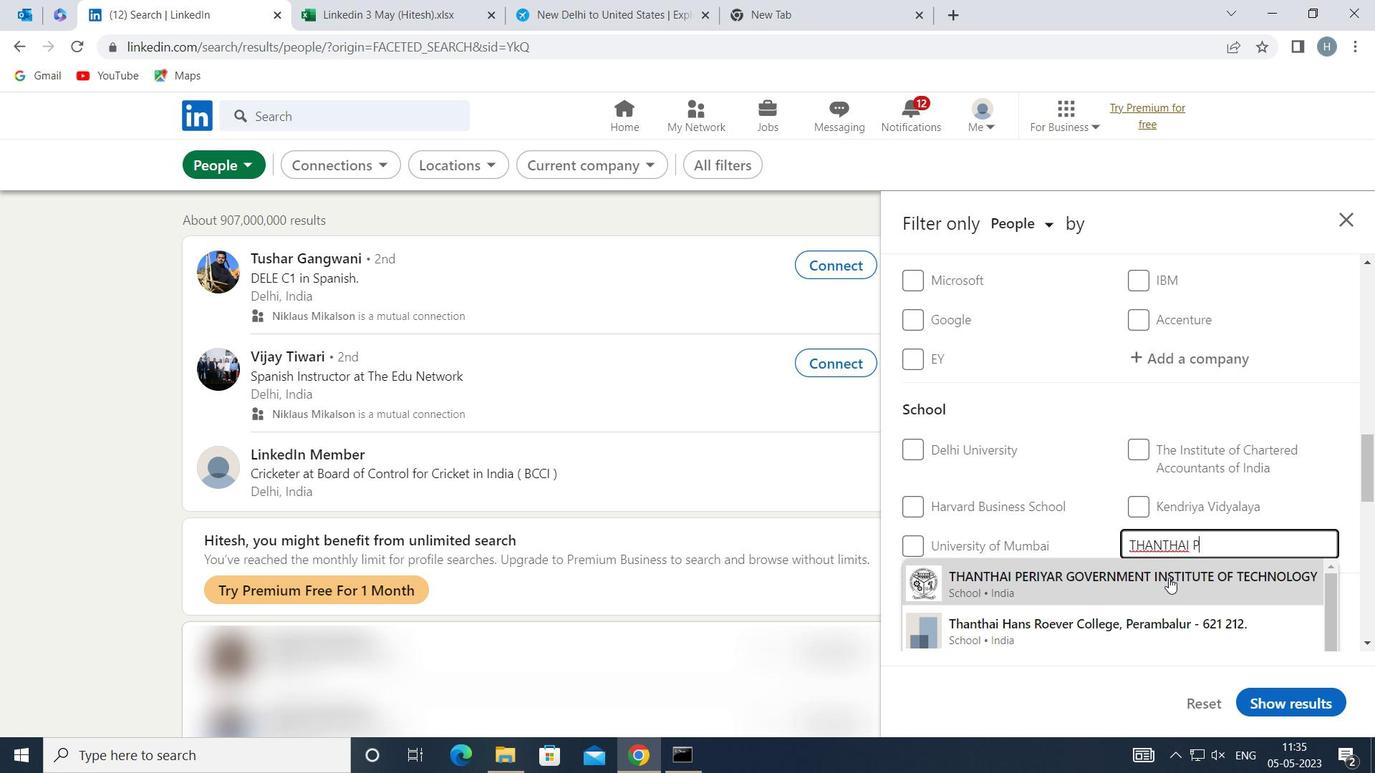 
Action: Mouse moved to (1118, 542)
Screenshot: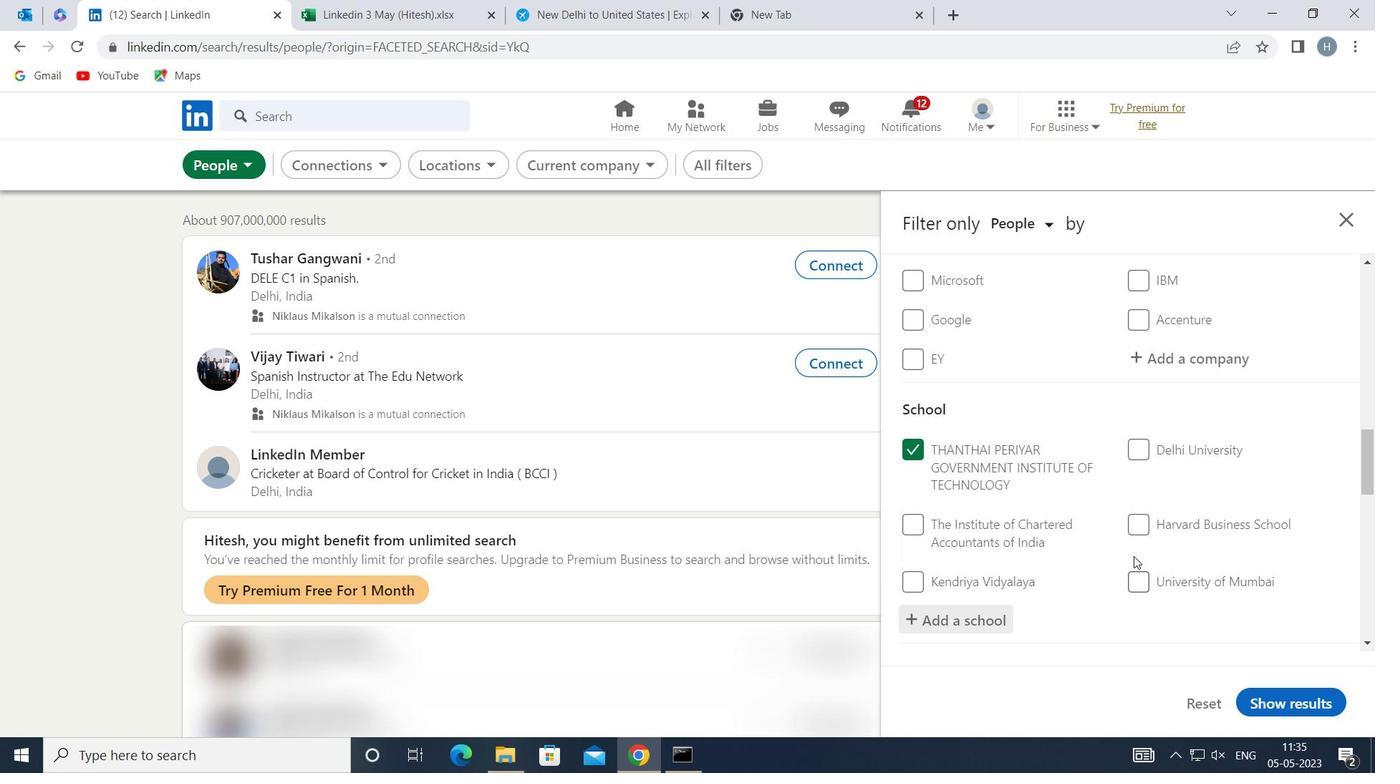 
Action: Mouse scrolled (1118, 542) with delta (0, 0)
Screenshot: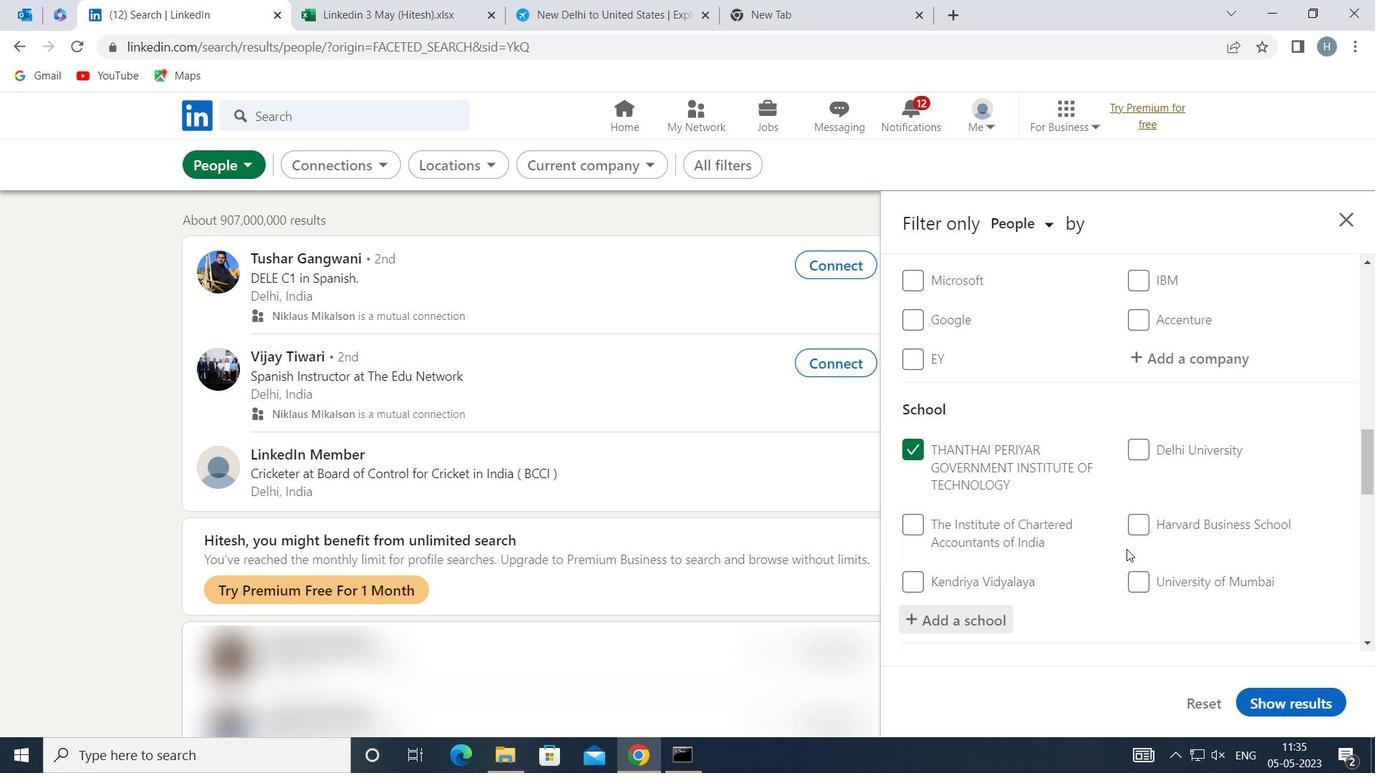 
Action: Mouse moved to (1114, 540)
Screenshot: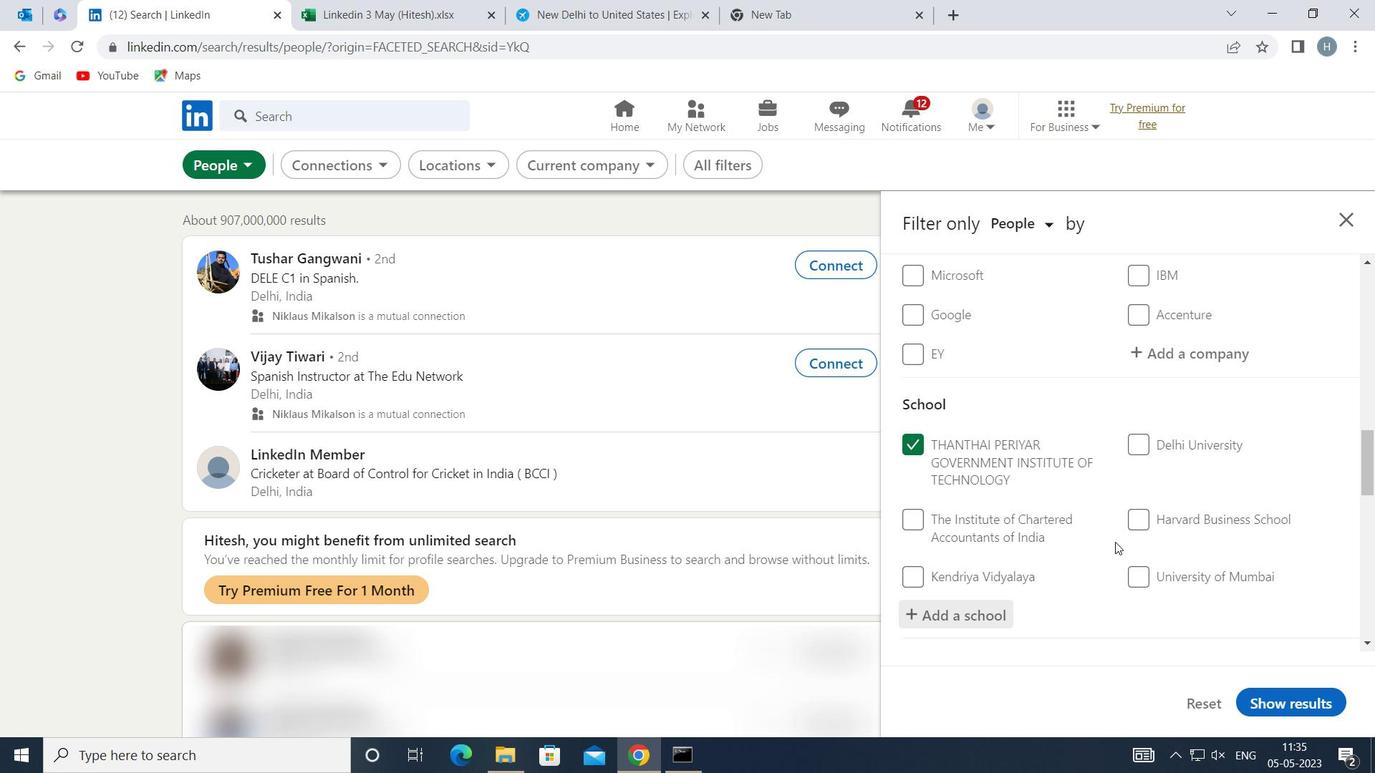 
Action: Mouse scrolled (1114, 540) with delta (0, 0)
Screenshot: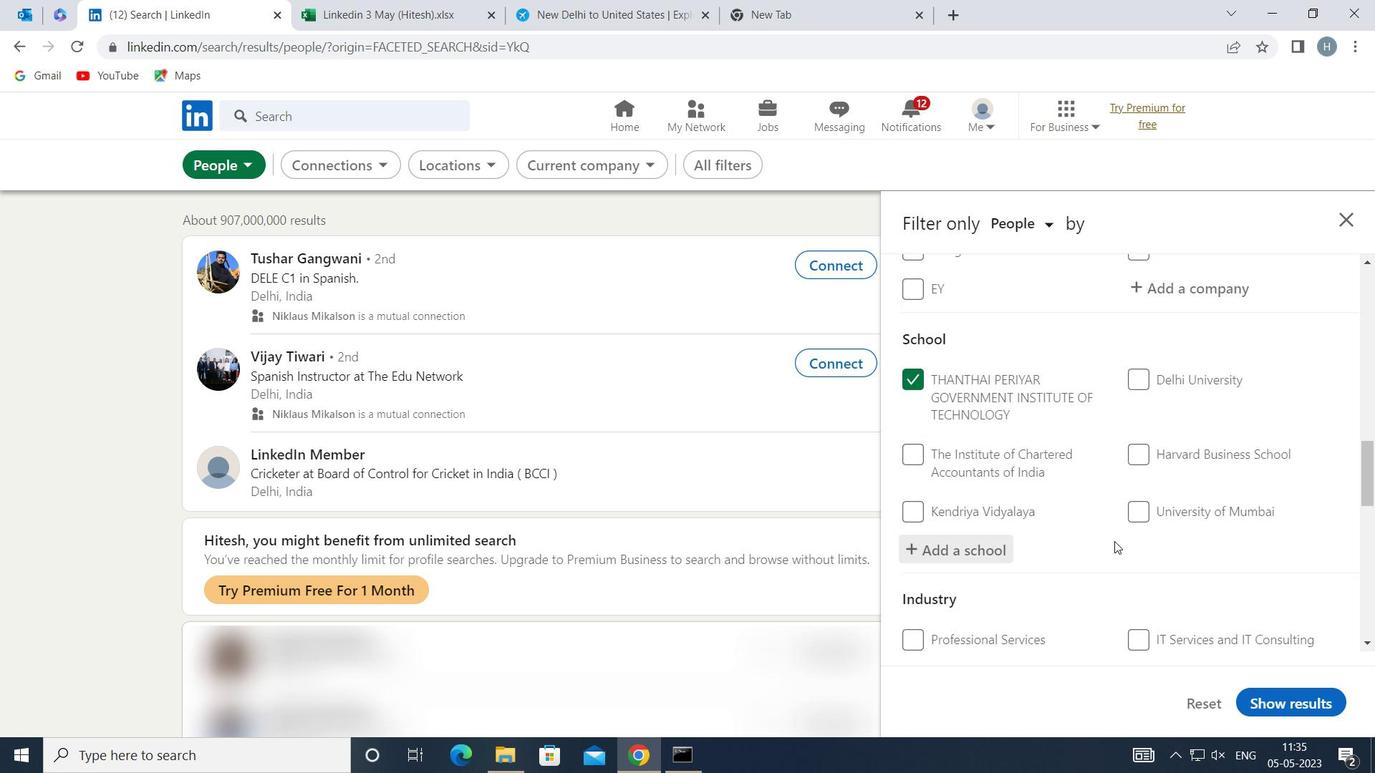 
Action: Mouse scrolled (1114, 540) with delta (0, 0)
Screenshot: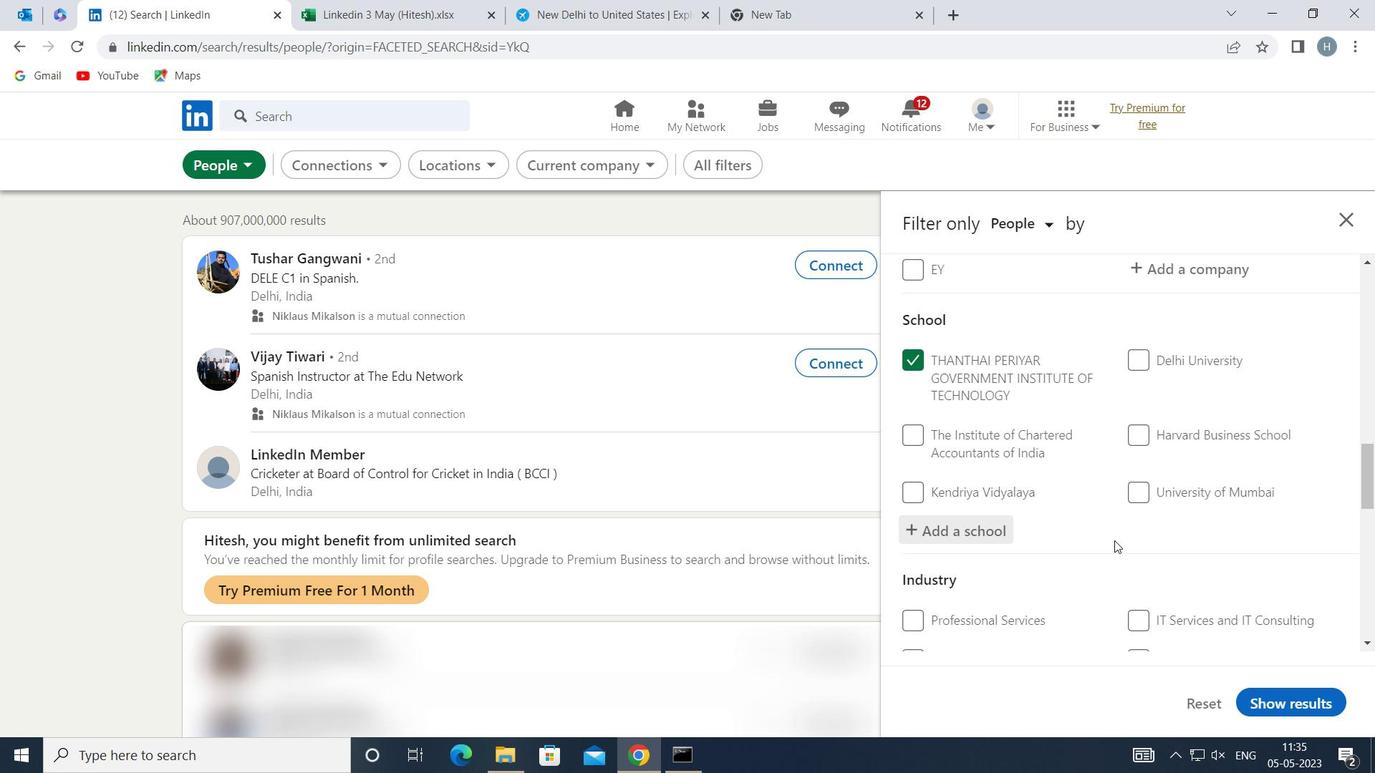 
Action: Mouse scrolled (1114, 540) with delta (0, 0)
Screenshot: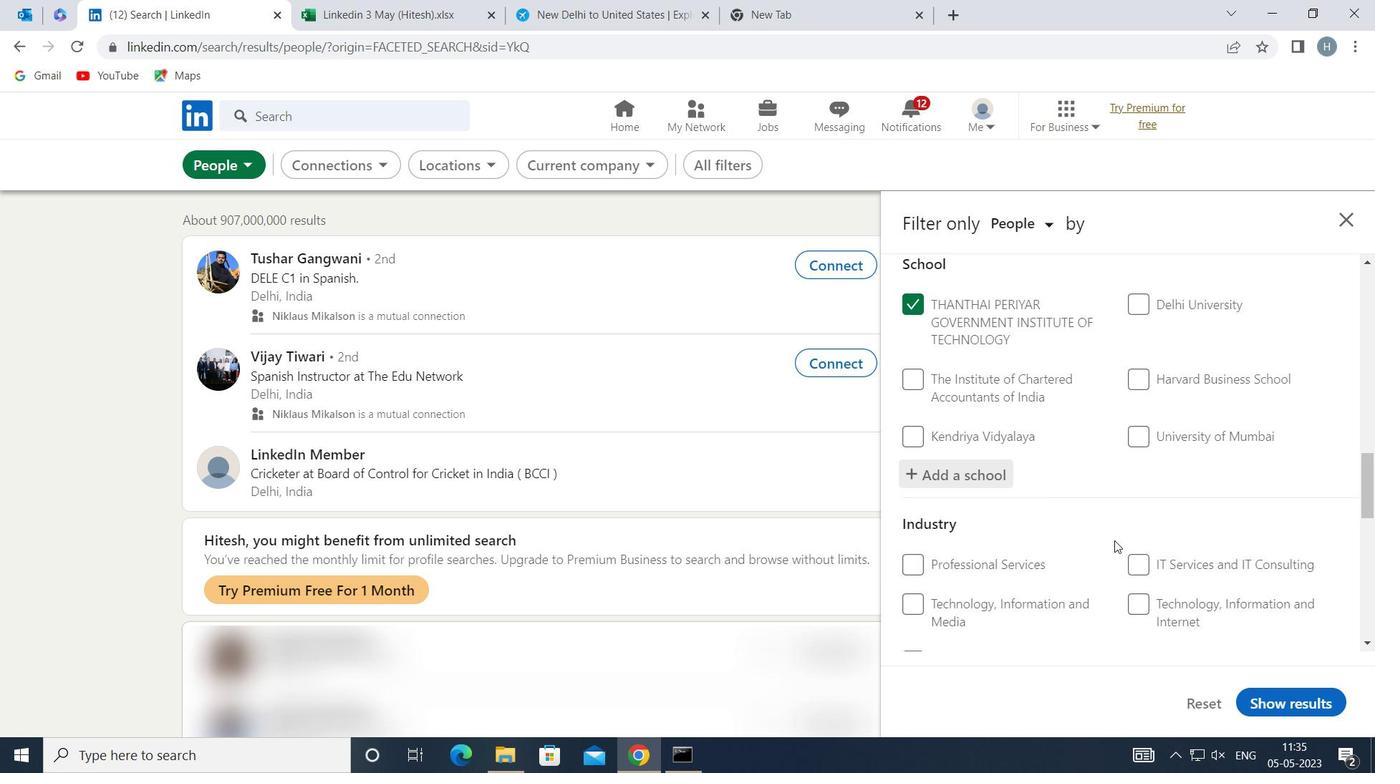 
Action: Mouse moved to (1193, 447)
Screenshot: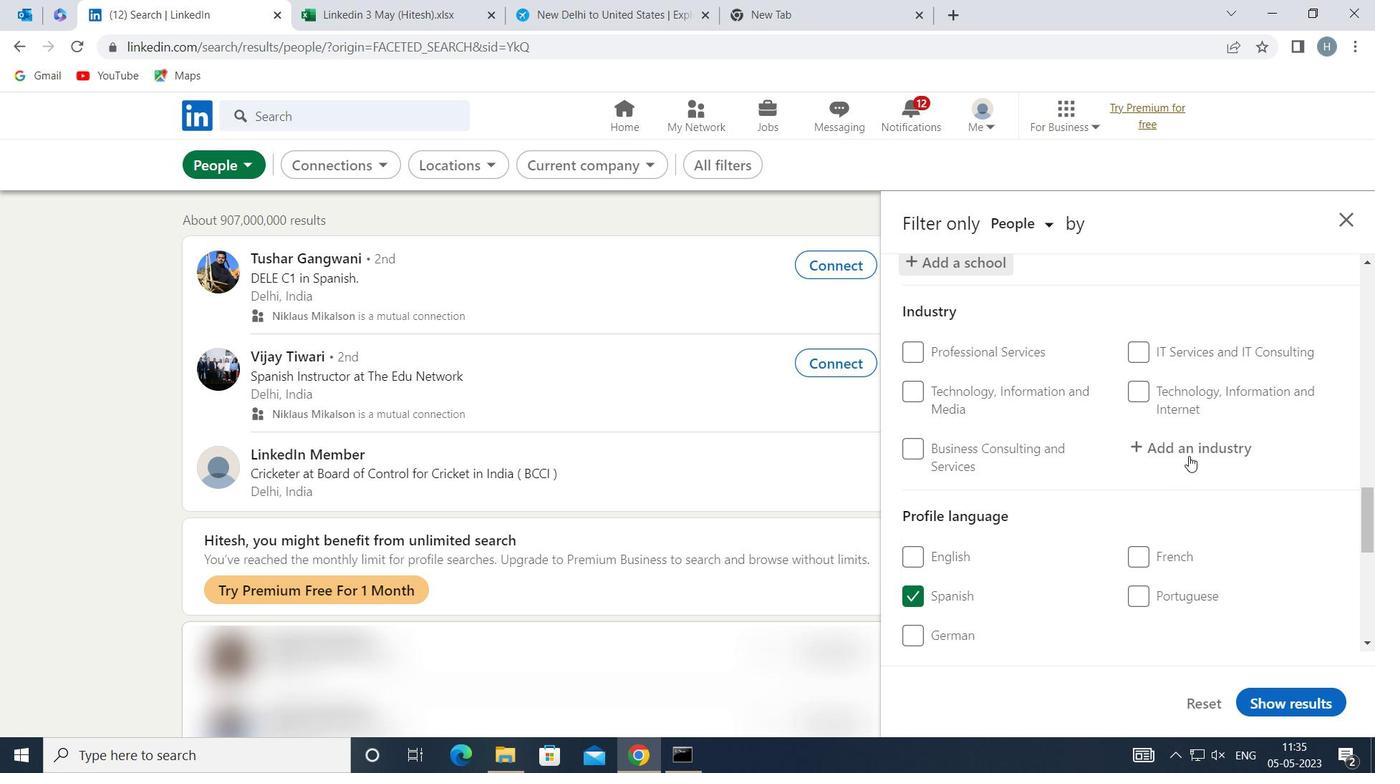 
Action: Mouse pressed left at (1193, 447)
Screenshot: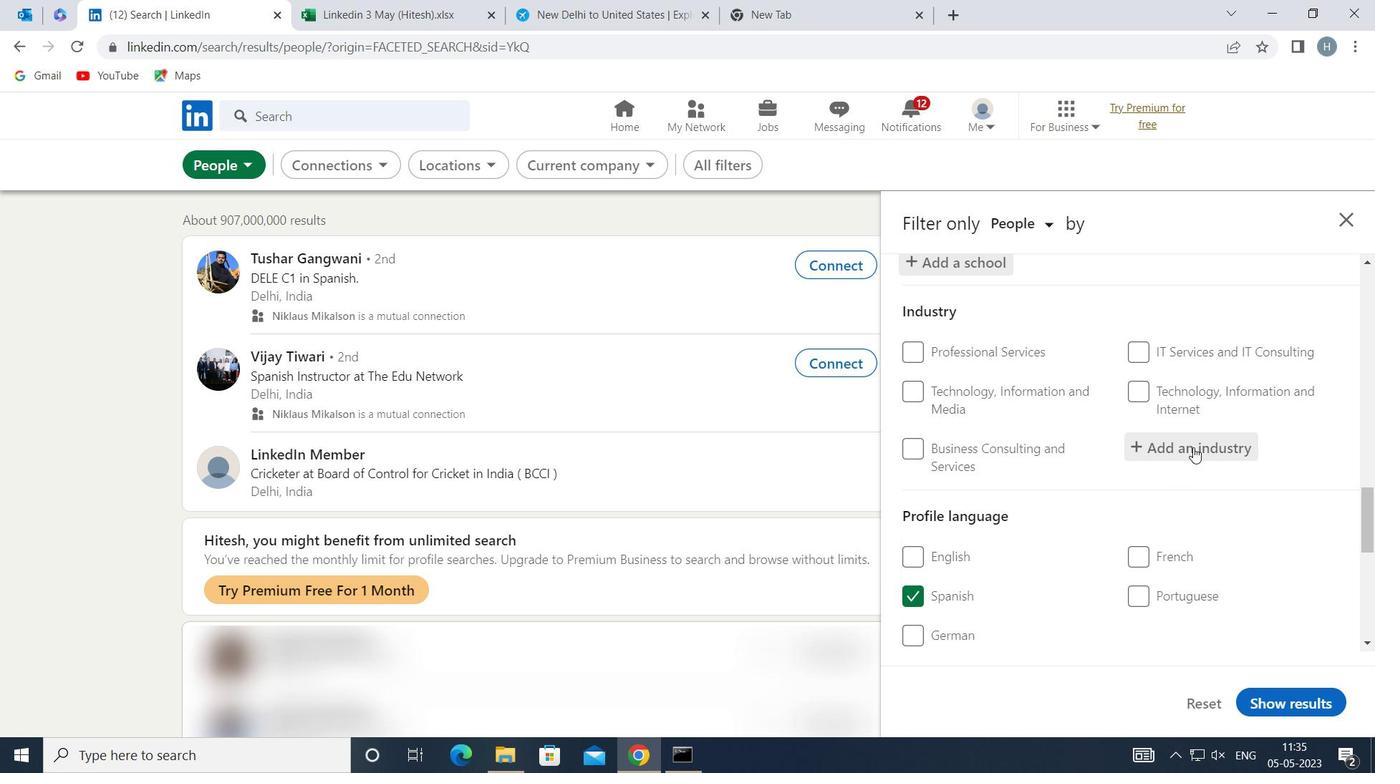 
Action: Mouse moved to (1189, 444)
Screenshot: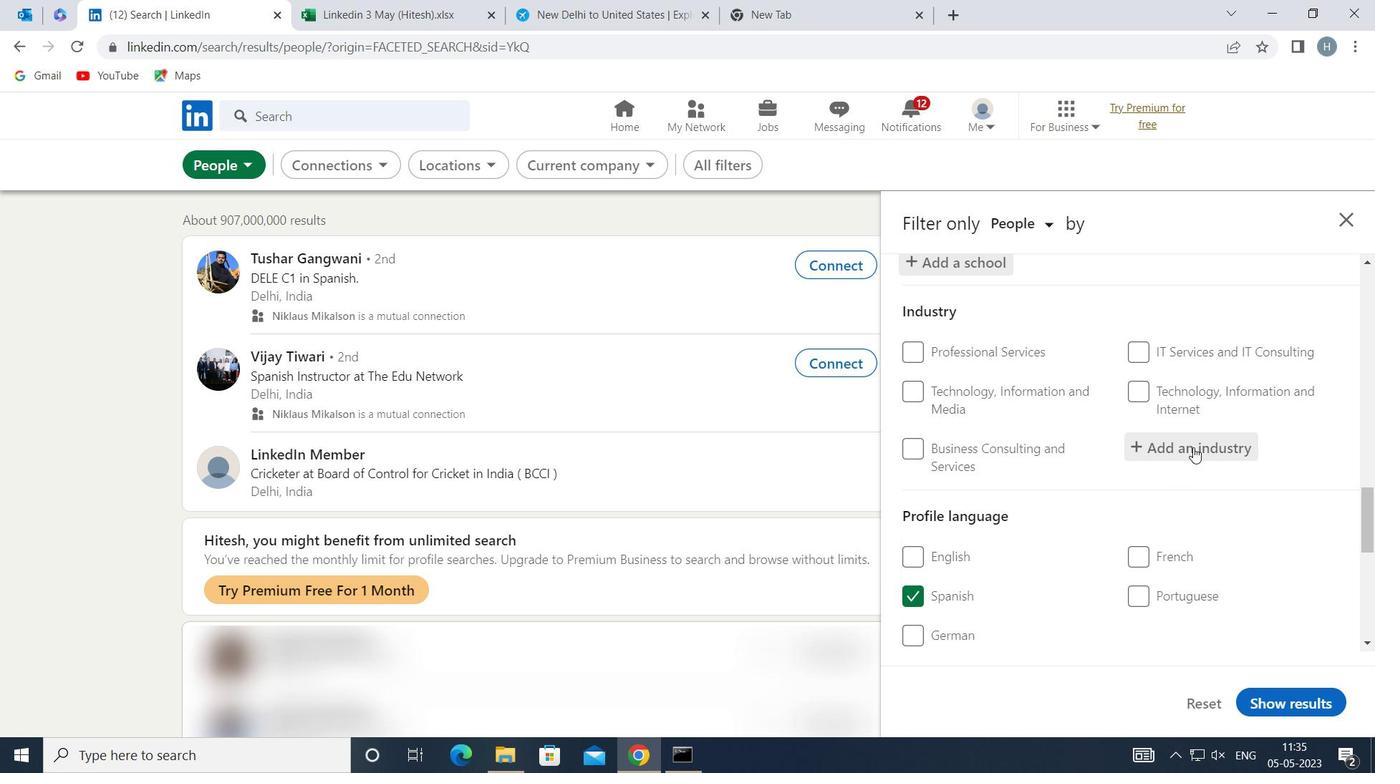 
Action: Key pressed <Key.shift>NURSING<Key.space><Key.shift>HOME
Screenshot: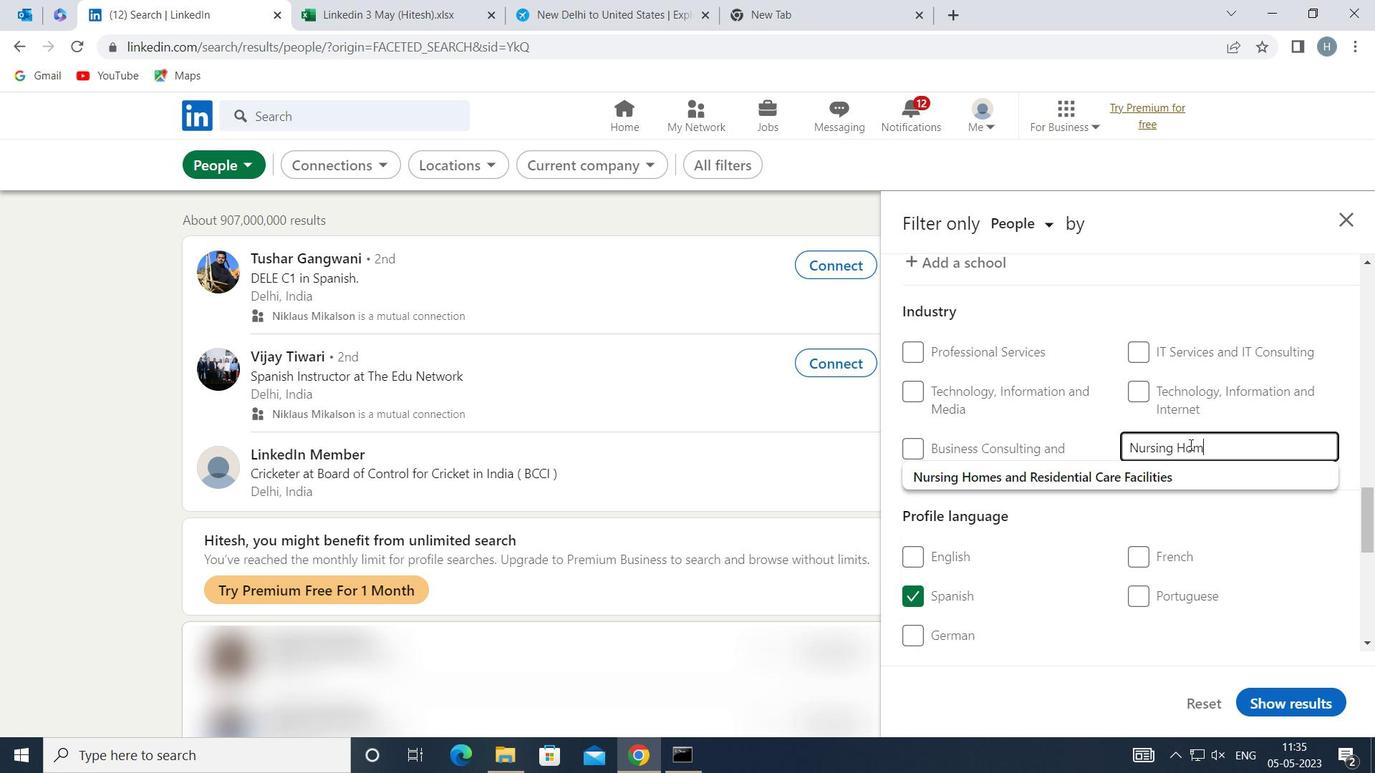 
Action: Mouse moved to (1104, 475)
Screenshot: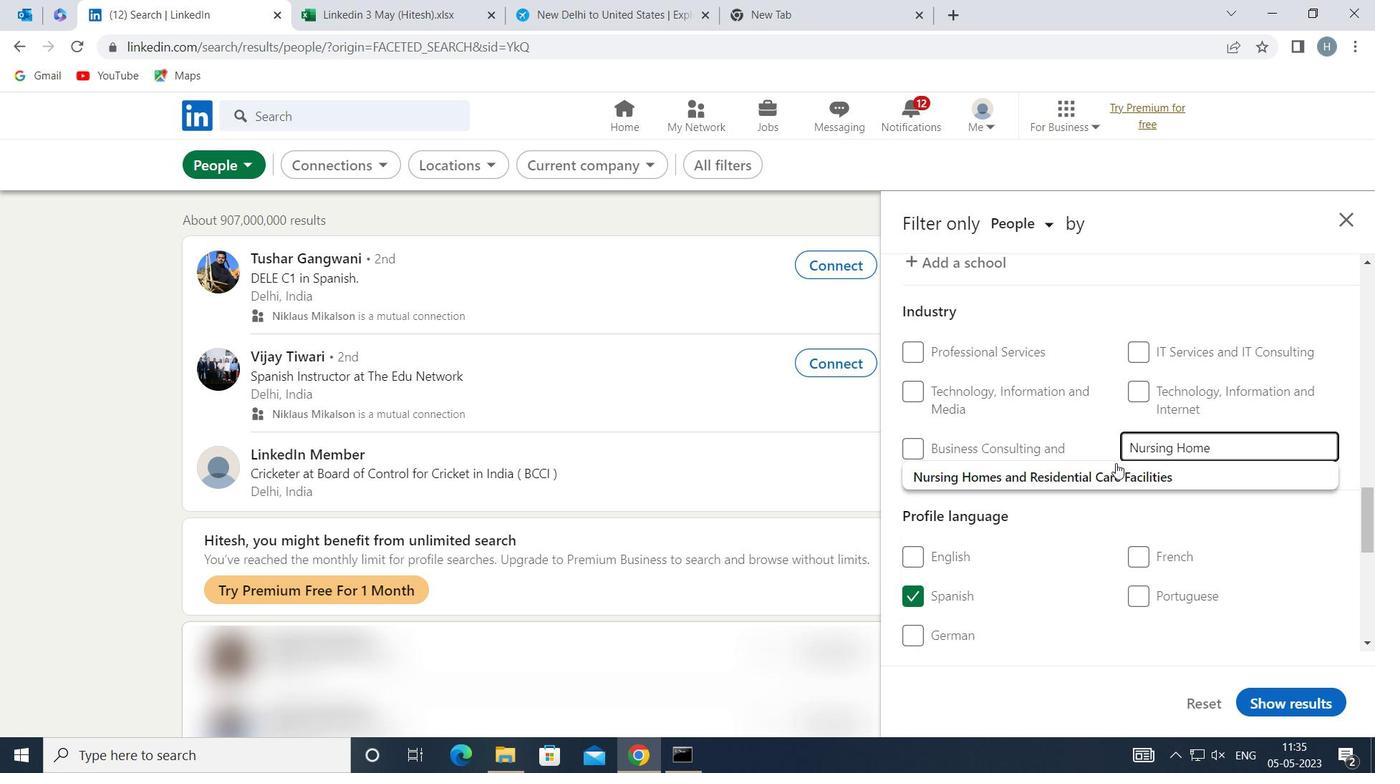 
Action: Mouse pressed left at (1104, 475)
Screenshot: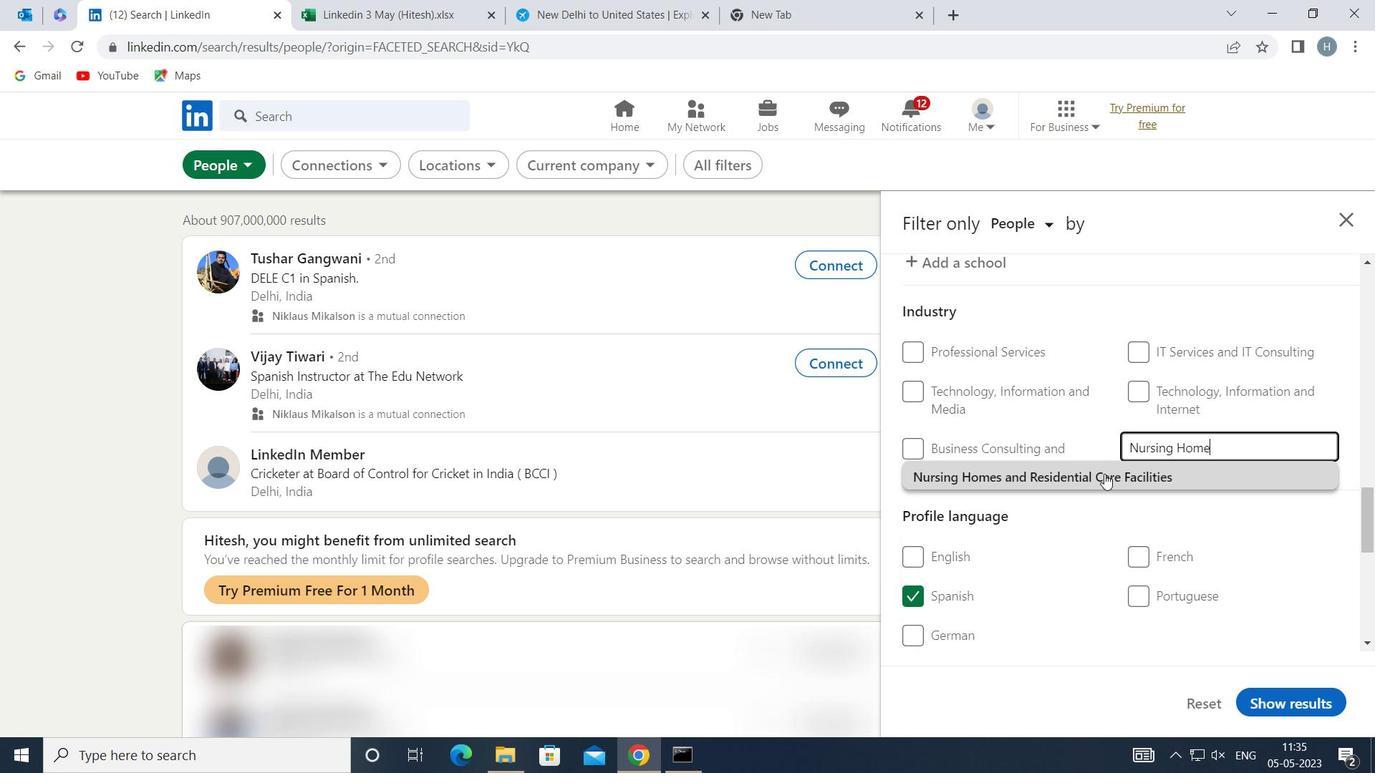 
Action: Mouse moved to (1044, 484)
Screenshot: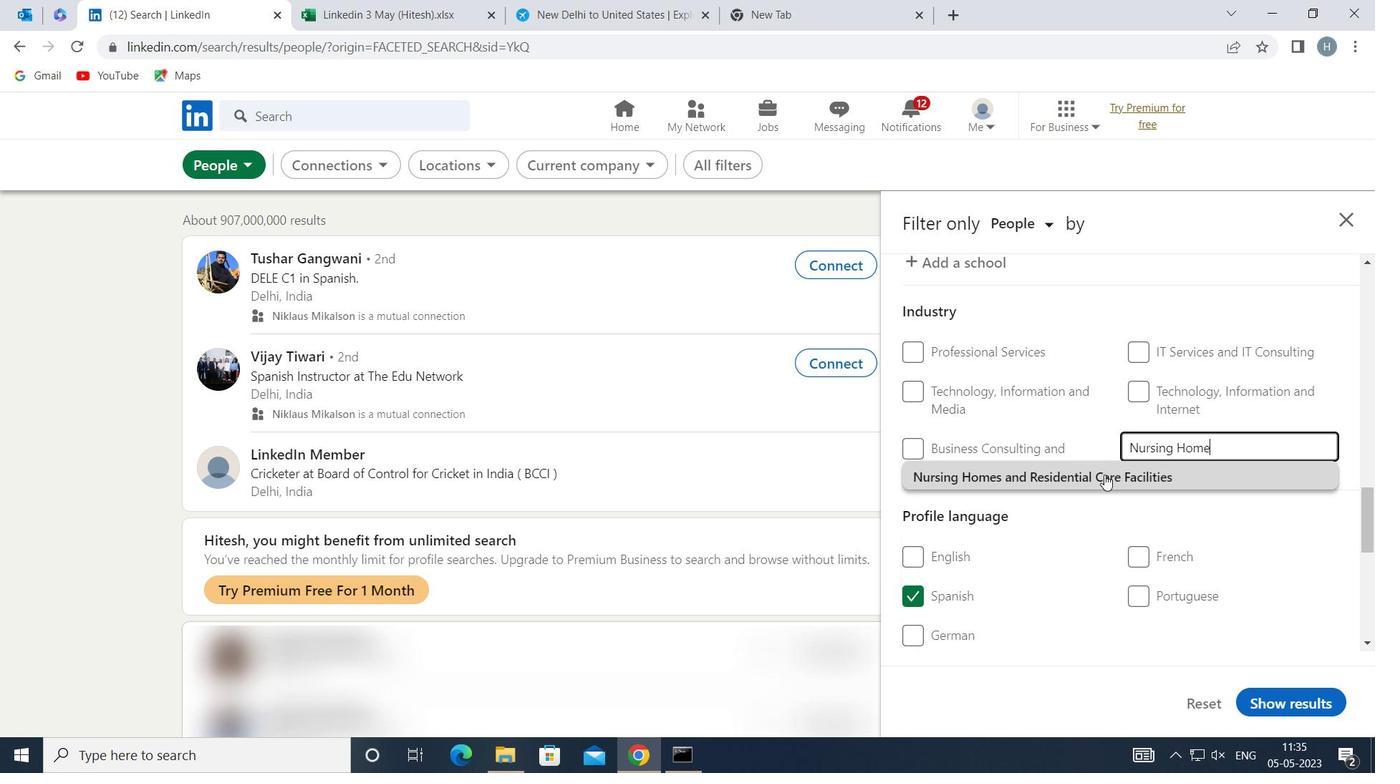 
Action: Mouse scrolled (1044, 483) with delta (0, 0)
Screenshot: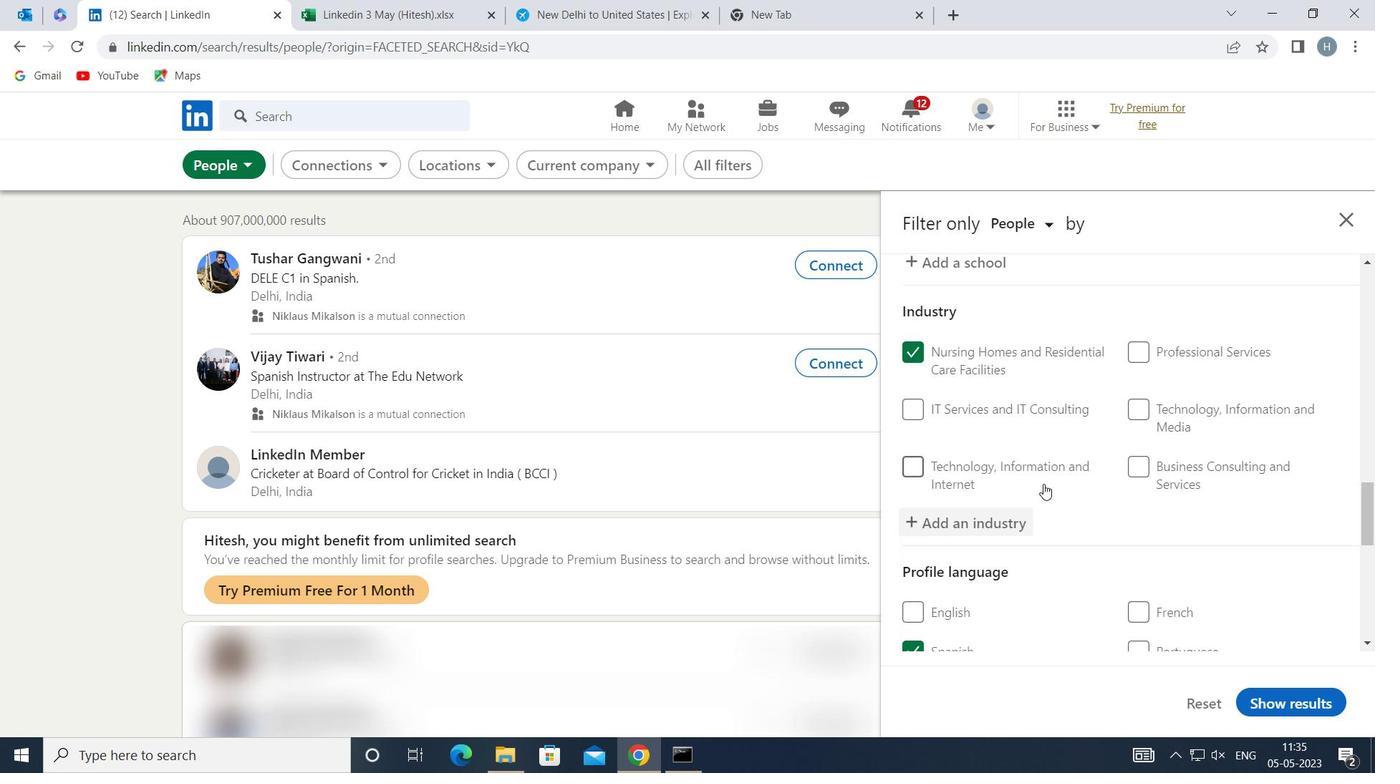 
Action: Mouse scrolled (1044, 483) with delta (0, 0)
Screenshot: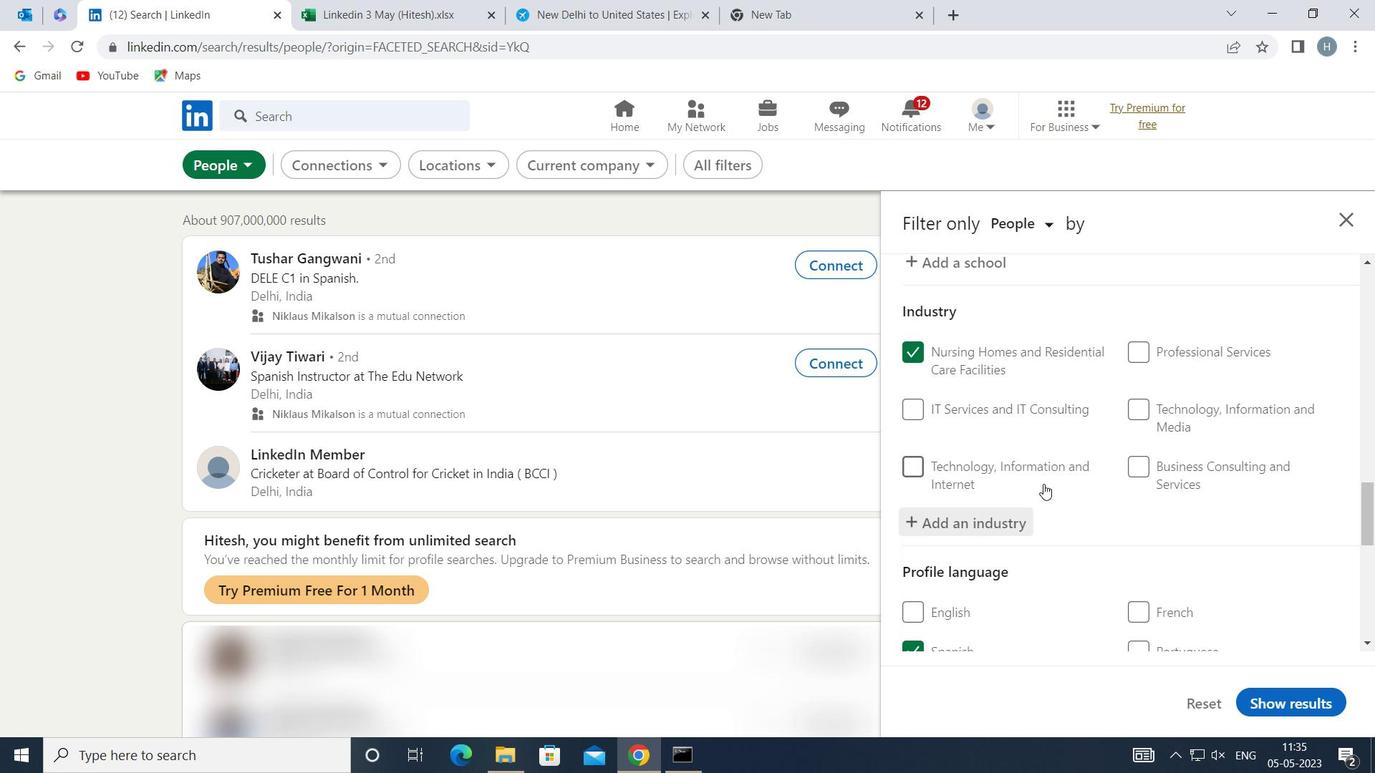 
Action: Mouse scrolled (1044, 483) with delta (0, 0)
Screenshot: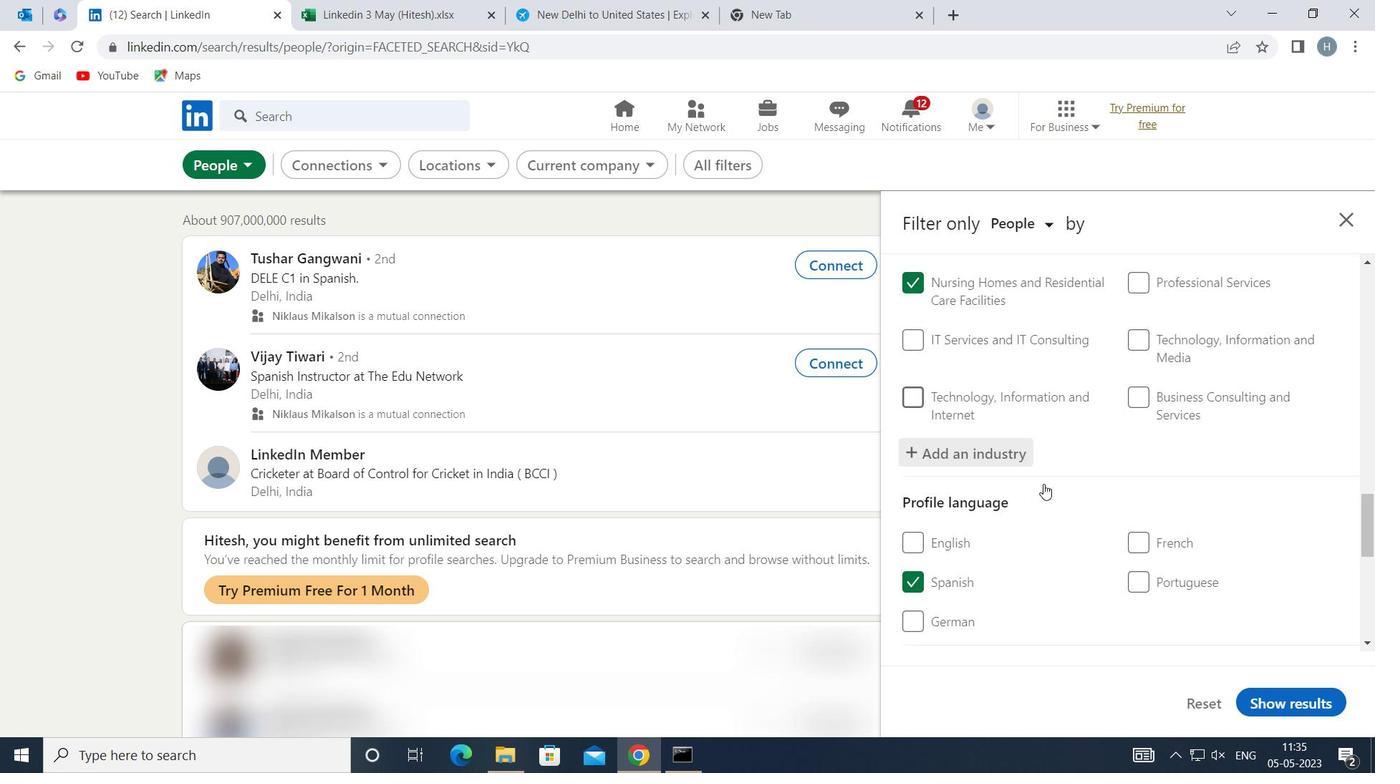
Action: Mouse scrolled (1044, 483) with delta (0, 0)
Screenshot: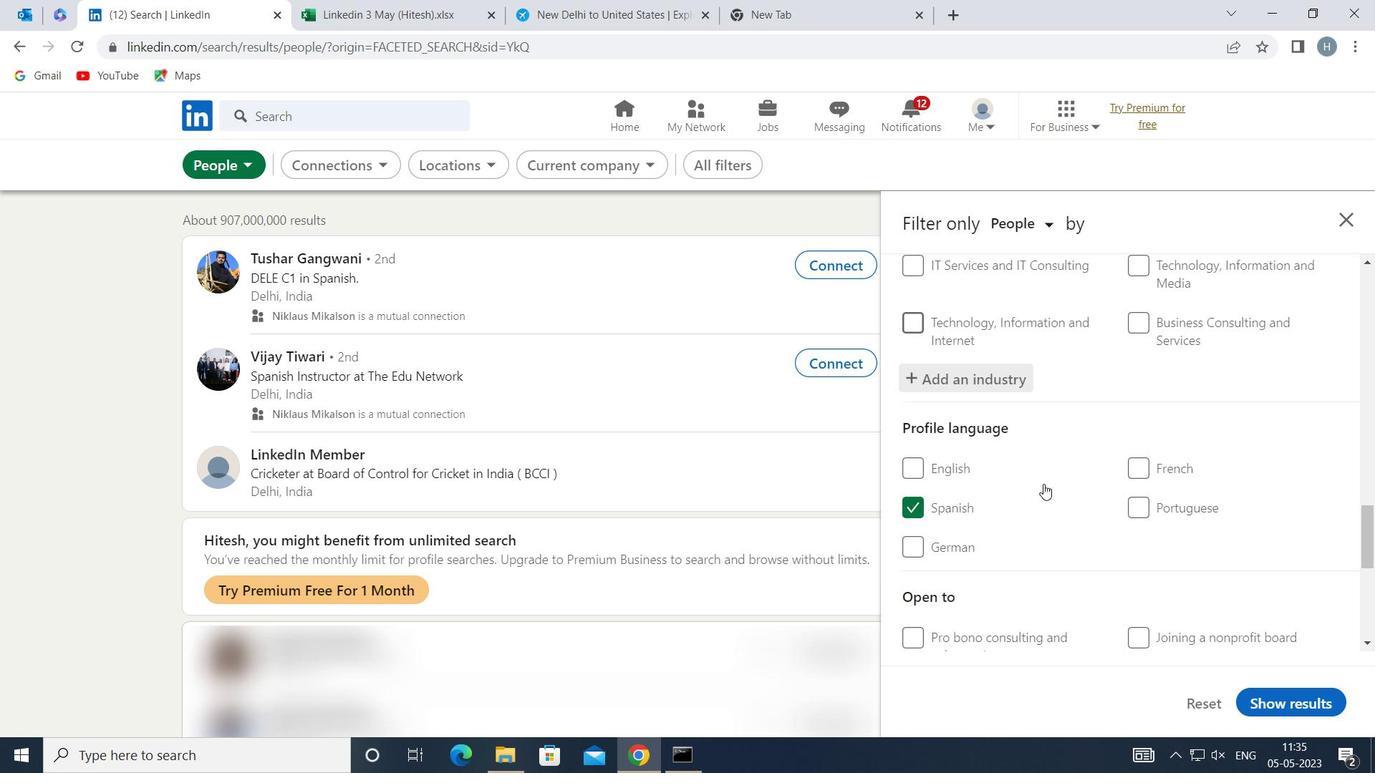 
Action: Mouse moved to (1044, 484)
Screenshot: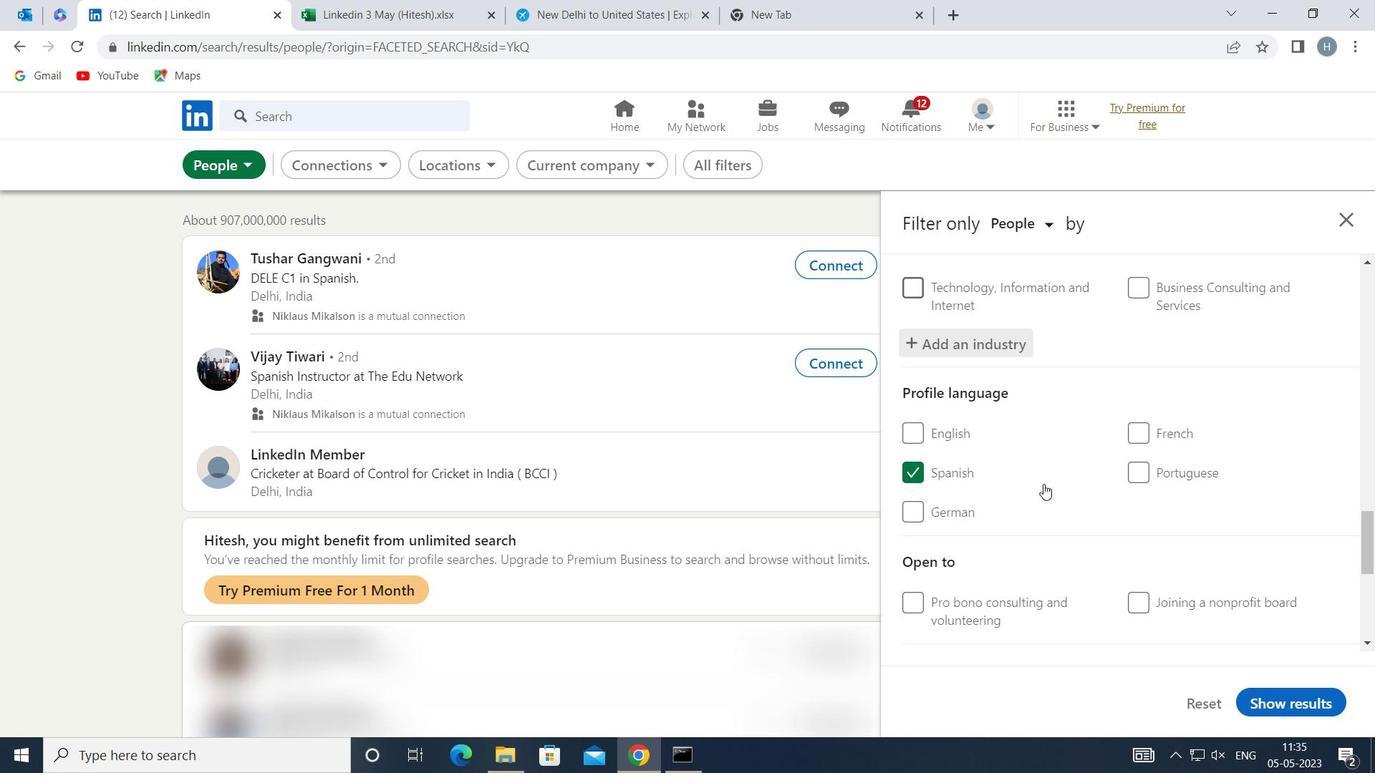 
Action: Mouse scrolled (1044, 483) with delta (0, 0)
Screenshot: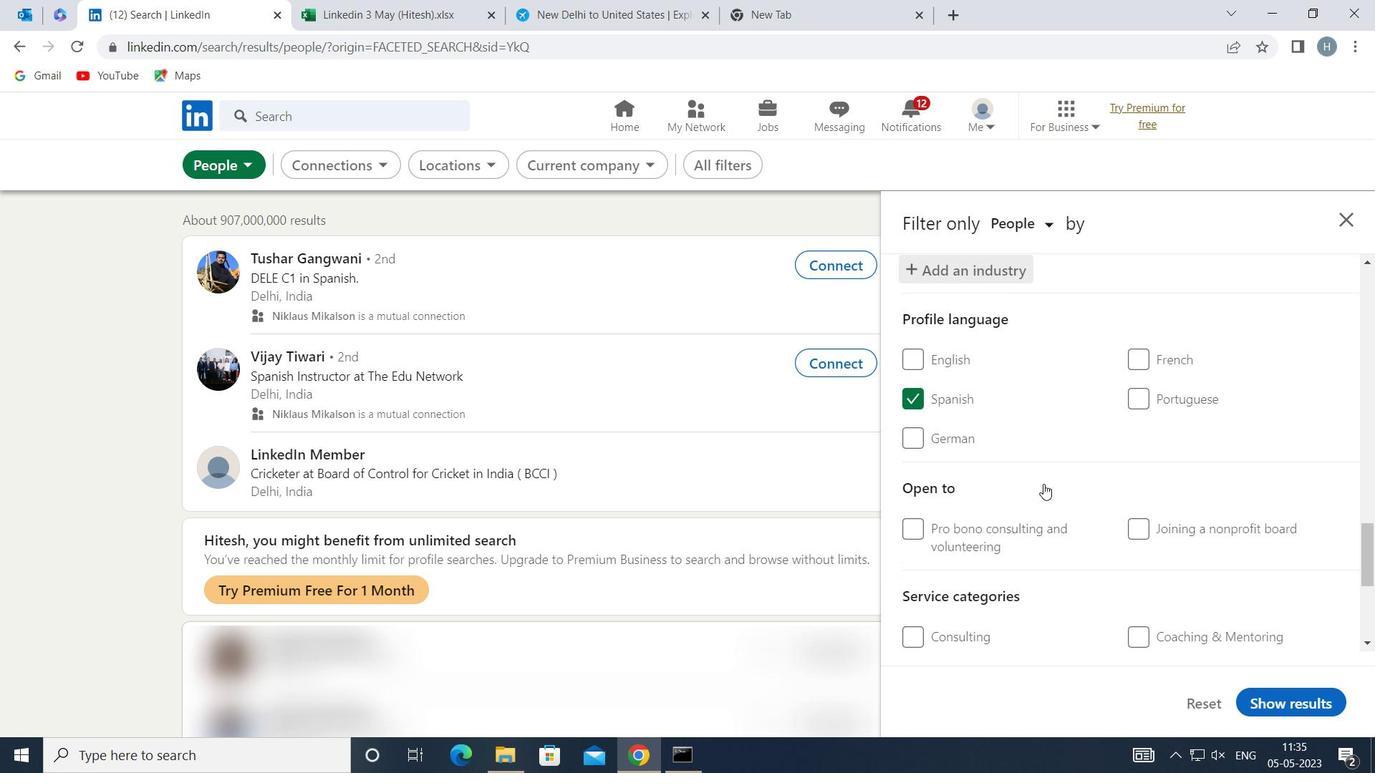 
Action: Mouse moved to (1147, 512)
Screenshot: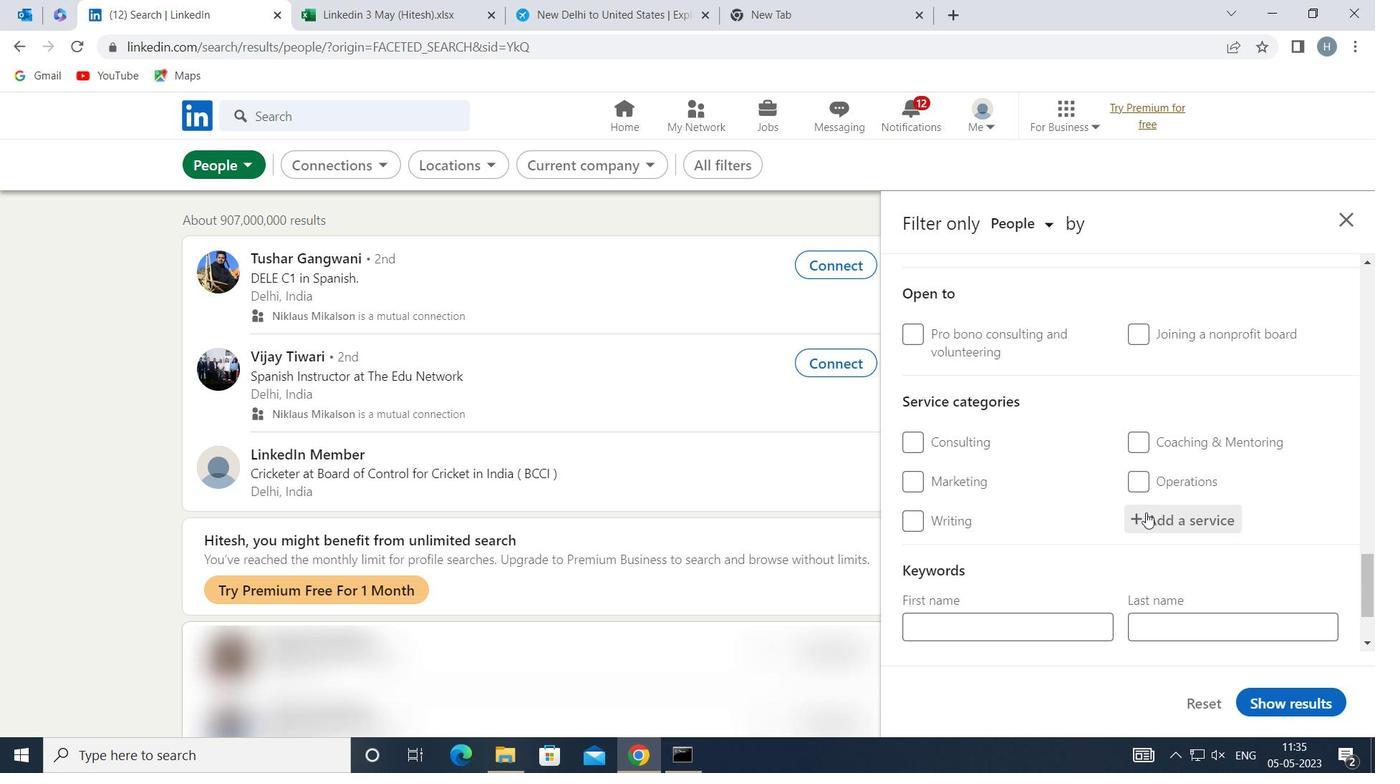 
Action: Mouse pressed left at (1147, 512)
Screenshot: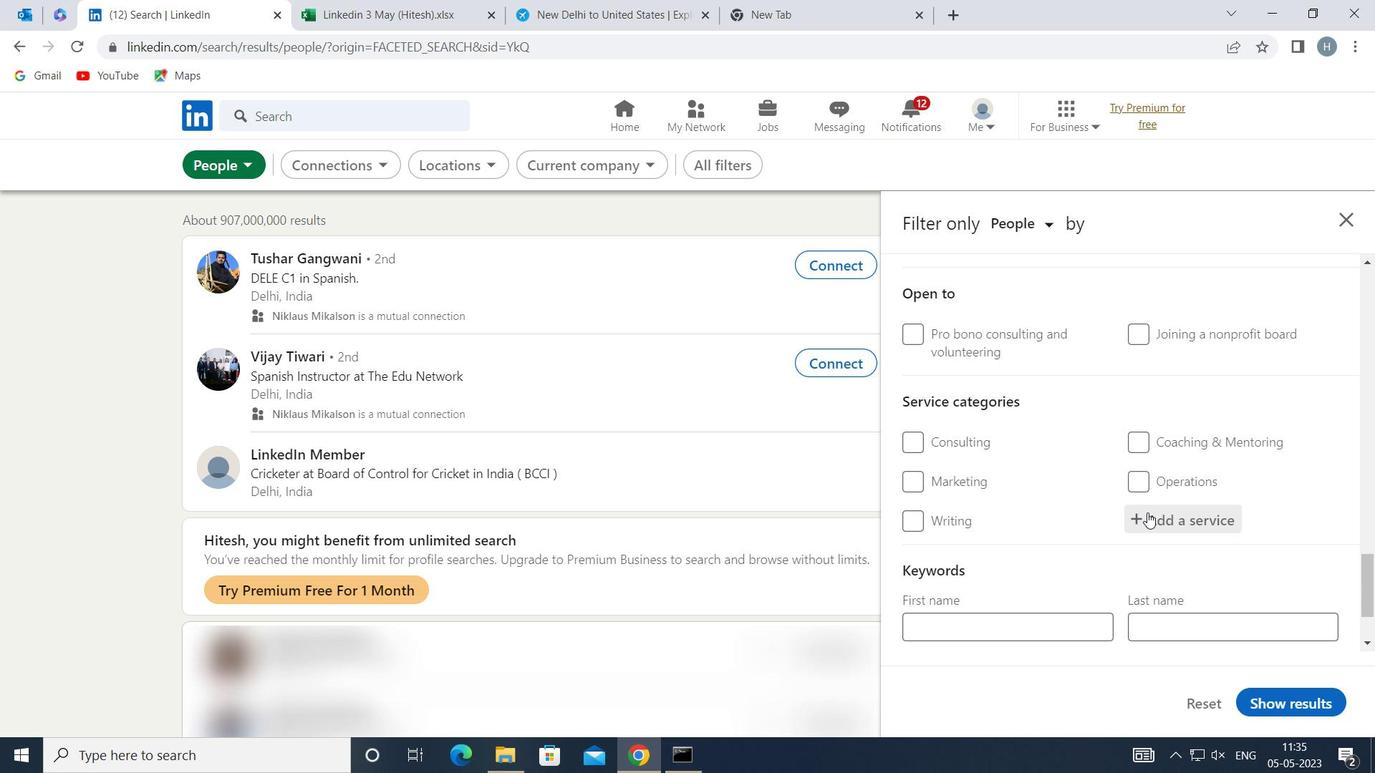 
Action: Mouse moved to (1148, 512)
Screenshot: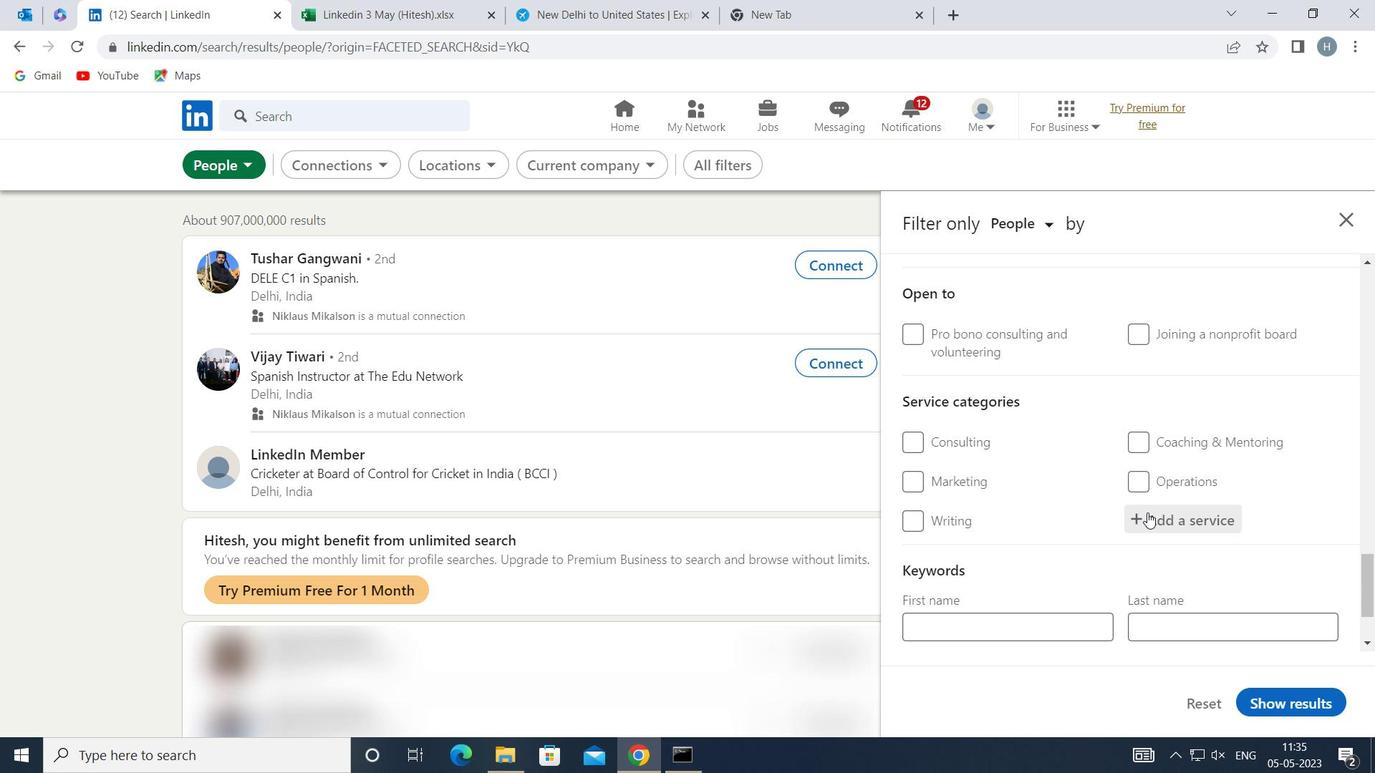 
Action: Key pressed <Key.shift>WORD<Key.shift>PRES
Screenshot: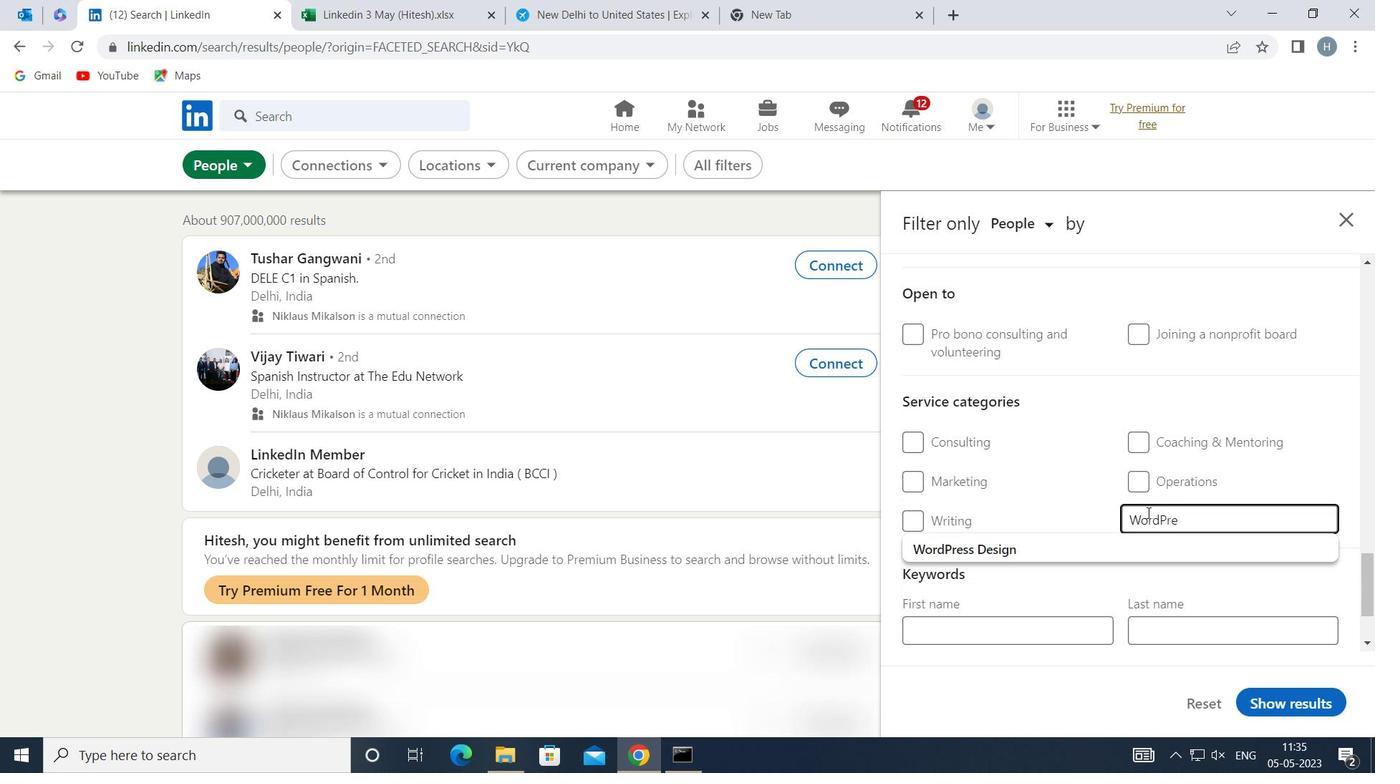 
Action: Mouse moved to (1102, 543)
Screenshot: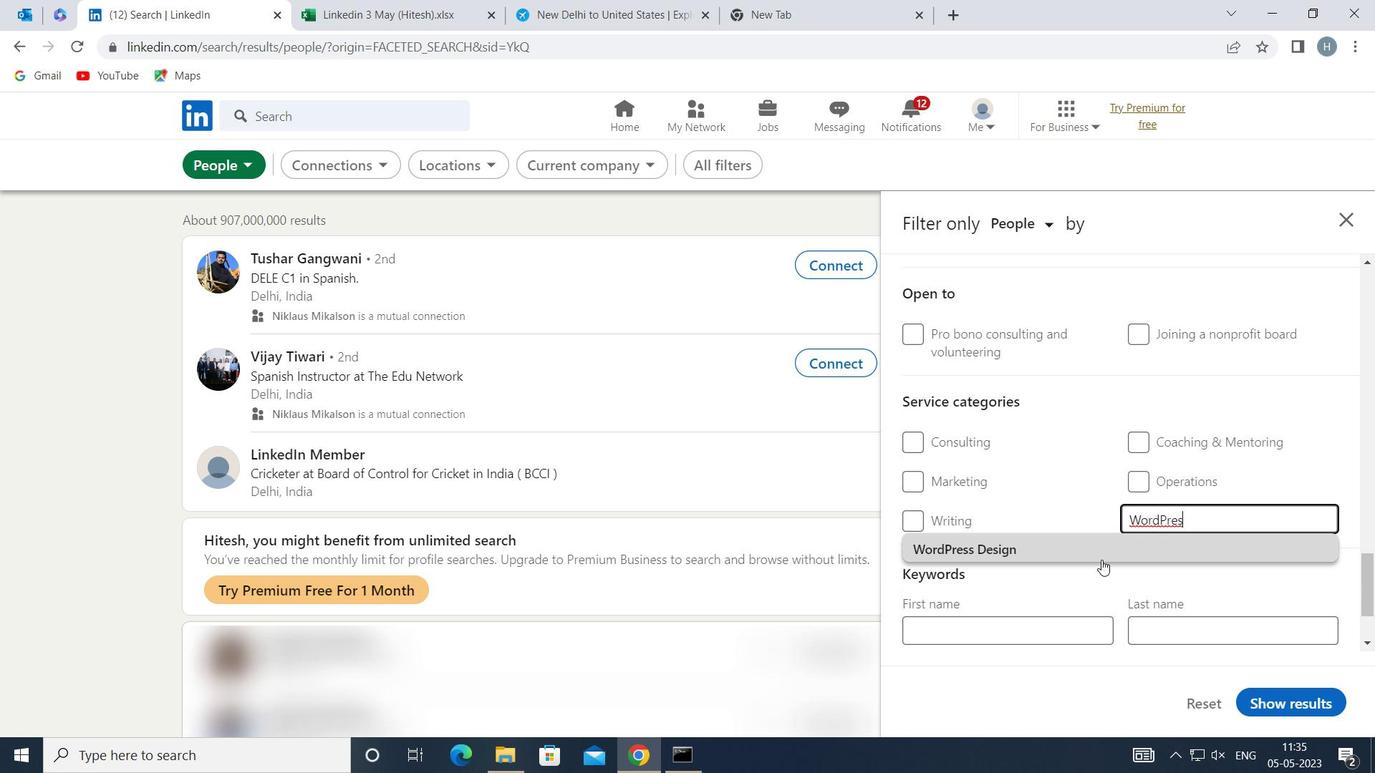 
Action: Mouse pressed left at (1102, 543)
Screenshot: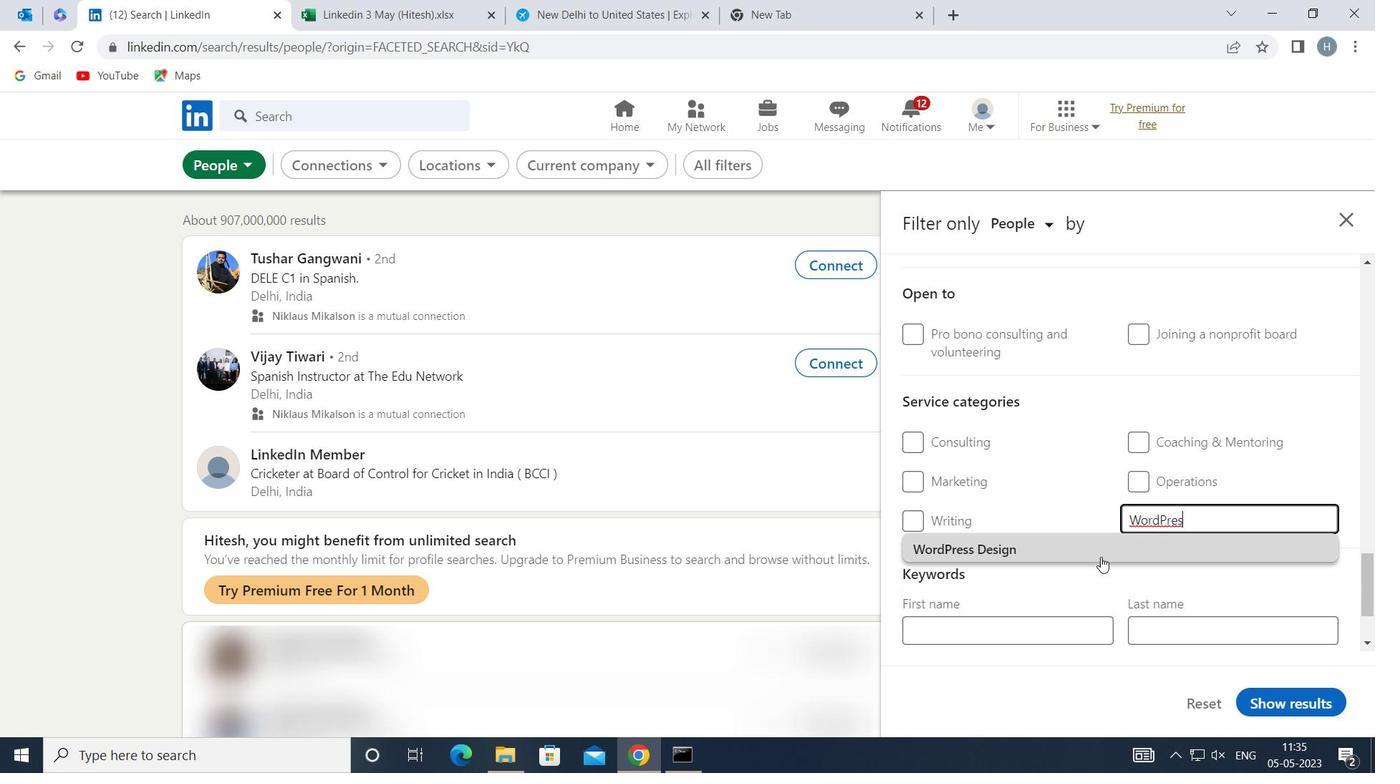 
Action: Mouse moved to (1014, 536)
Screenshot: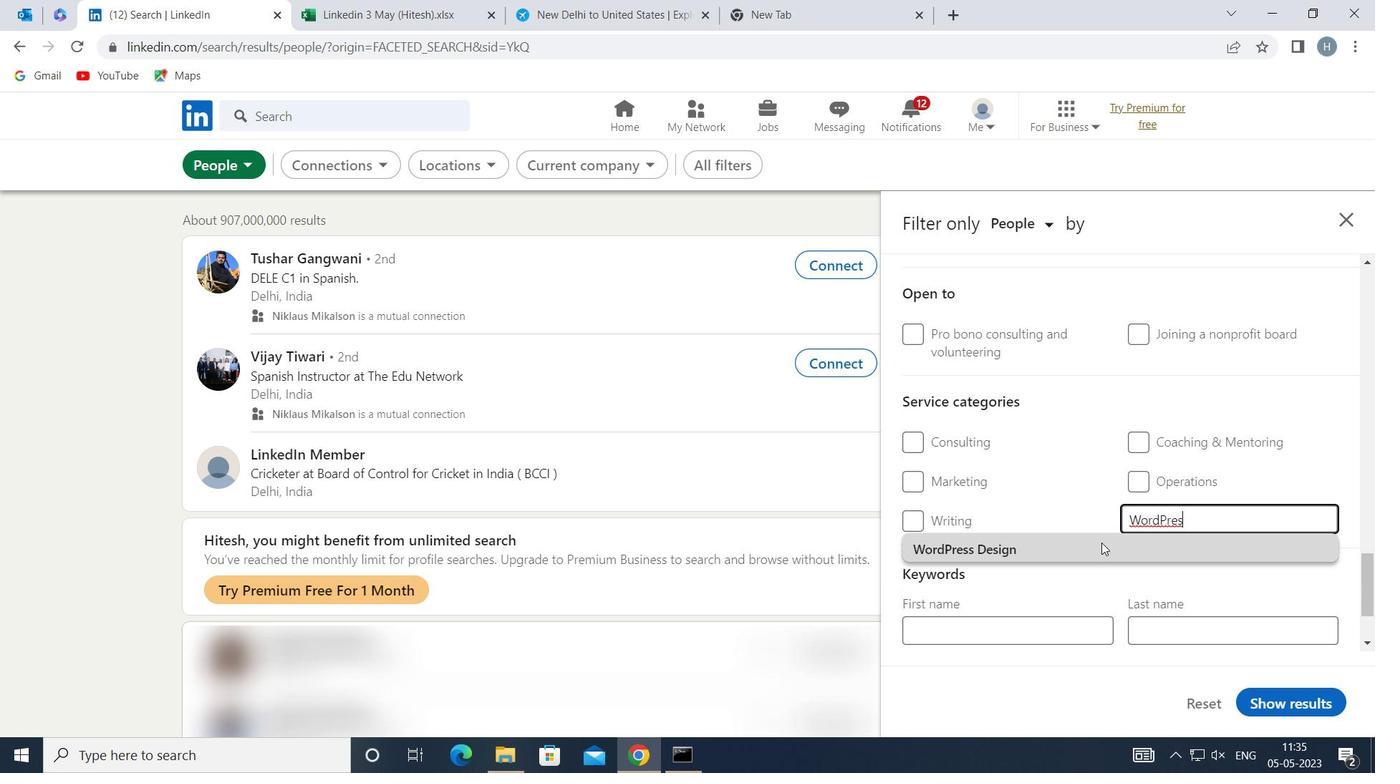
Action: Mouse scrolled (1014, 535) with delta (0, 0)
Screenshot: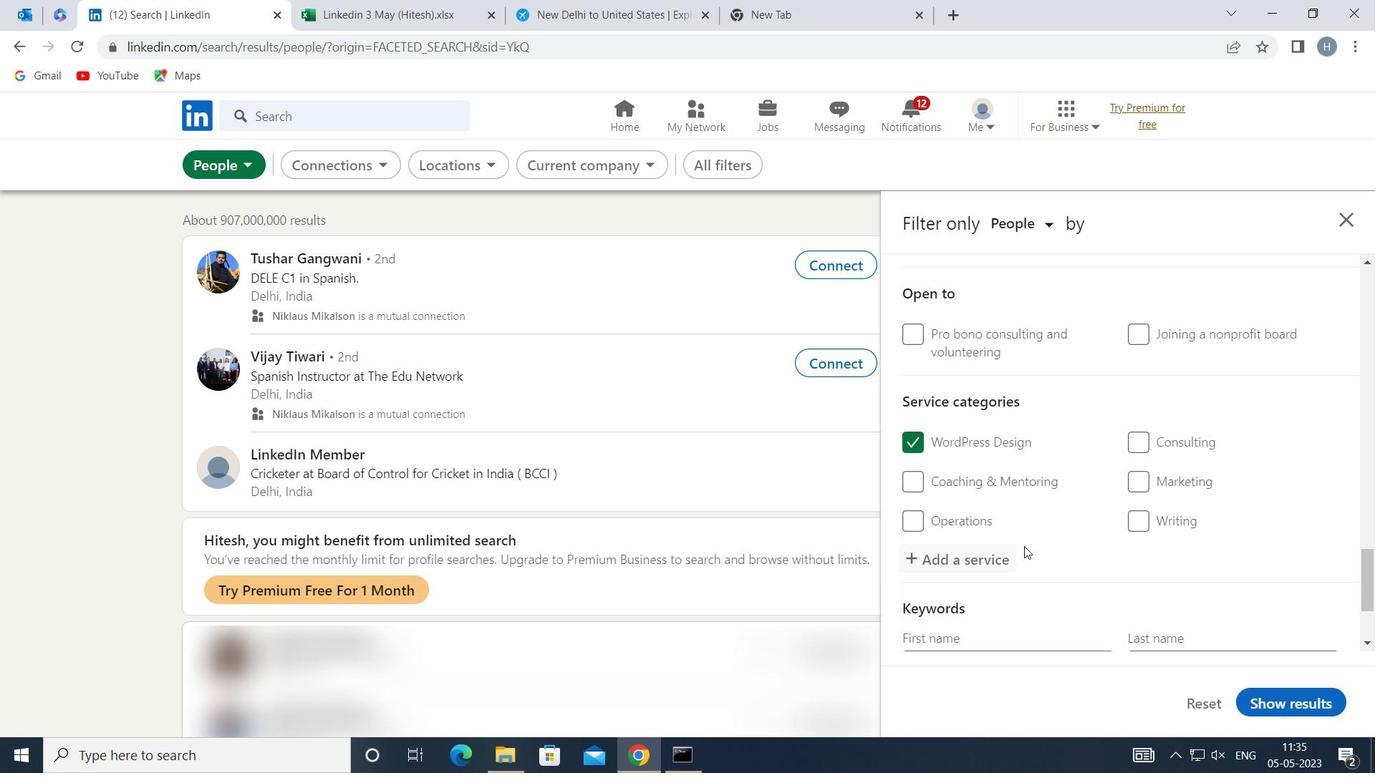 
Action: Mouse scrolled (1014, 535) with delta (0, 0)
Screenshot: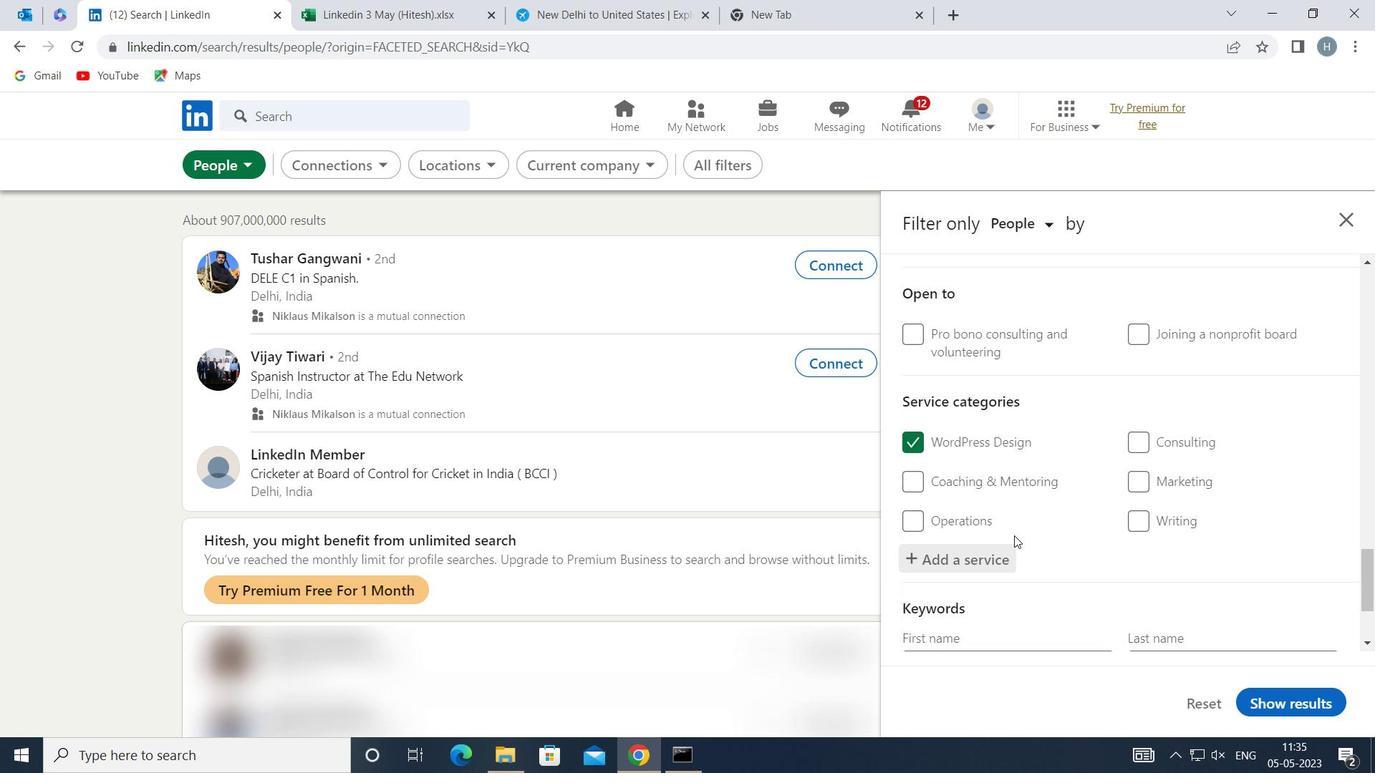 
Action: Mouse scrolled (1014, 535) with delta (0, 0)
Screenshot: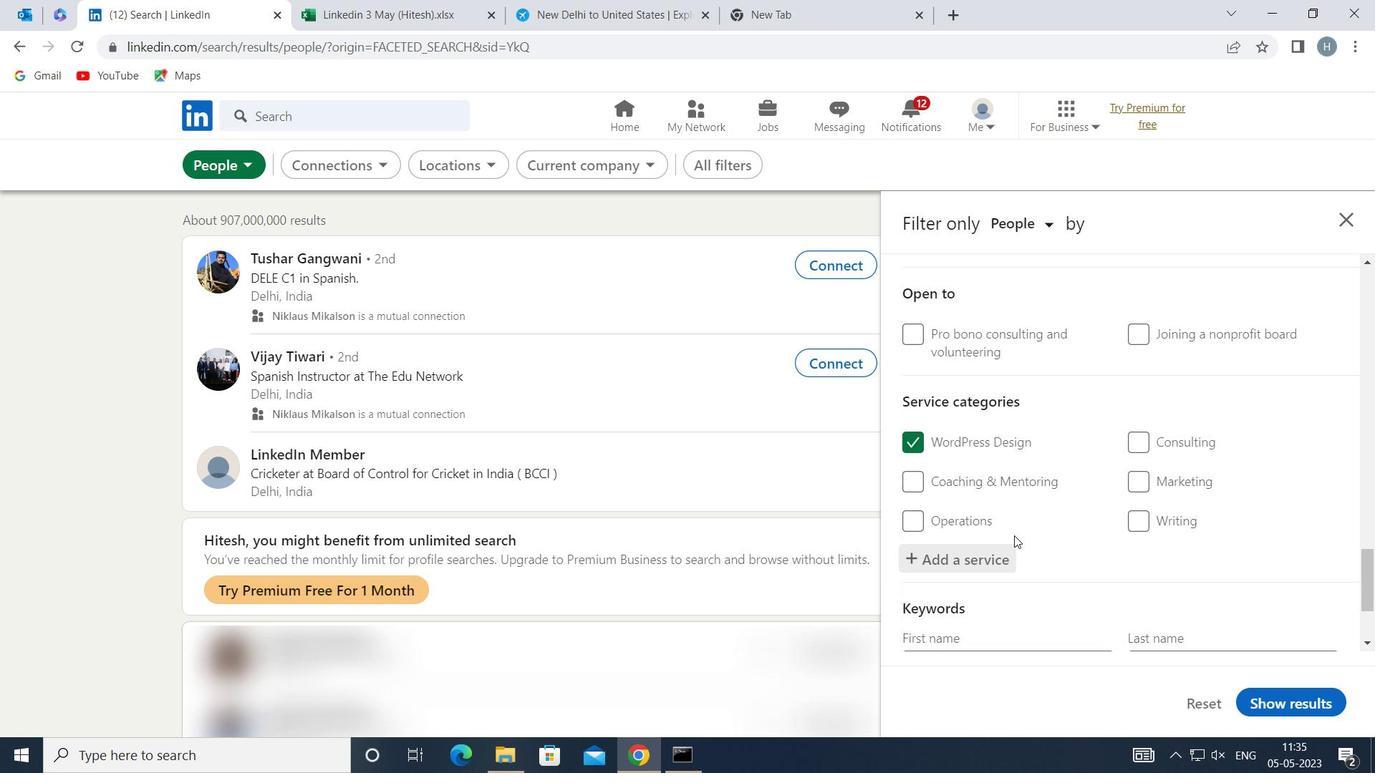 
Action: Mouse moved to (1057, 515)
Screenshot: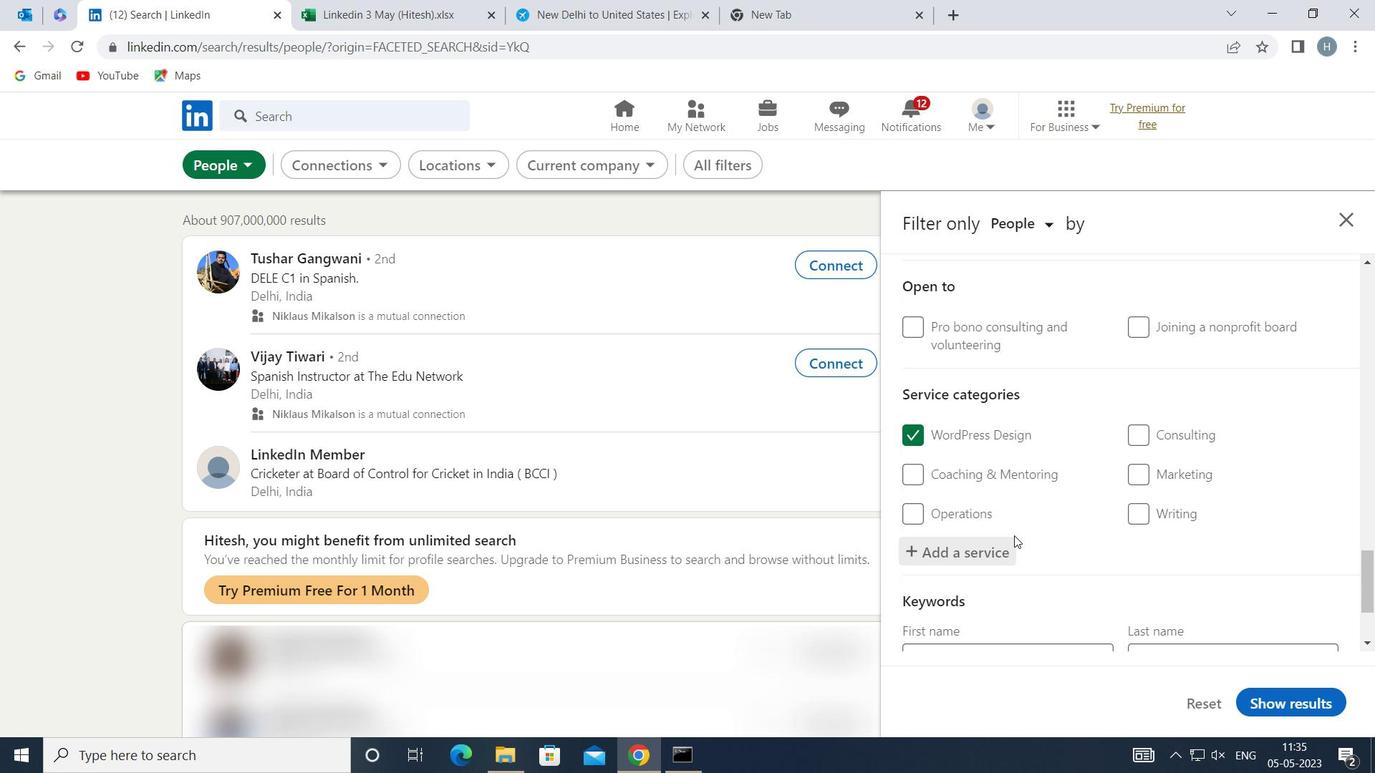 
Action: Mouse scrolled (1057, 515) with delta (0, 0)
Screenshot: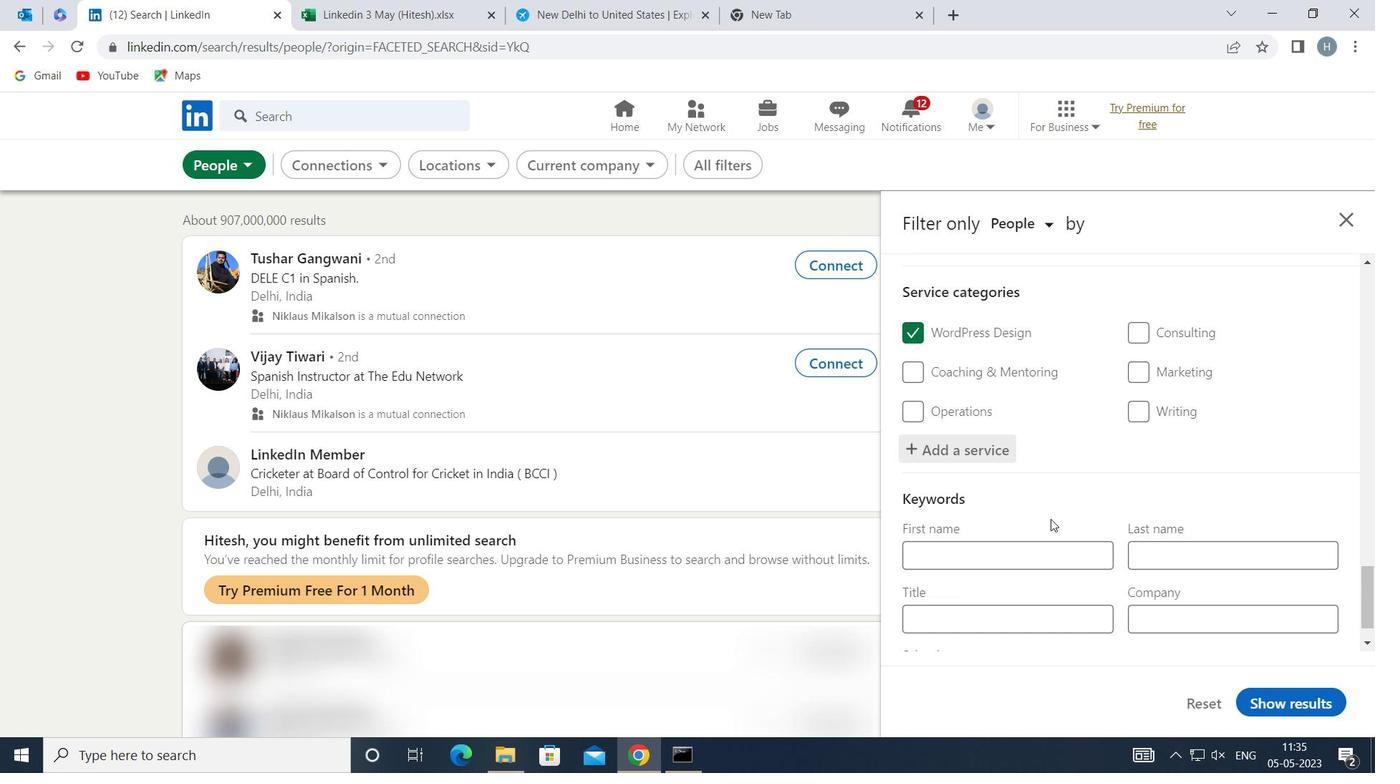 
Action: Mouse scrolled (1057, 515) with delta (0, 0)
Screenshot: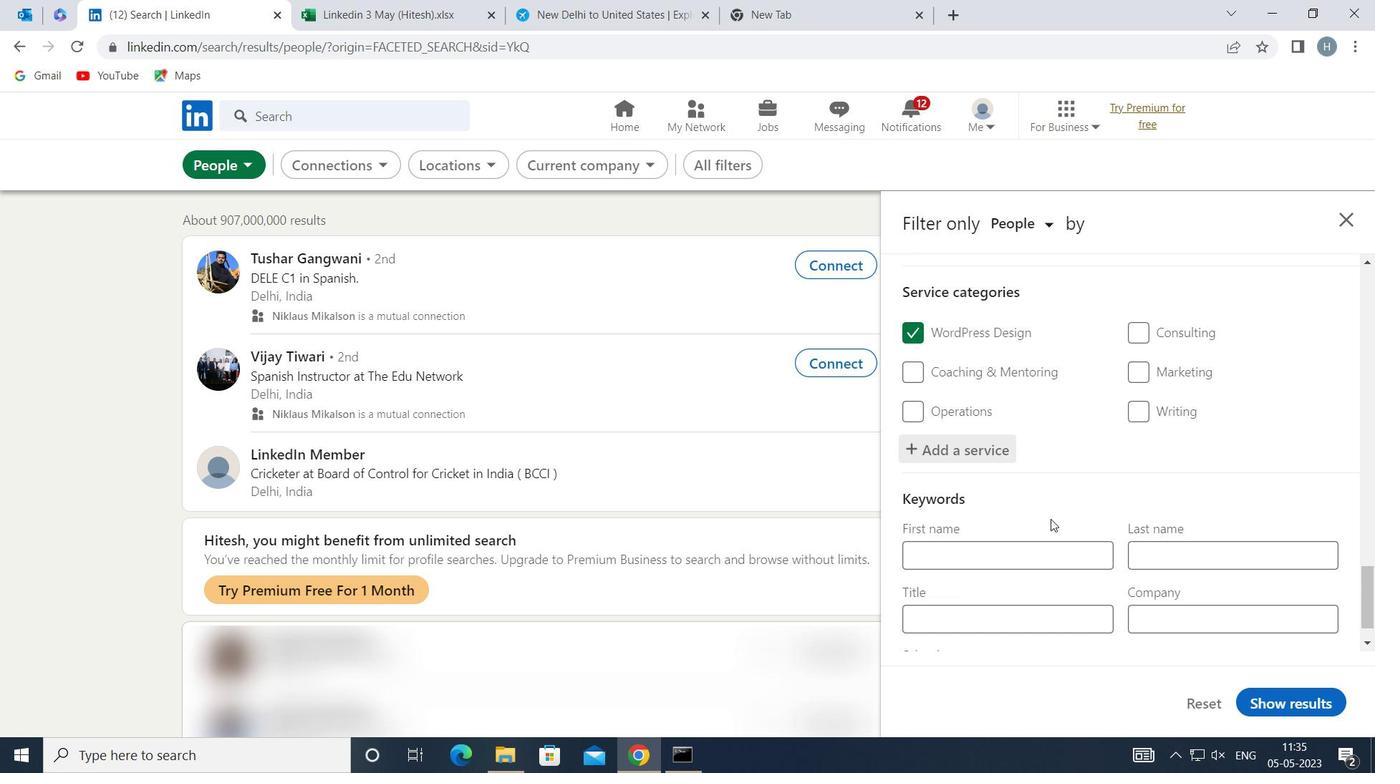 
Action: Mouse moved to (1055, 570)
Screenshot: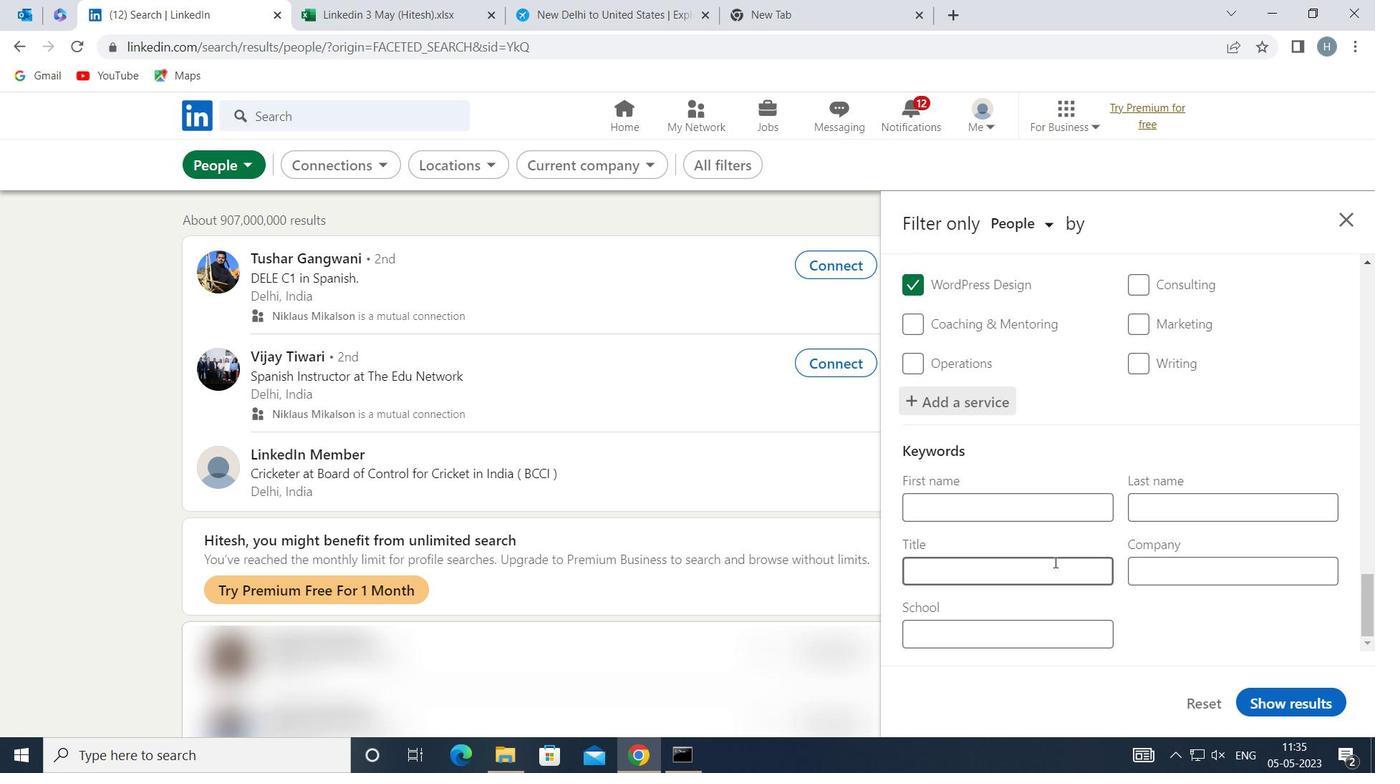 
Action: Mouse pressed left at (1055, 570)
Screenshot: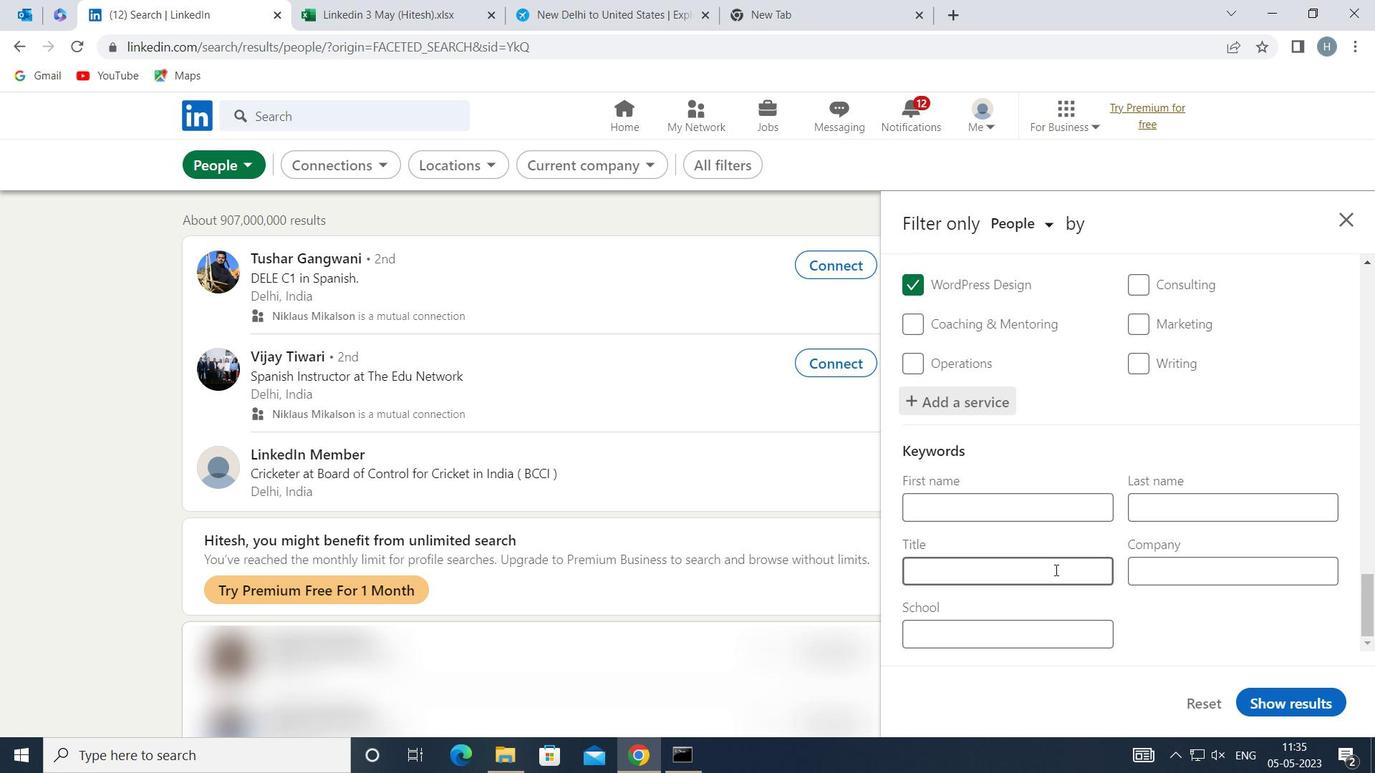 
Action: Key pressed <Key.shift><Key.shift><Key.shift><Key.shift><Key.shift><Key.shift><Key.shift><Key.shift><Key.shift>HOTEL<Key.space><Key.shift>FRONT<Key.space><Key.shift>DOOR<Key.space><Key.shift>GREETER
Screenshot: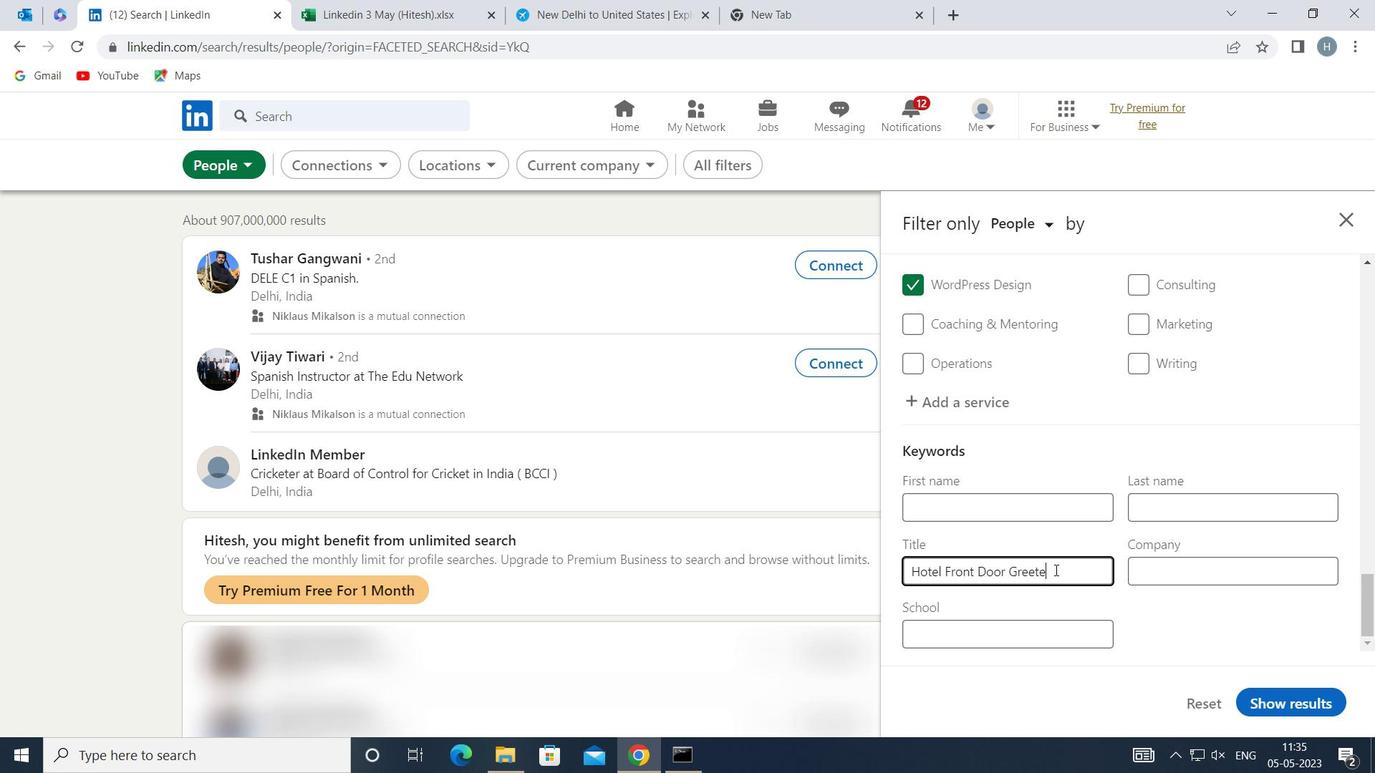 
Action: Mouse moved to (1324, 699)
Screenshot: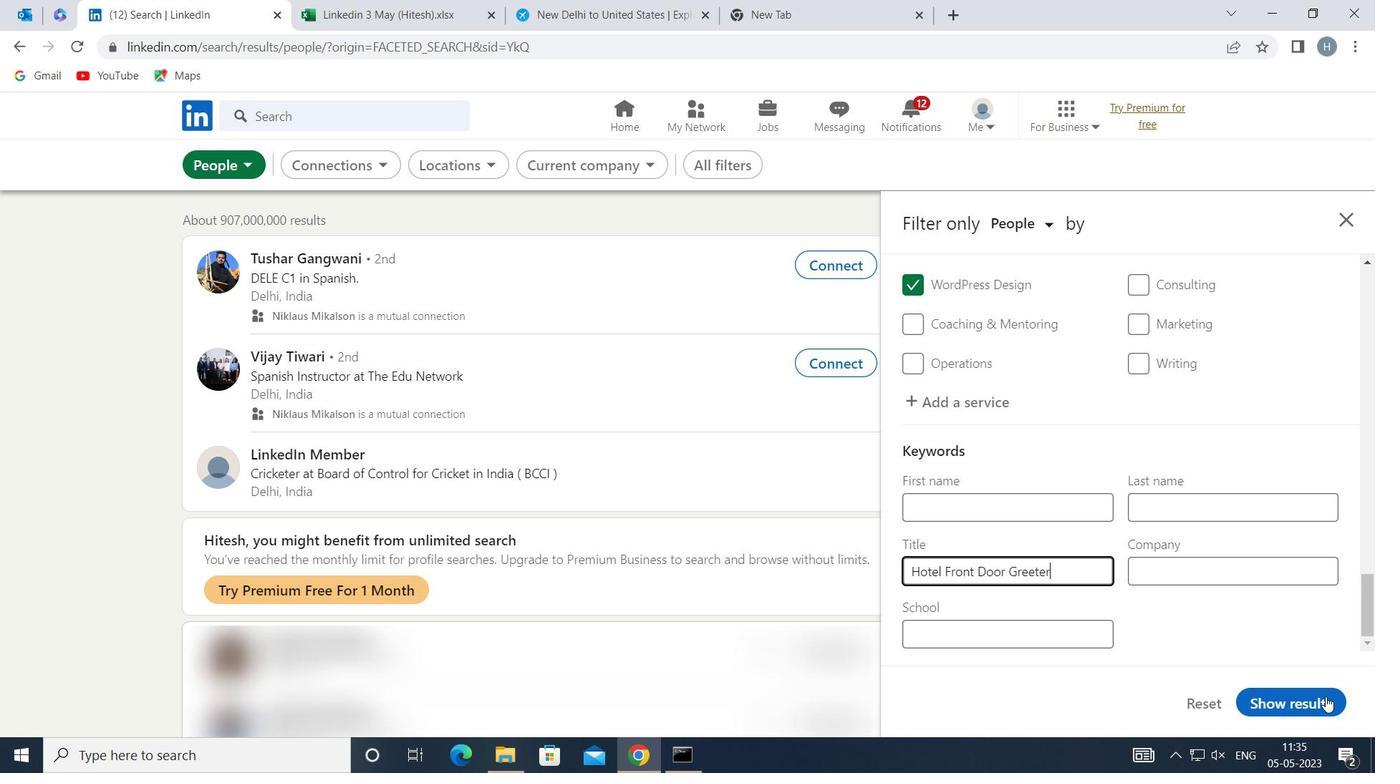 
Action: Mouse pressed left at (1324, 699)
Screenshot: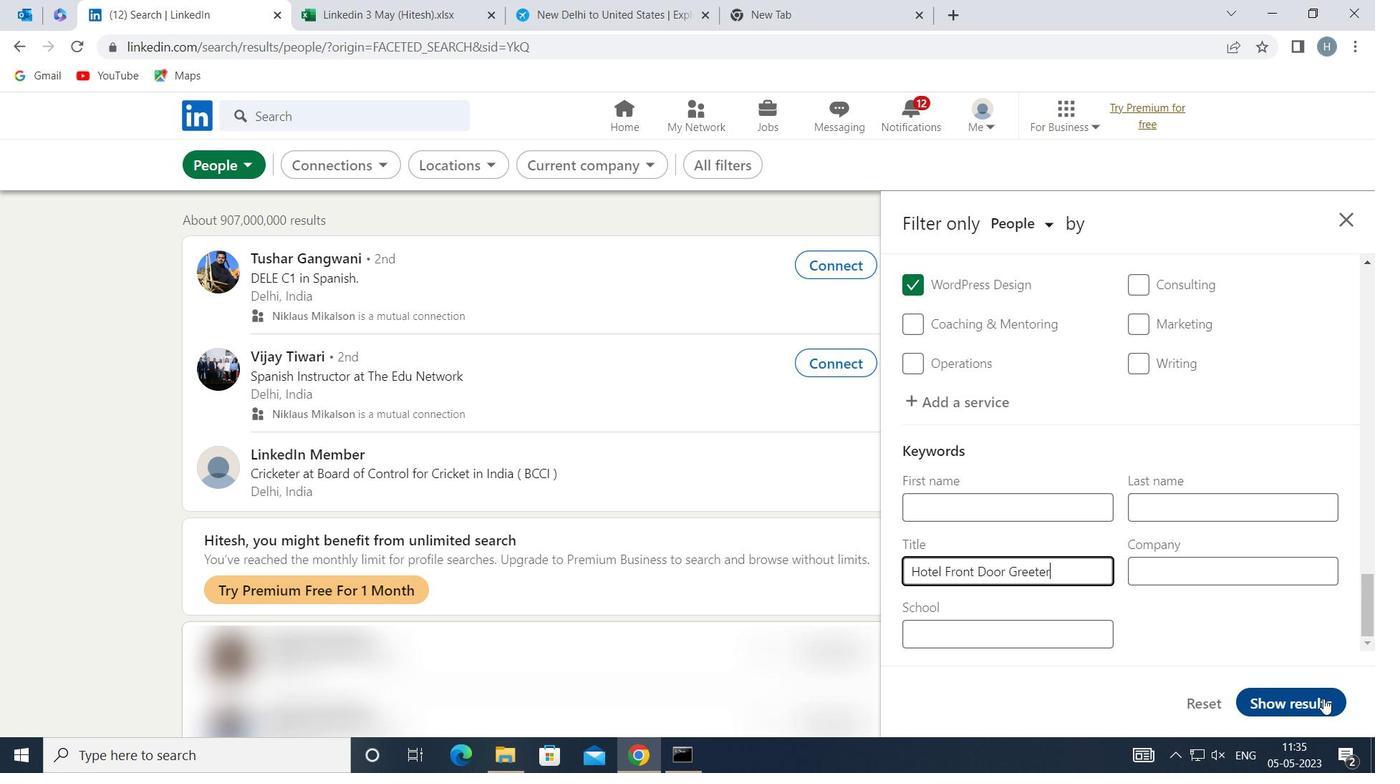 
Action: Mouse moved to (945, 485)
Screenshot: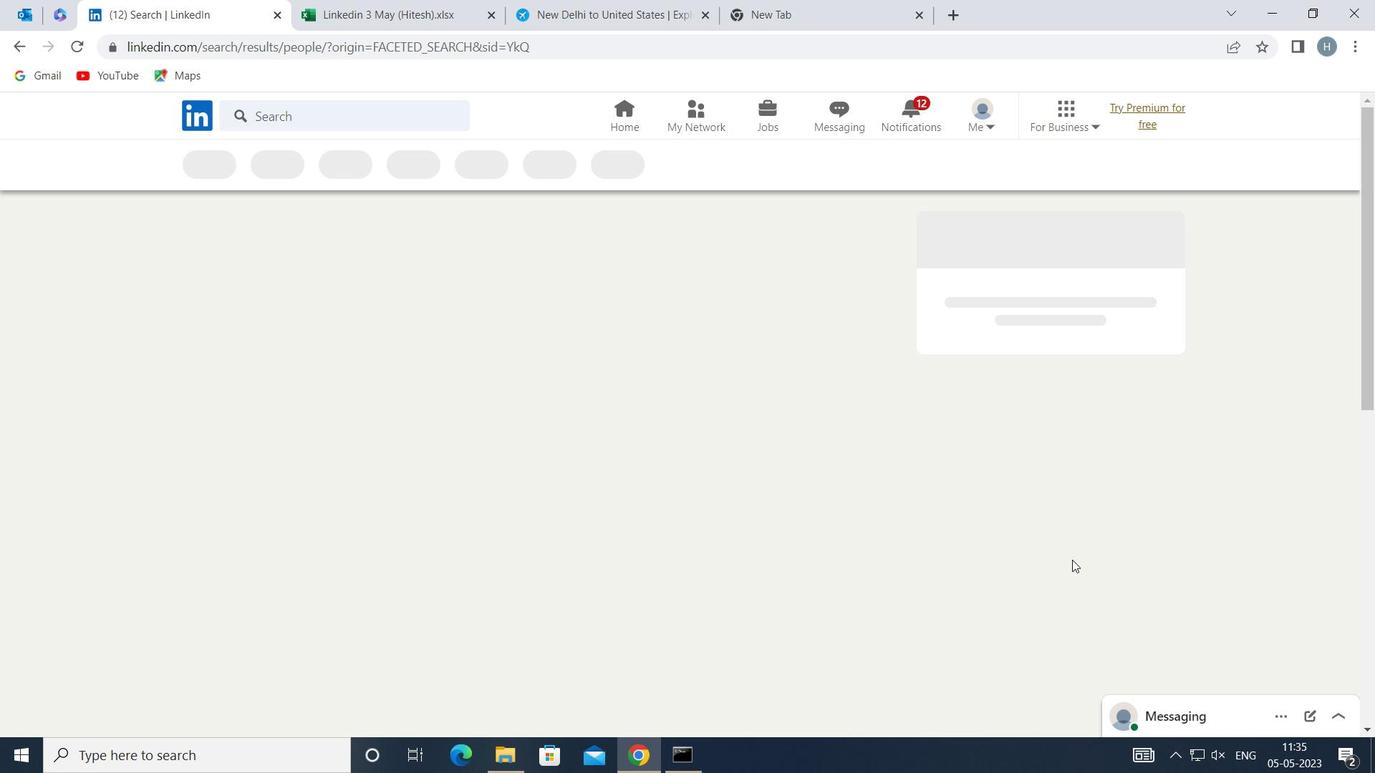 
